 Task: Find connections with filter location Haldwani with filter topic #personaldevelopment with filter profile language German with filter current company Ethical Hackers Academy with filter school Trident Academy of Technology (TAT), Bhubaneswar with filter industry Consumer Services with filter service category User Experience Writing with filter keywords title Library Assistant
Action: Mouse moved to (589, 89)
Screenshot: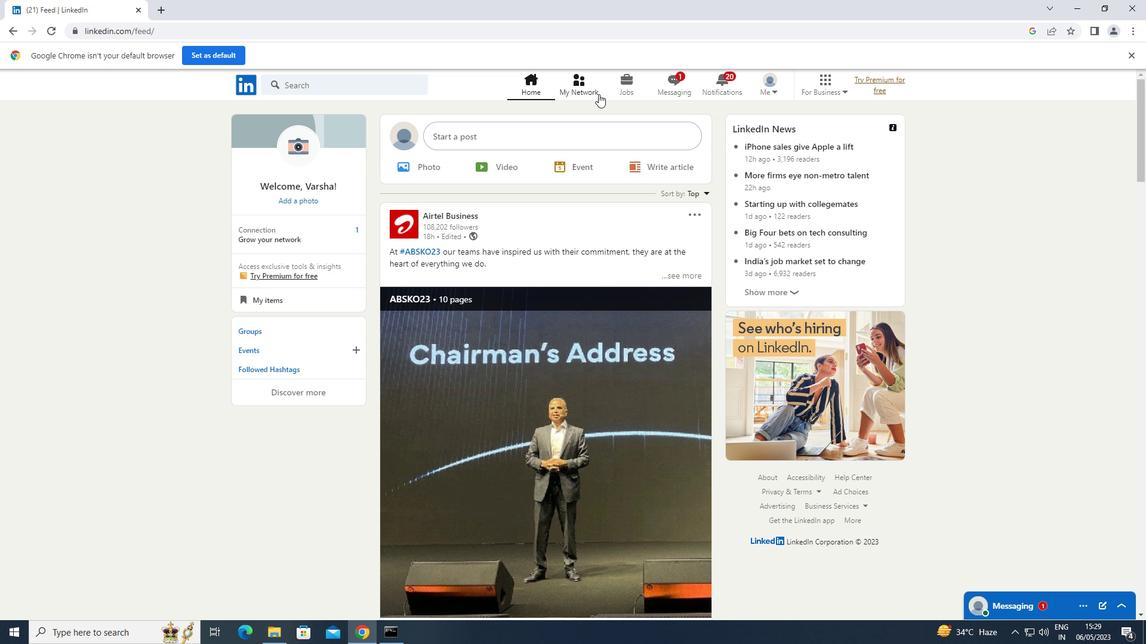 
Action: Mouse pressed left at (589, 89)
Screenshot: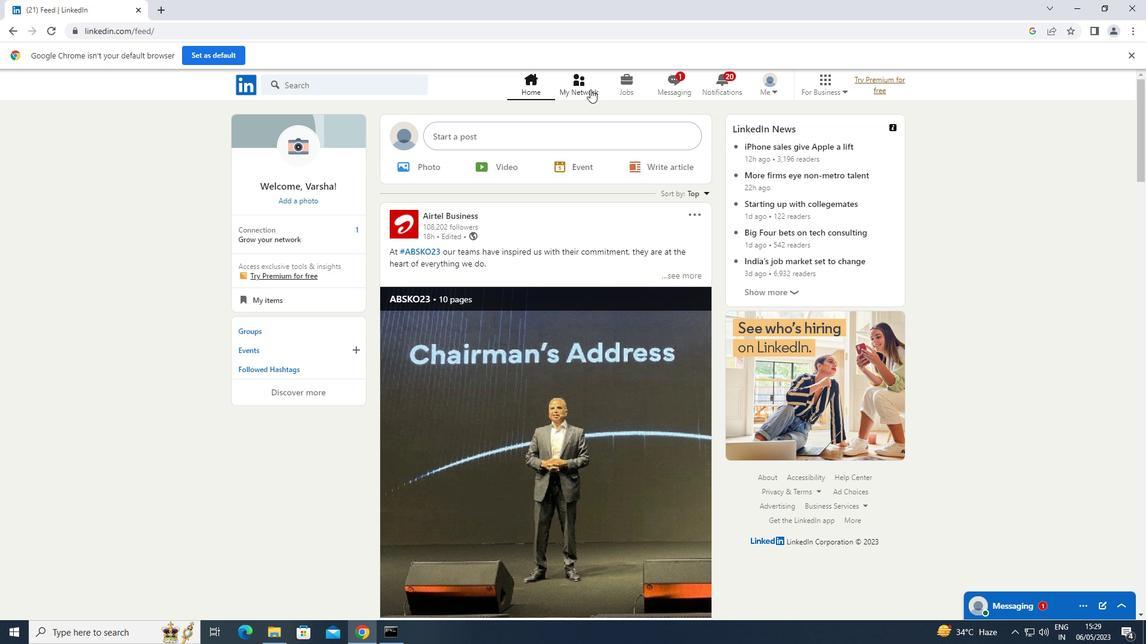 
Action: Mouse moved to (322, 152)
Screenshot: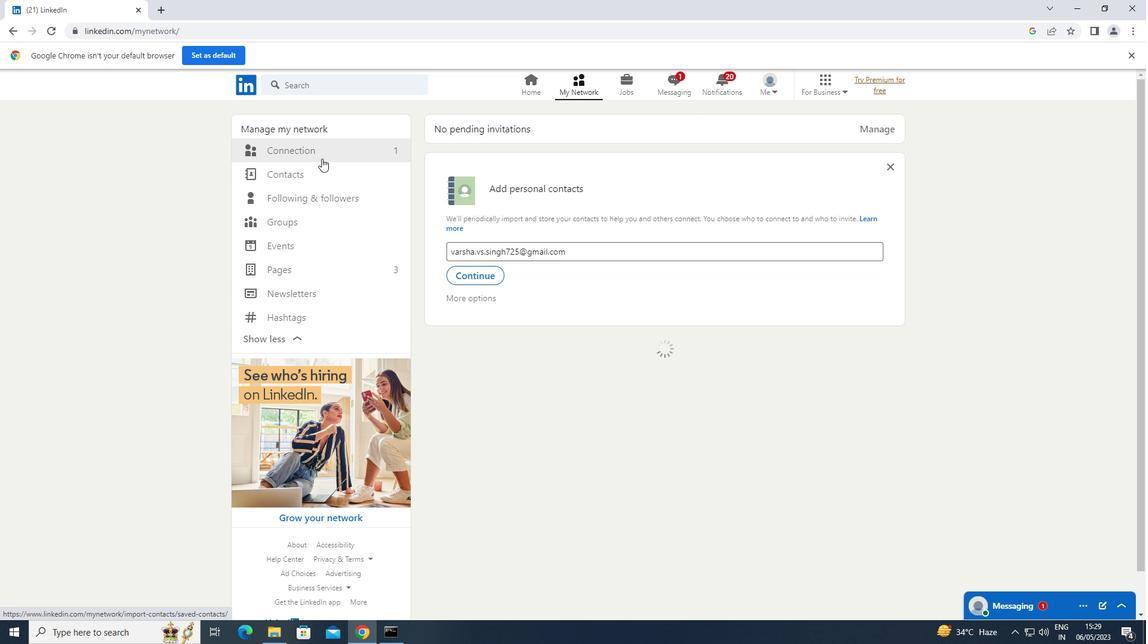 
Action: Mouse pressed left at (322, 152)
Screenshot: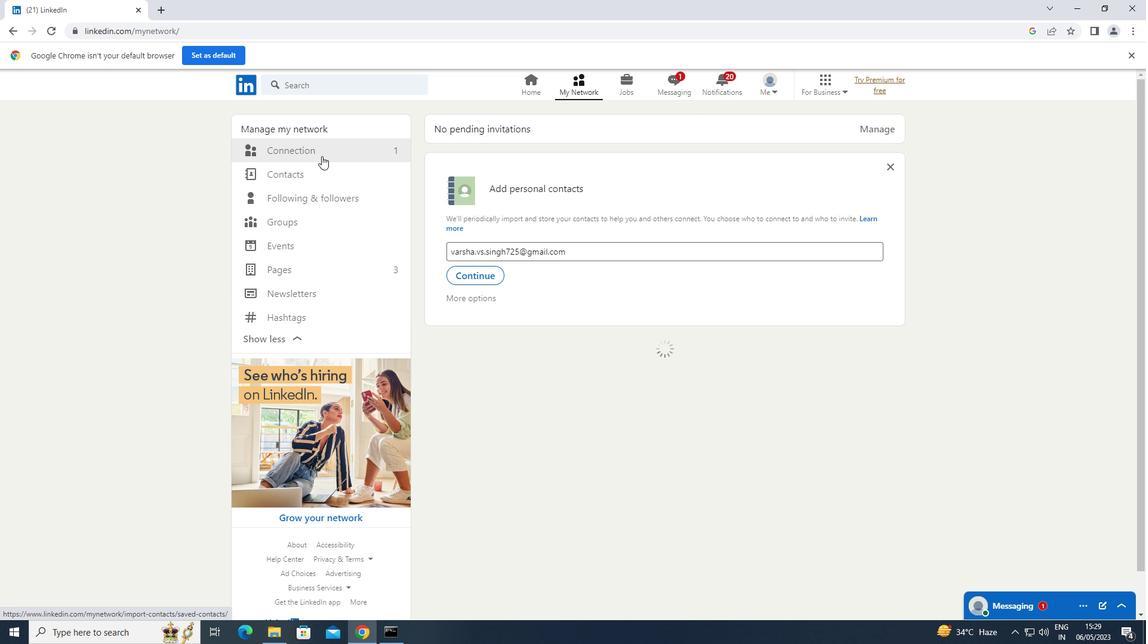 
Action: Mouse moved to (645, 149)
Screenshot: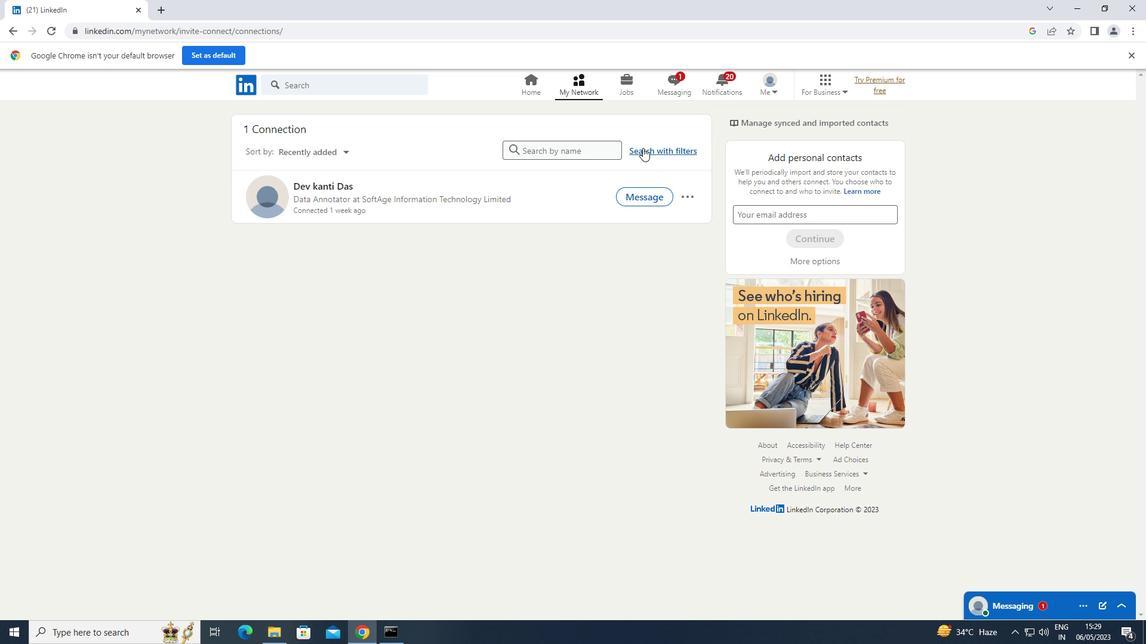 
Action: Mouse pressed left at (645, 149)
Screenshot: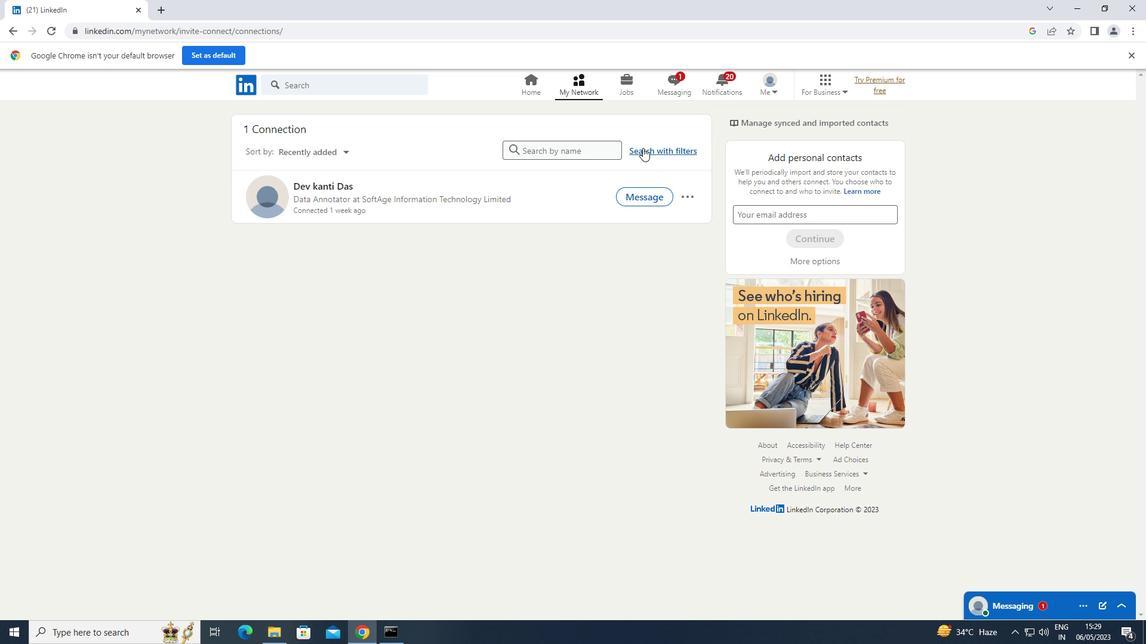 
Action: Mouse moved to (614, 111)
Screenshot: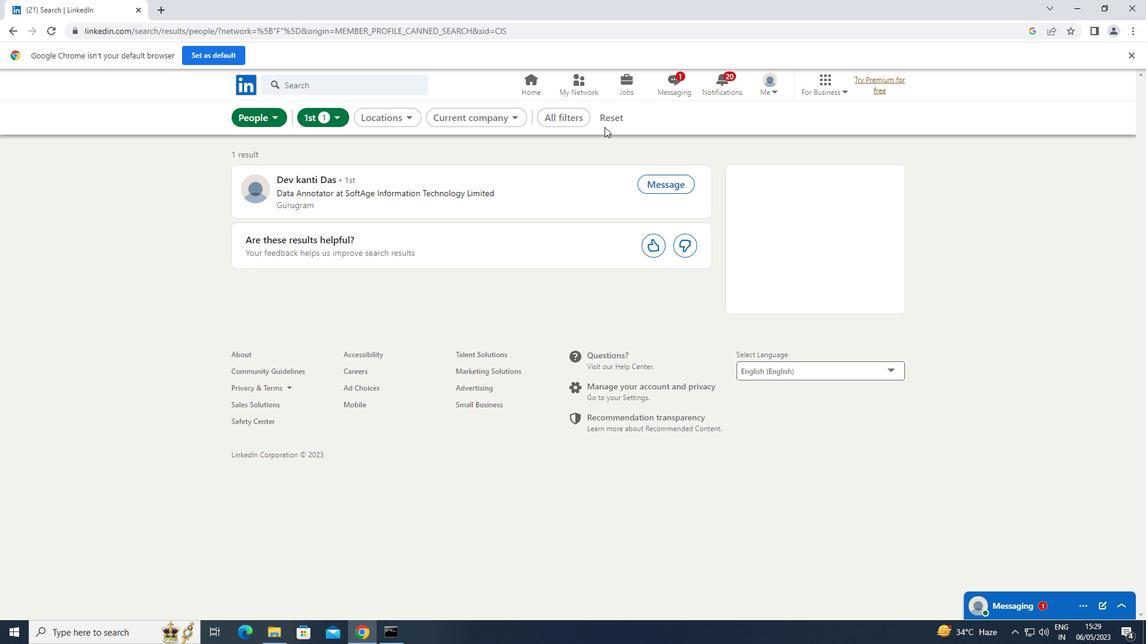 
Action: Mouse pressed left at (614, 111)
Screenshot: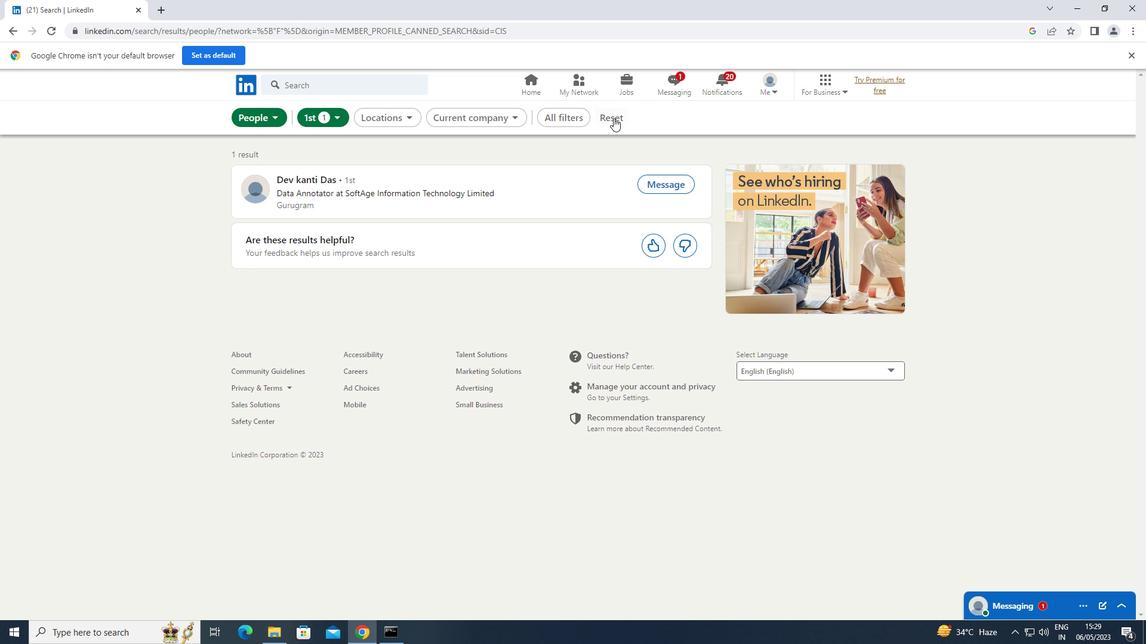 
Action: Mouse moved to (581, 116)
Screenshot: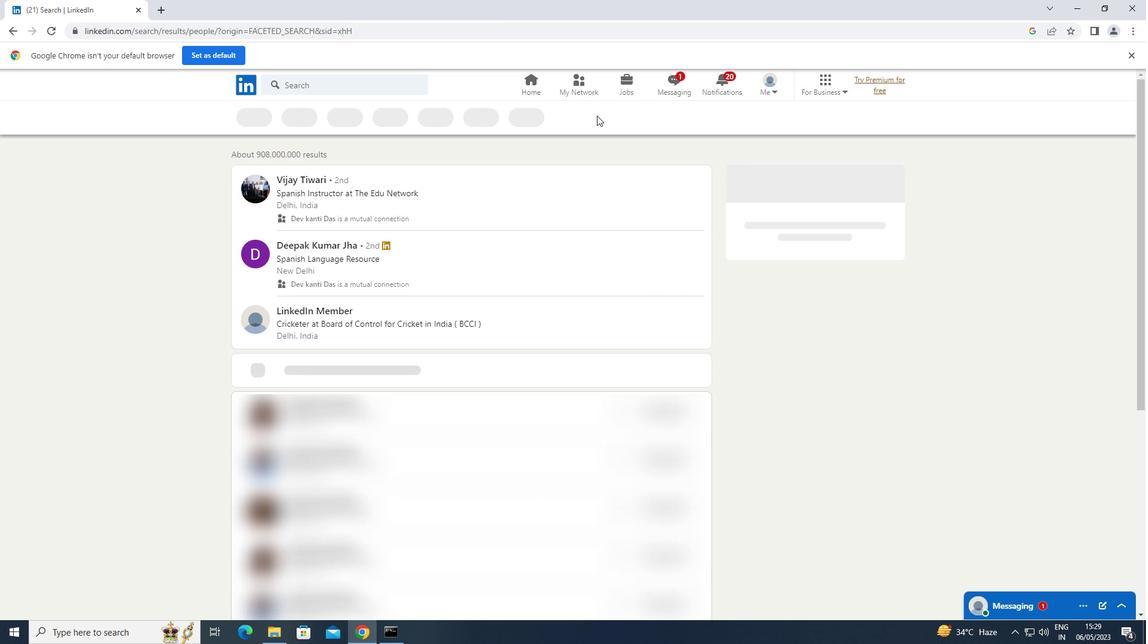
Action: Mouse pressed left at (581, 116)
Screenshot: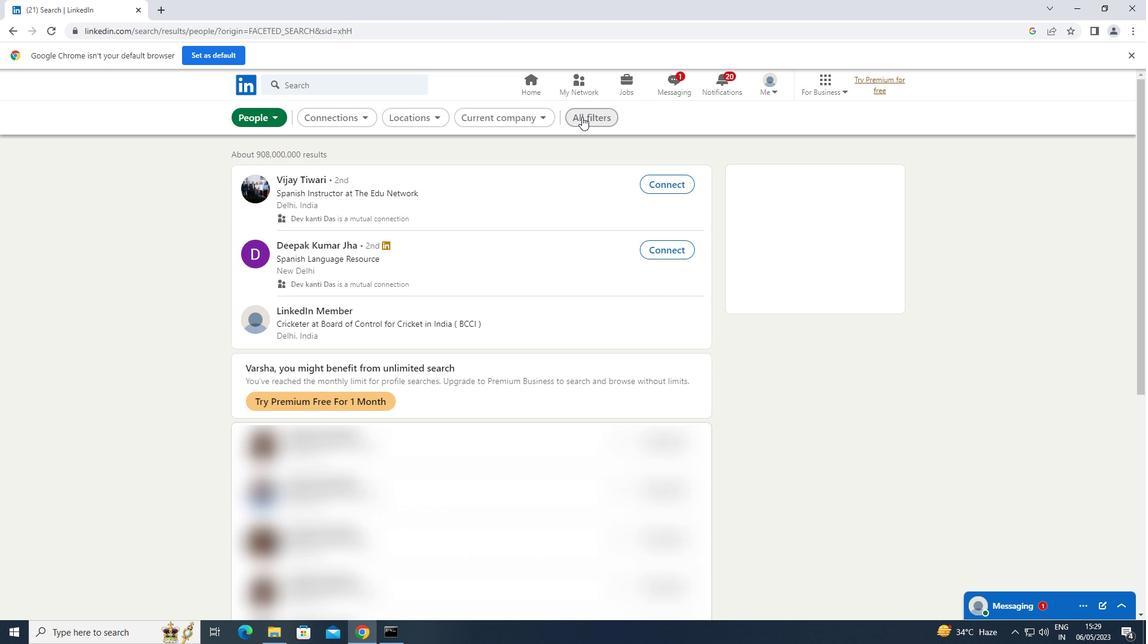 
Action: Mouse moved to (809, 223)
Screenshot: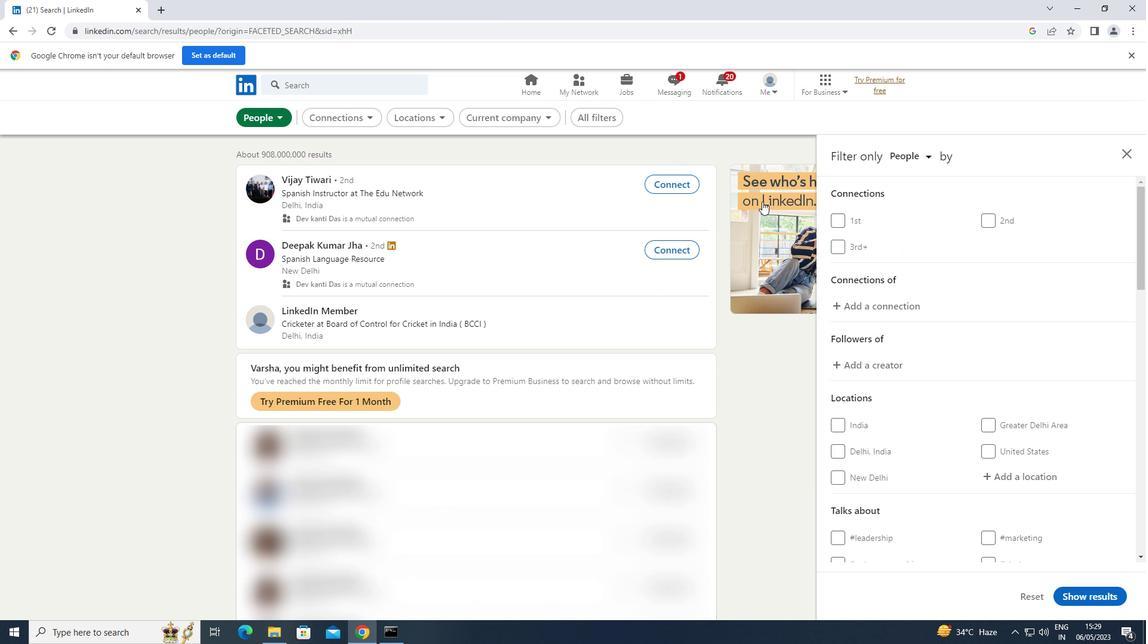 
Action: Mouse scrolled (809, 222) with delta (0, 0)
Screenshot: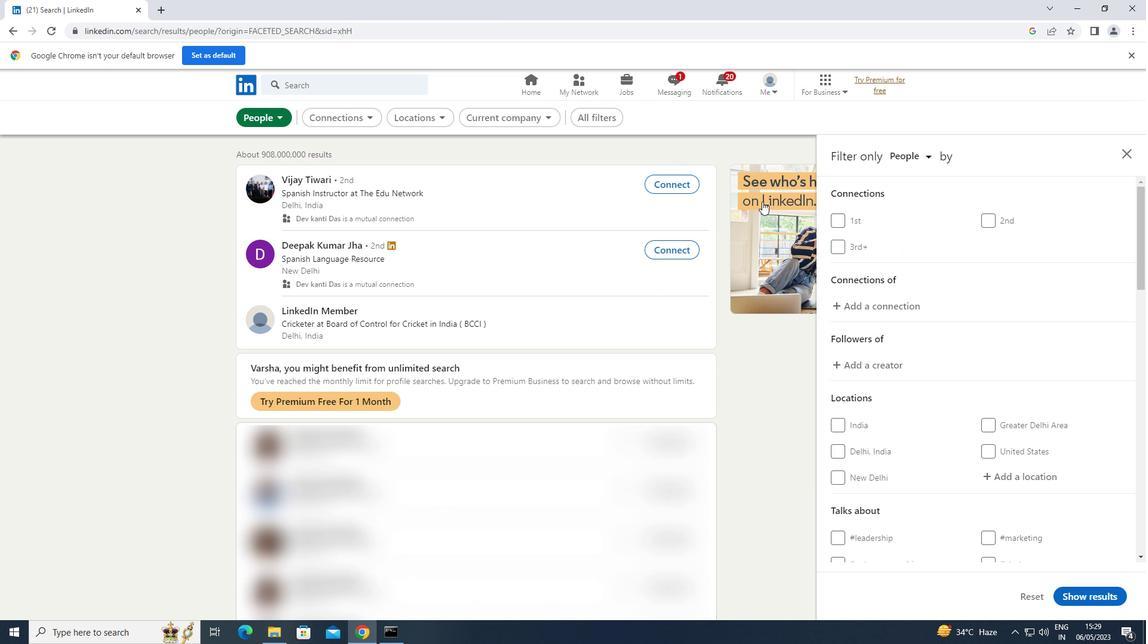
Action: Mouse moved to (811, 226)
Screenshot: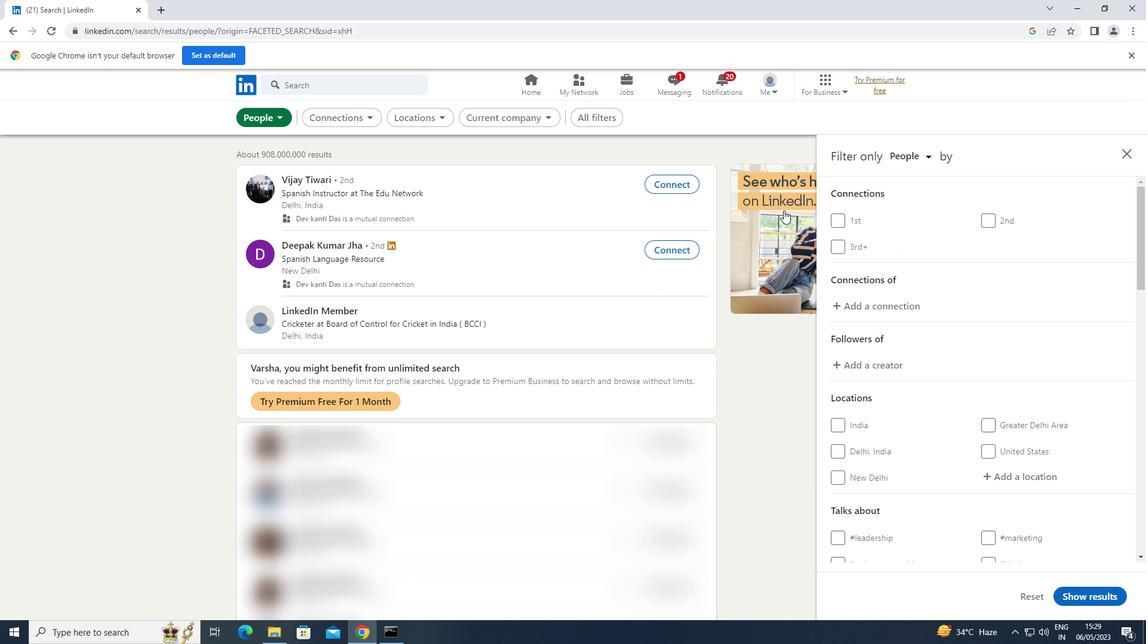 
Action: Mouse scrolled (811, 226) with delta (0, 0)
Screenshot: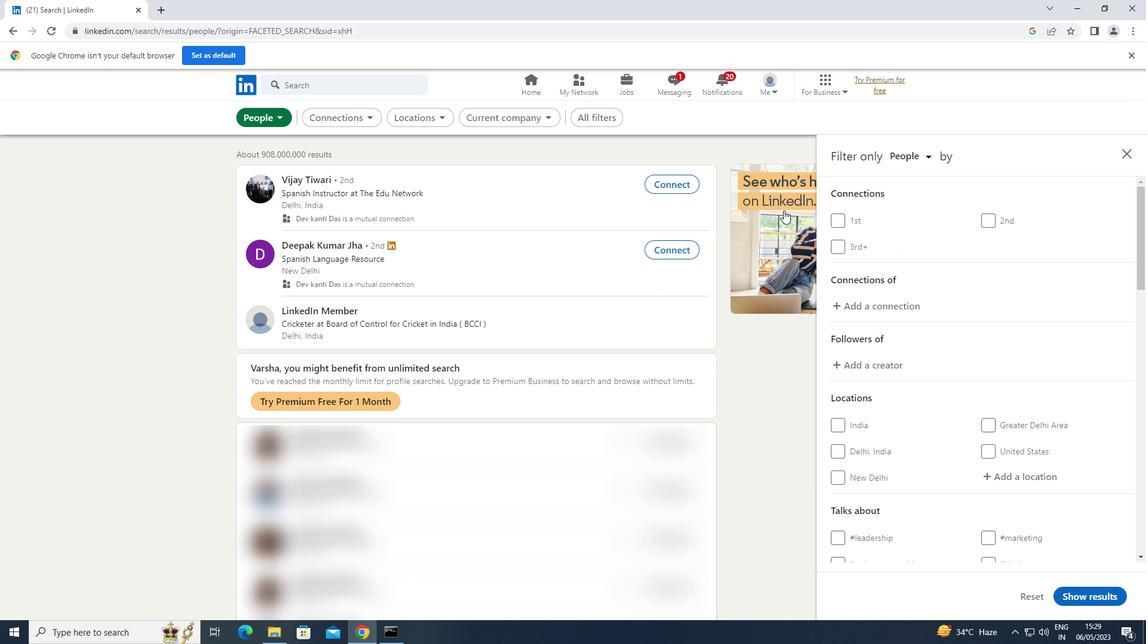 
Action: Mouse moved to (812, 227)
Screenshot: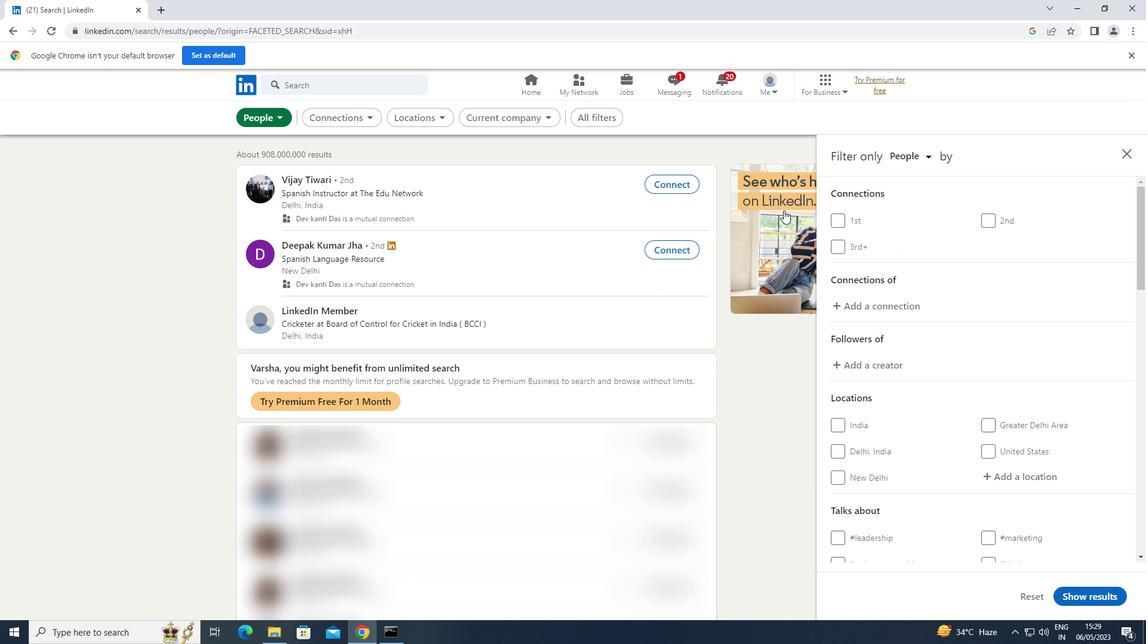 
Action: Mouse scrolled (812, 226) with delta (0, 0)
Screenshot: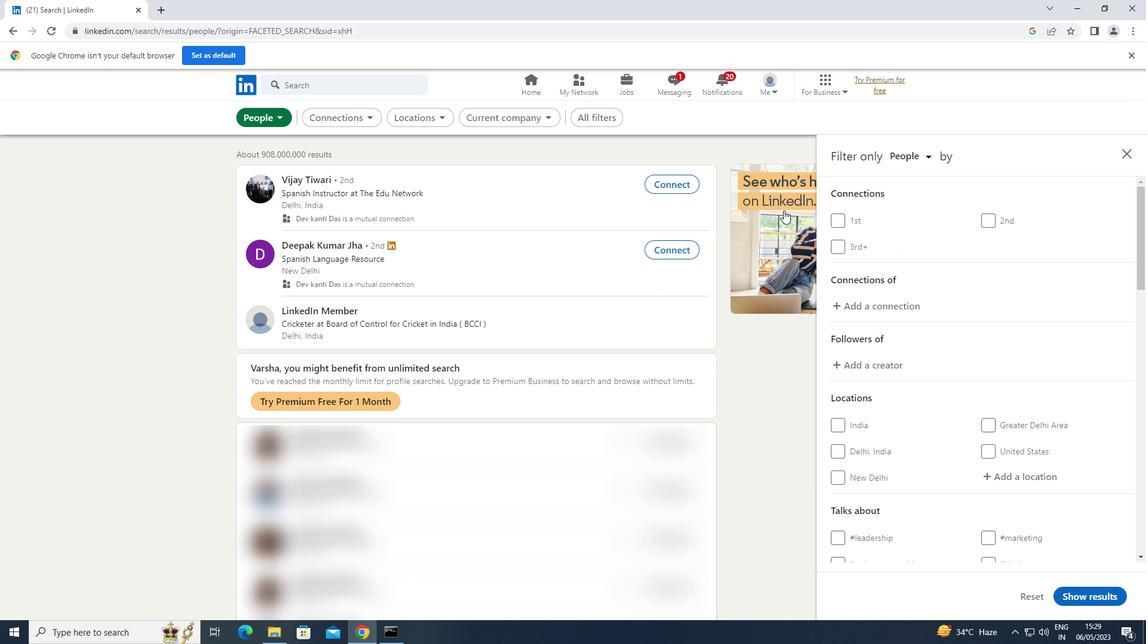 
Action: Mouse moved to (987, 318)
Screenshot: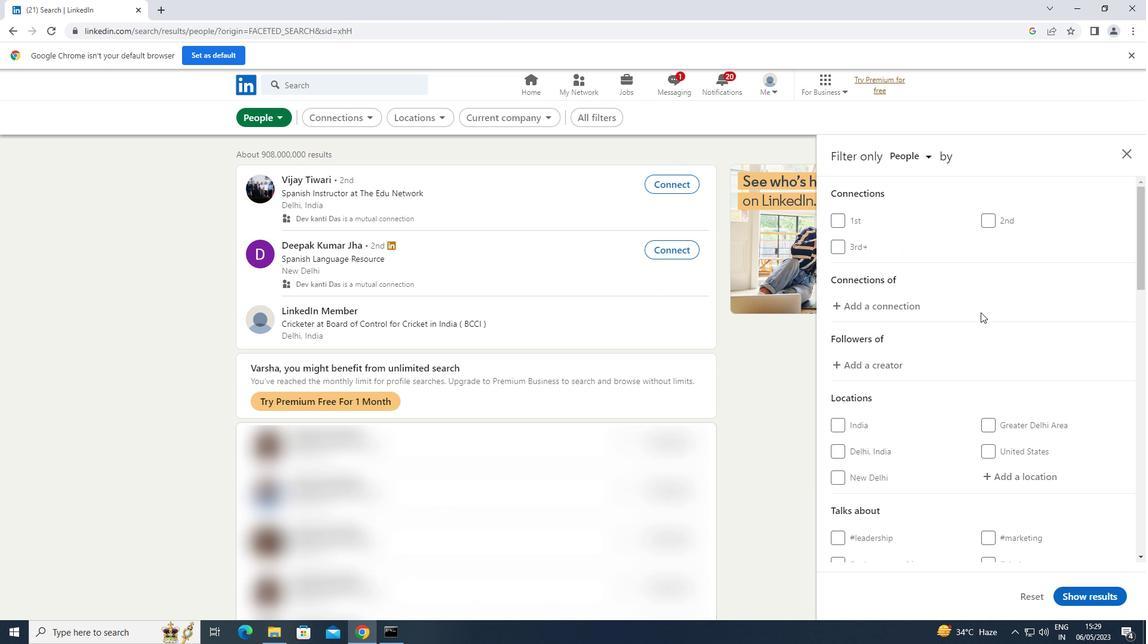 
Action: Mouse scrolled (987, 317) with delta (0, 0)
Screenshot: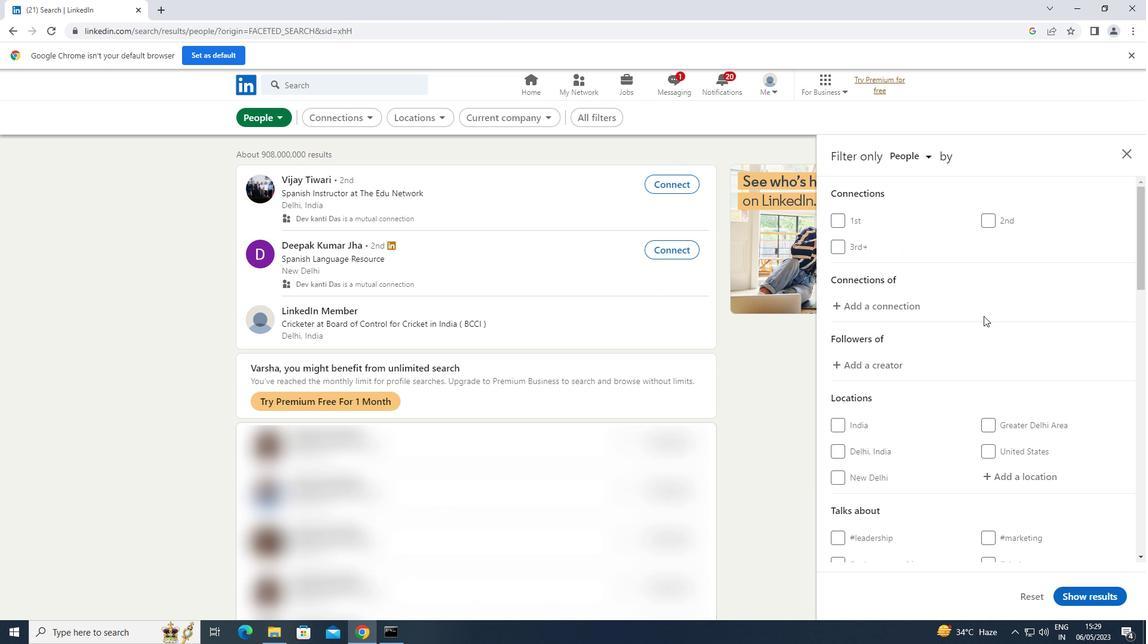 
Action: Mouse scrolled (987, 317) with delta (0, 0)
Screenshot: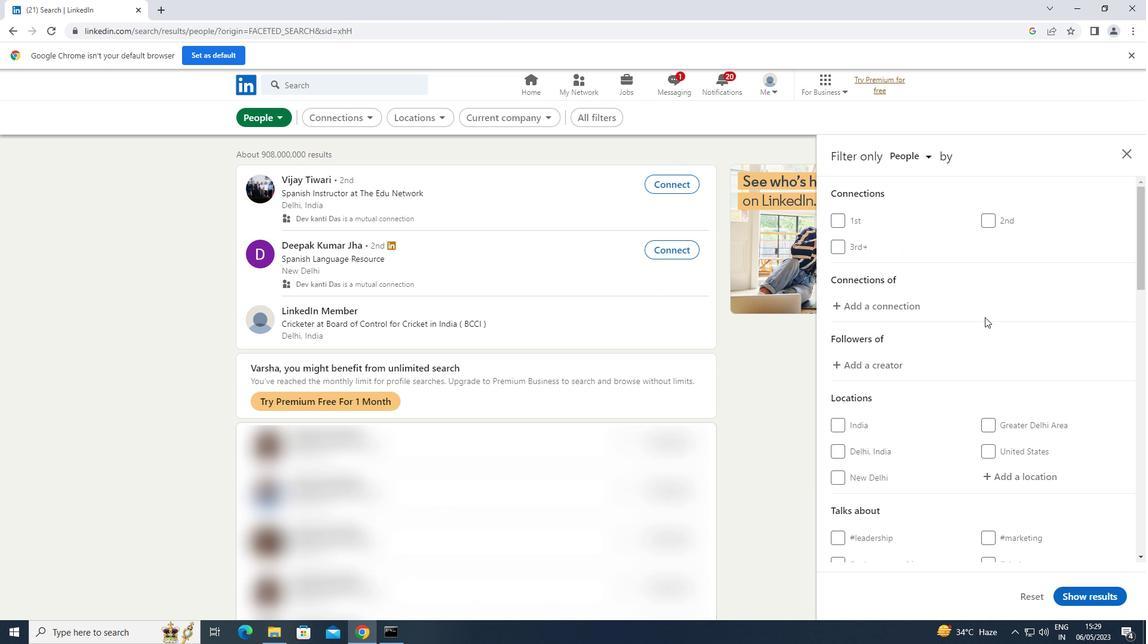 
Action: Mouse moved to (1017, 355)
Screenshot: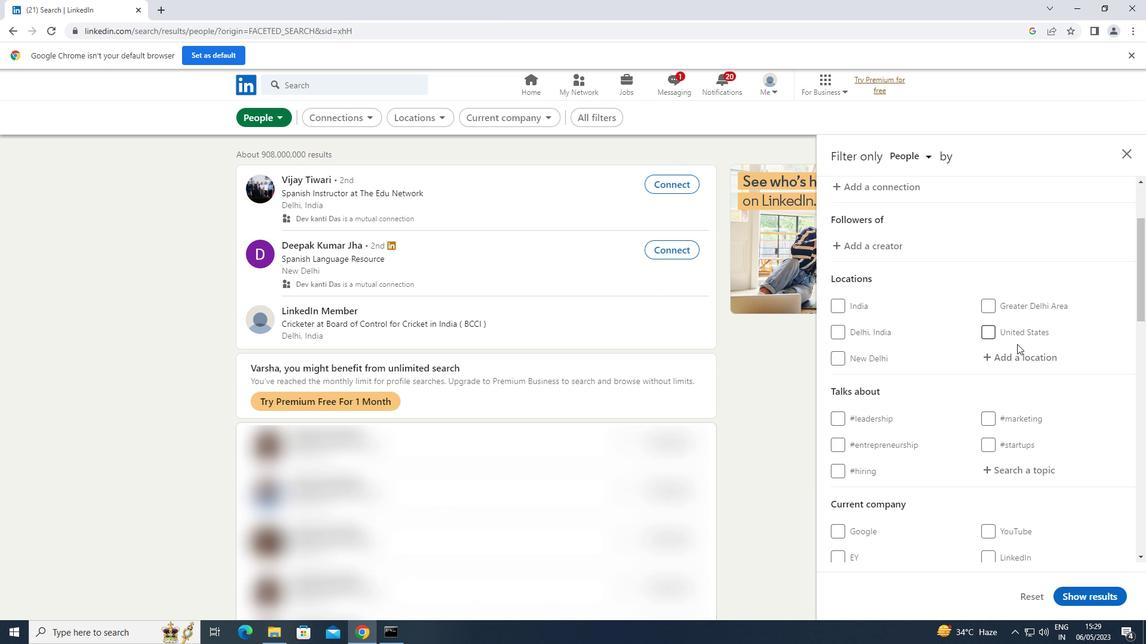 
Action: Mouse pressed left at (1017, 355)
Screenshot: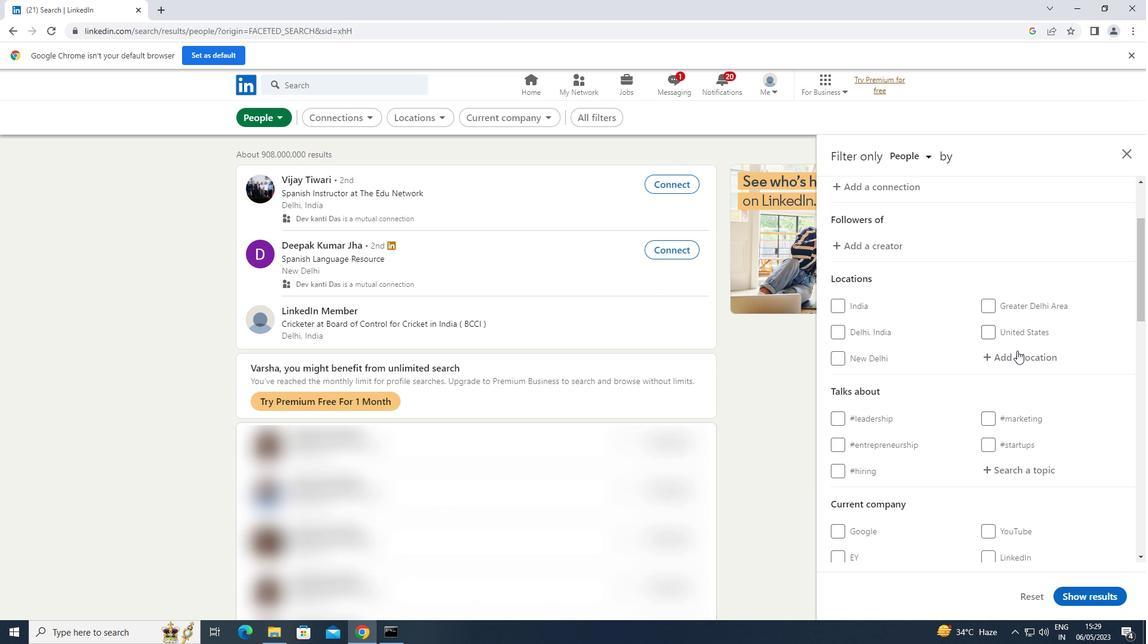 
Action: Key pressed <Key.shift>HALDWANI
Screenshot: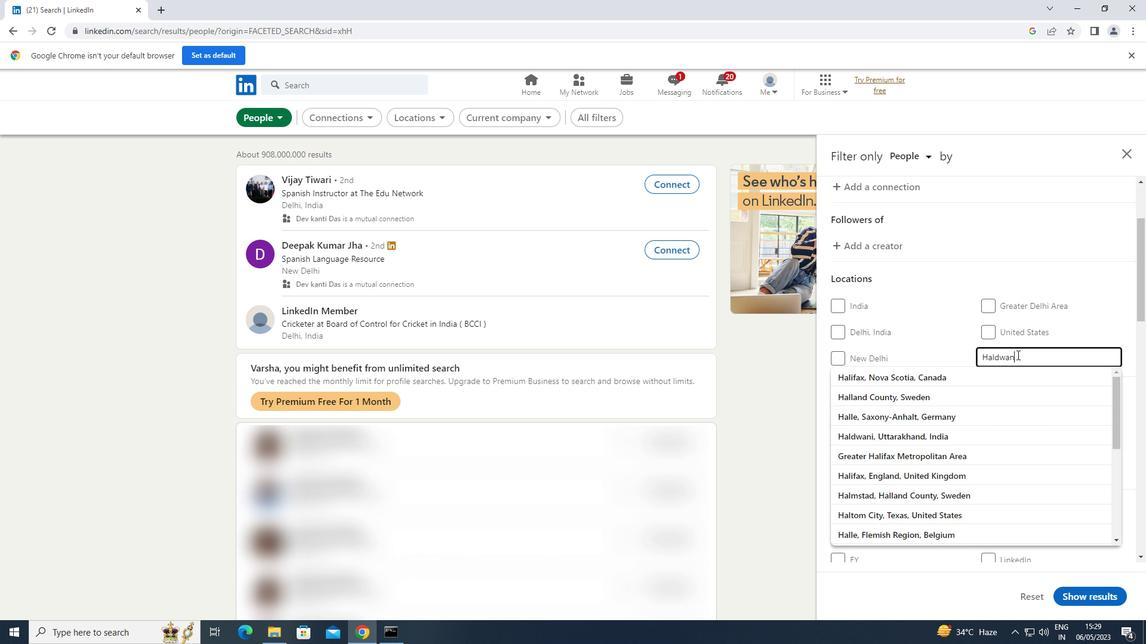 
Action: Mouse moved to (1012, 469)
Screenshot: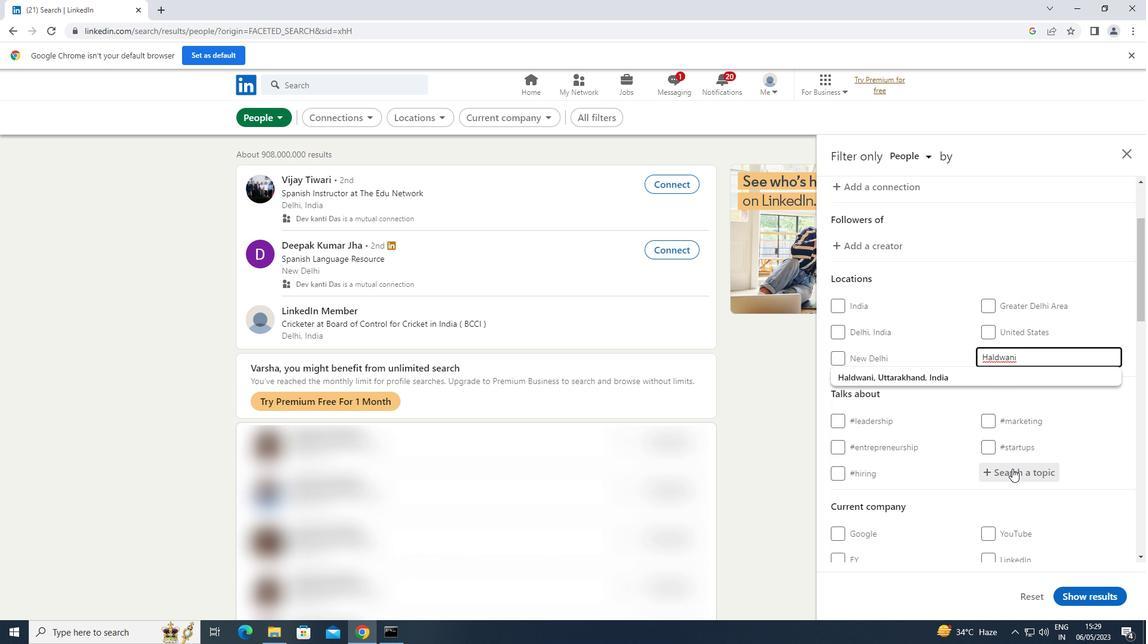 
Action: Mouse pressed left at (1012, 469)
Screenshot: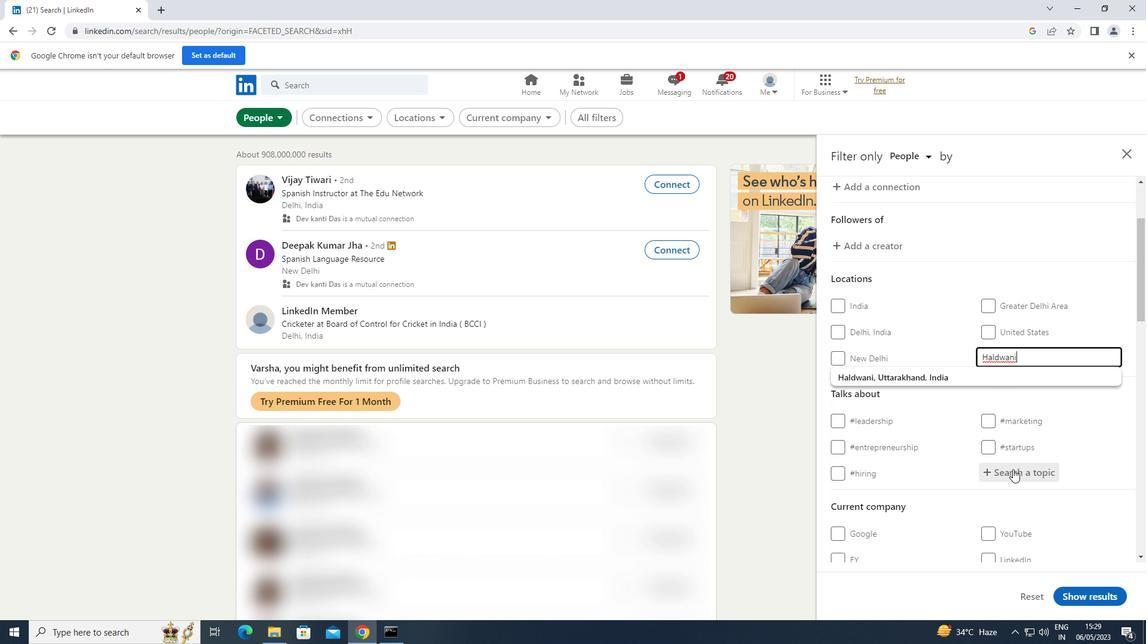 
Action: Key pressed PERSONALDEVELOPMENT
Screenshot: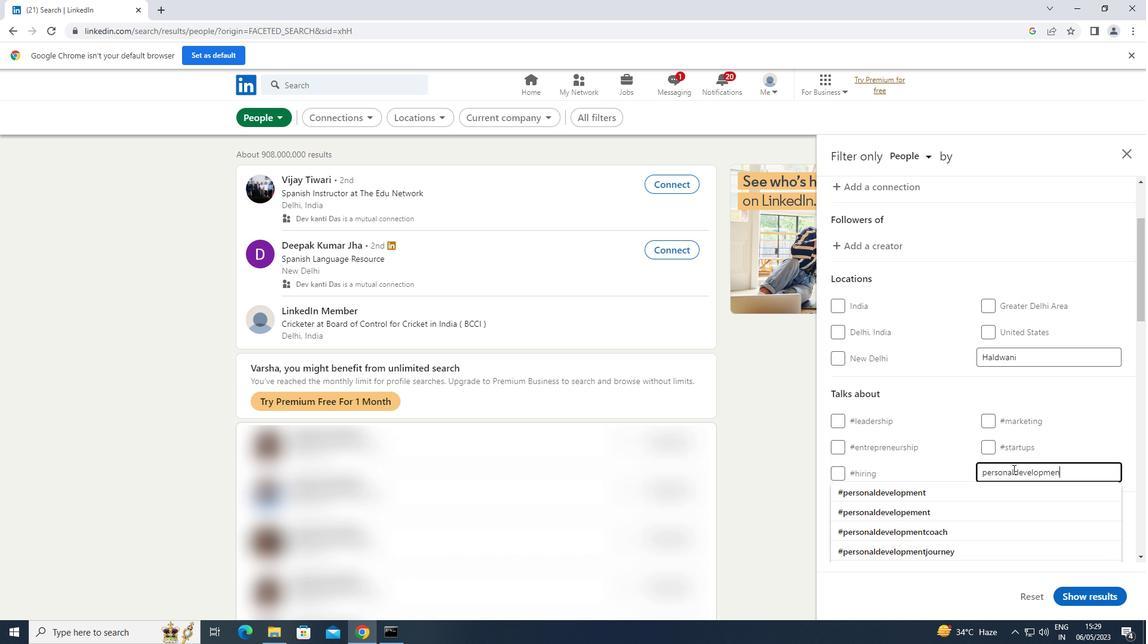 
Action: Mouse moved to (893, 489)
Screenshot: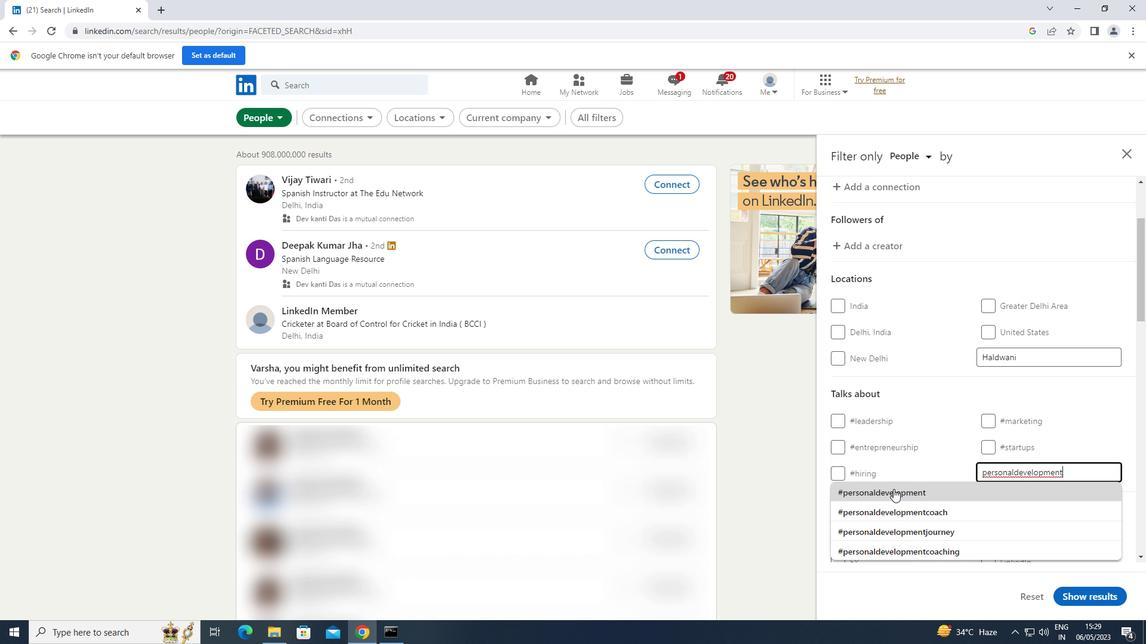 
Action: Mouse pressed left at (893, 489)
Screenshot: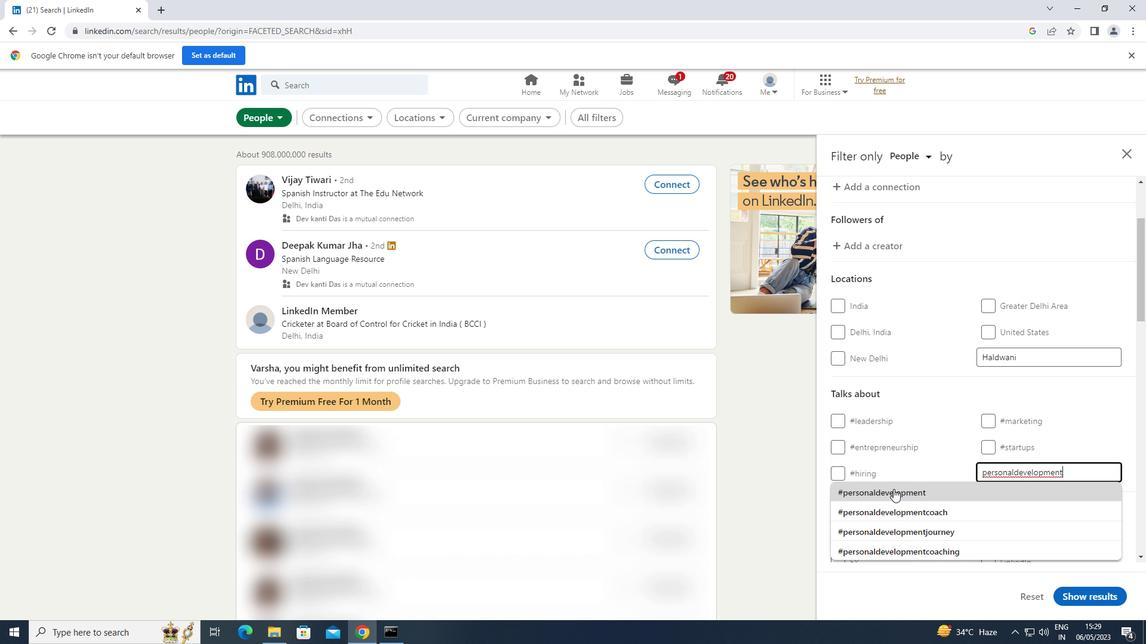 
Action: Mouse moved to (932, 497)
Screenshot: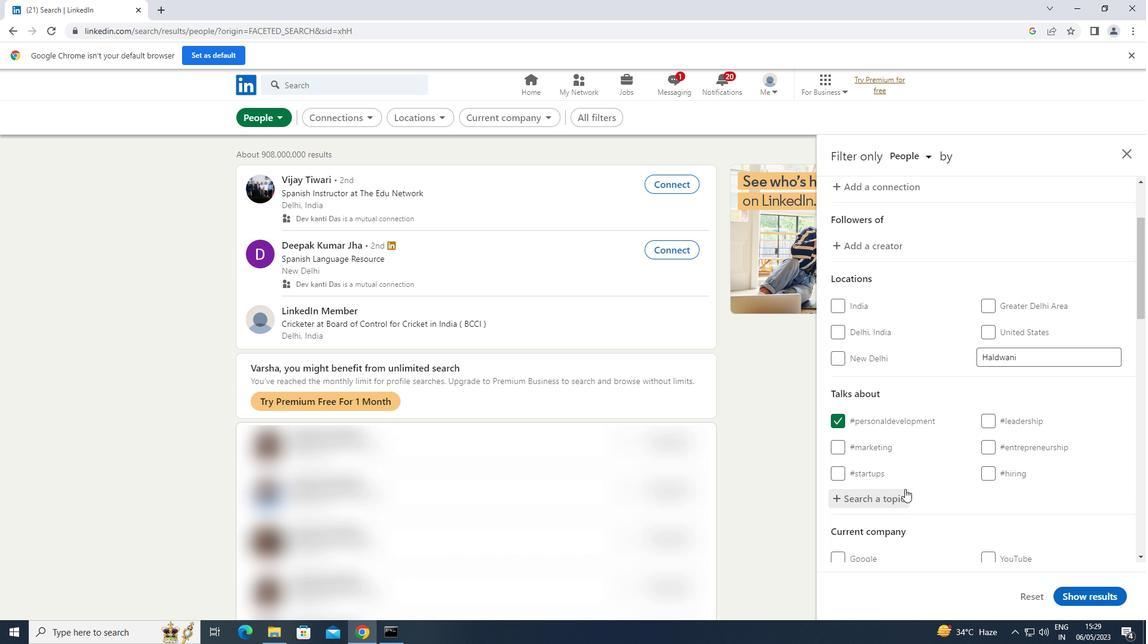 
Action: Mouse scrolled (932, 496) with delta (0, 0)
Screenshot: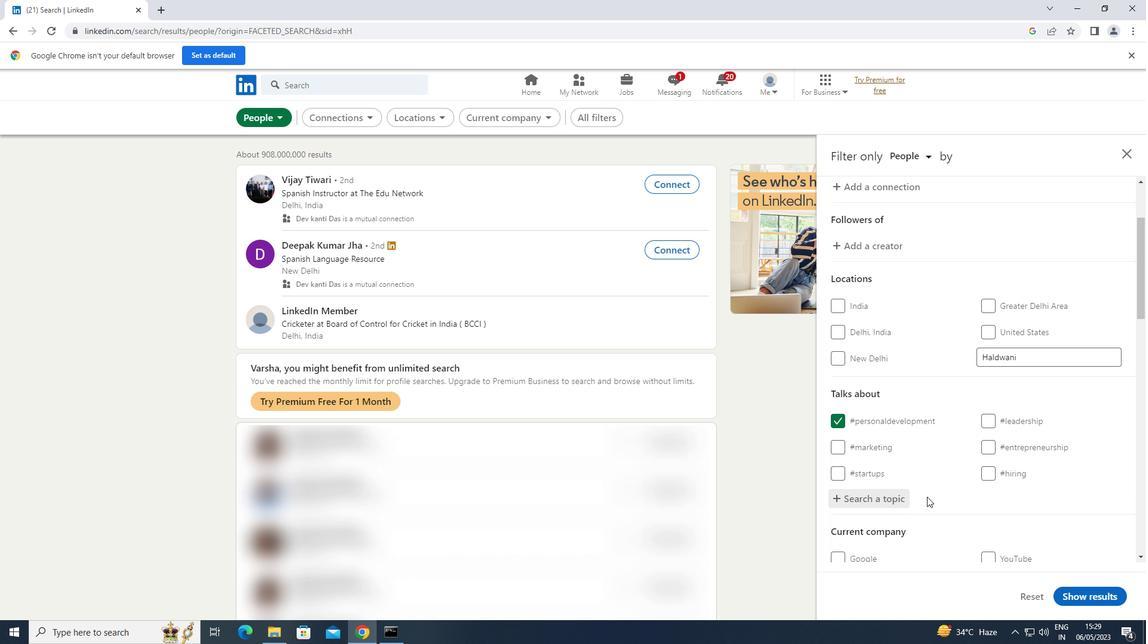 
Action: Mouse scrolled (932, 496) with delta (0, 0)
Screenshot: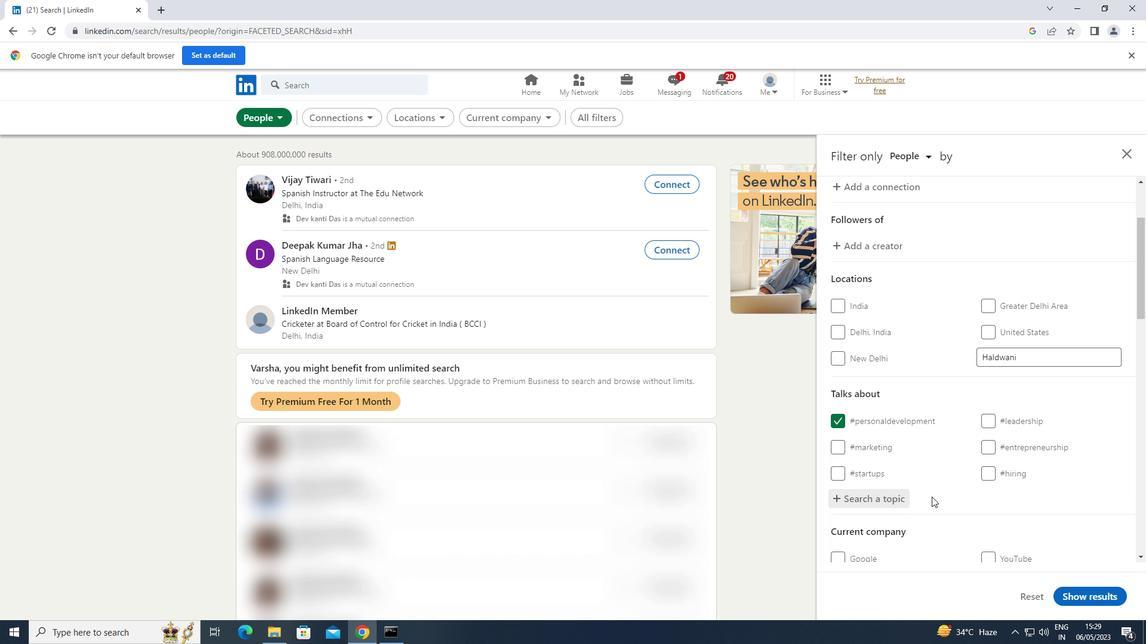 
Action: Mouse scrolled (932, 496) with delta (0, 0)
Screenshot: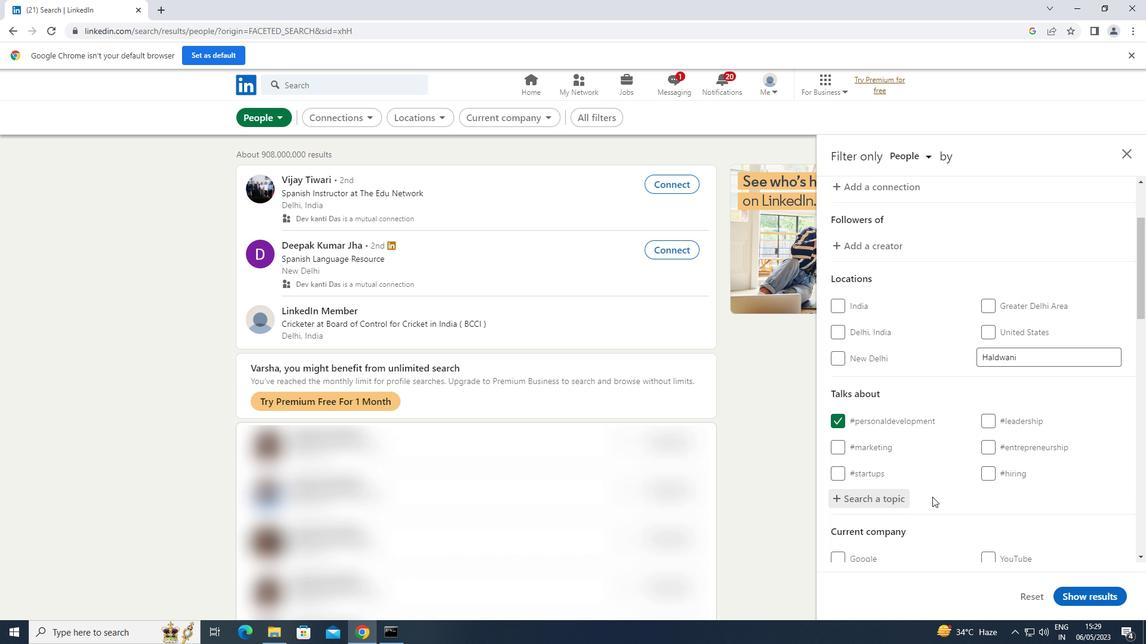 
Action: Mouse moved to (934, 497)
Screenshot: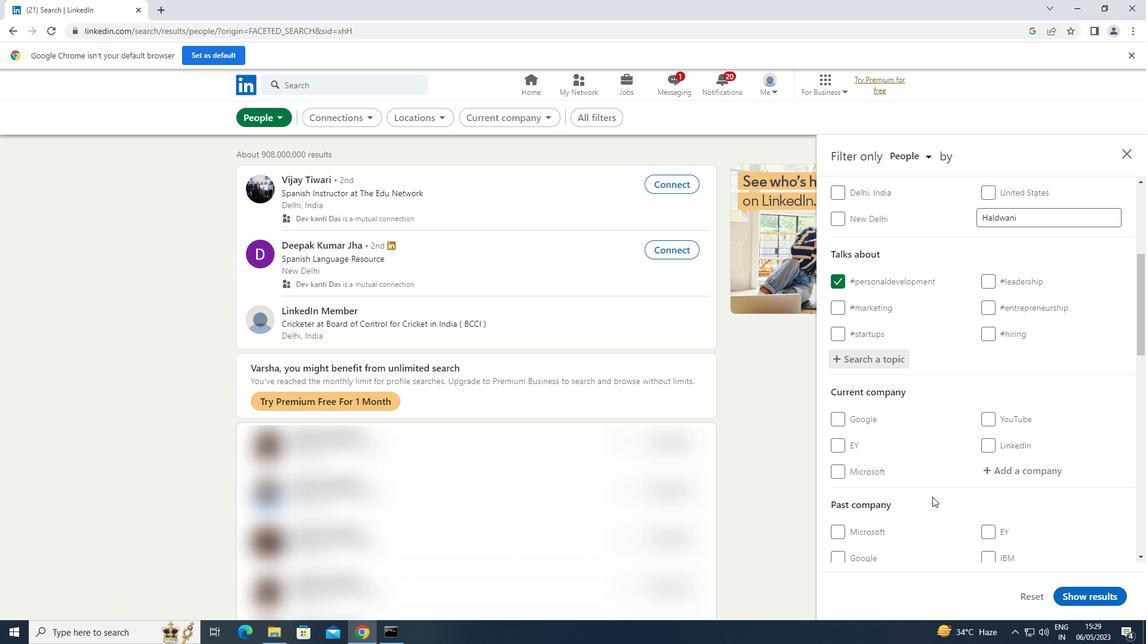 
Action: Mouse scrolled (934, 496) with delta (0, 0)
Screenshot: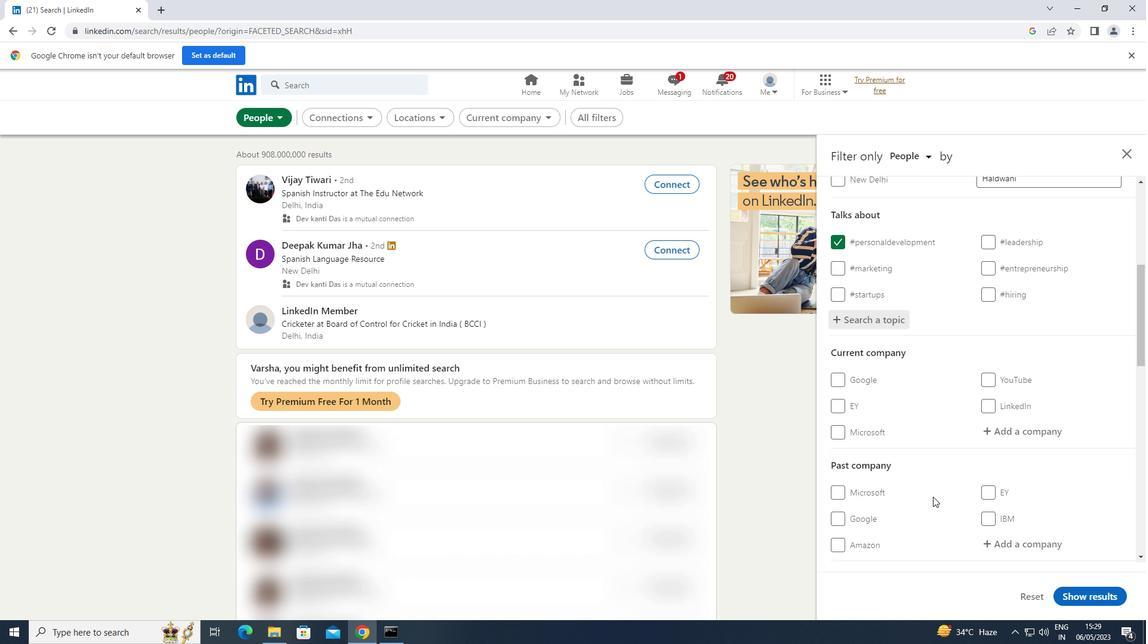 
Action: Mouse moved to (934, 497)
Screenshot: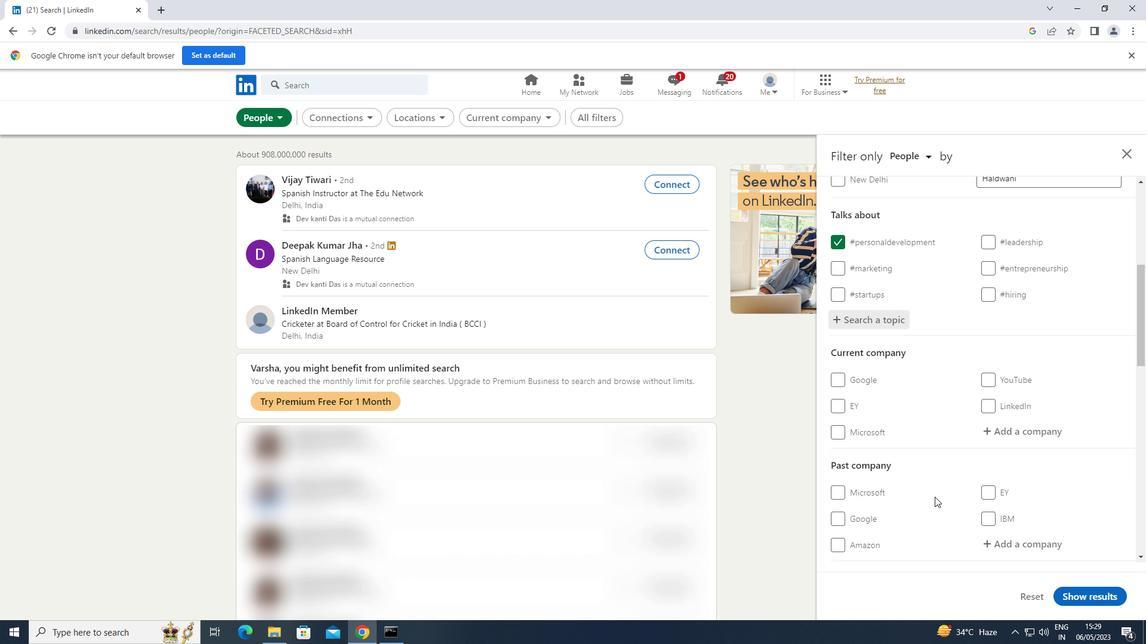 
Action: Mouse scrolled (934, 496) with delta (0, 0)
Screenshot: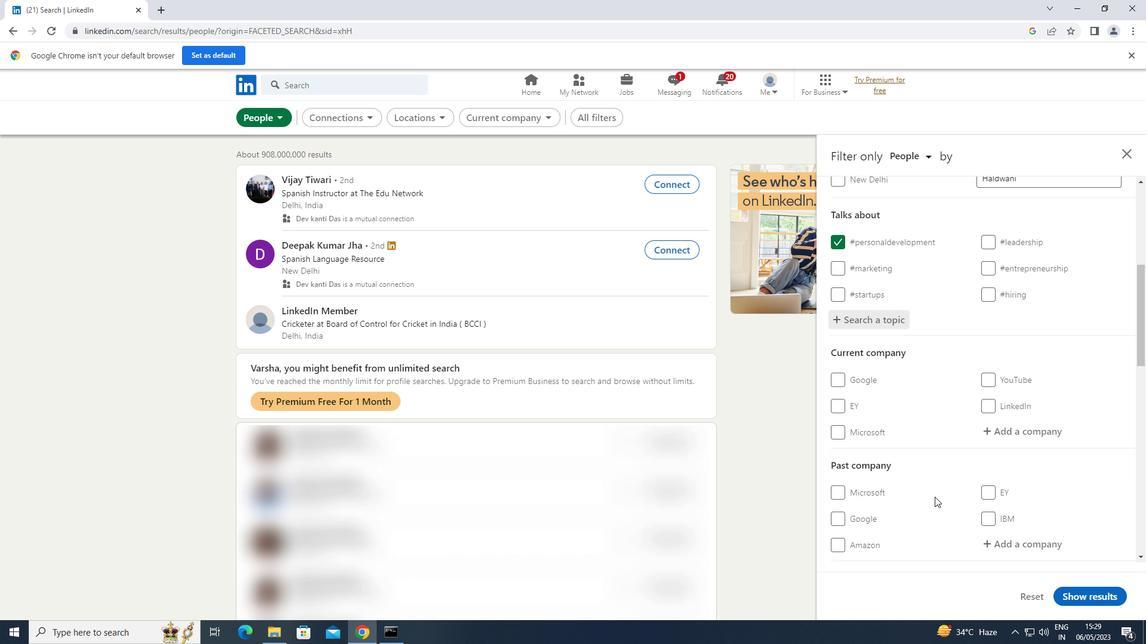 
Action: Mouse moved to (934, 497)
Screenshot: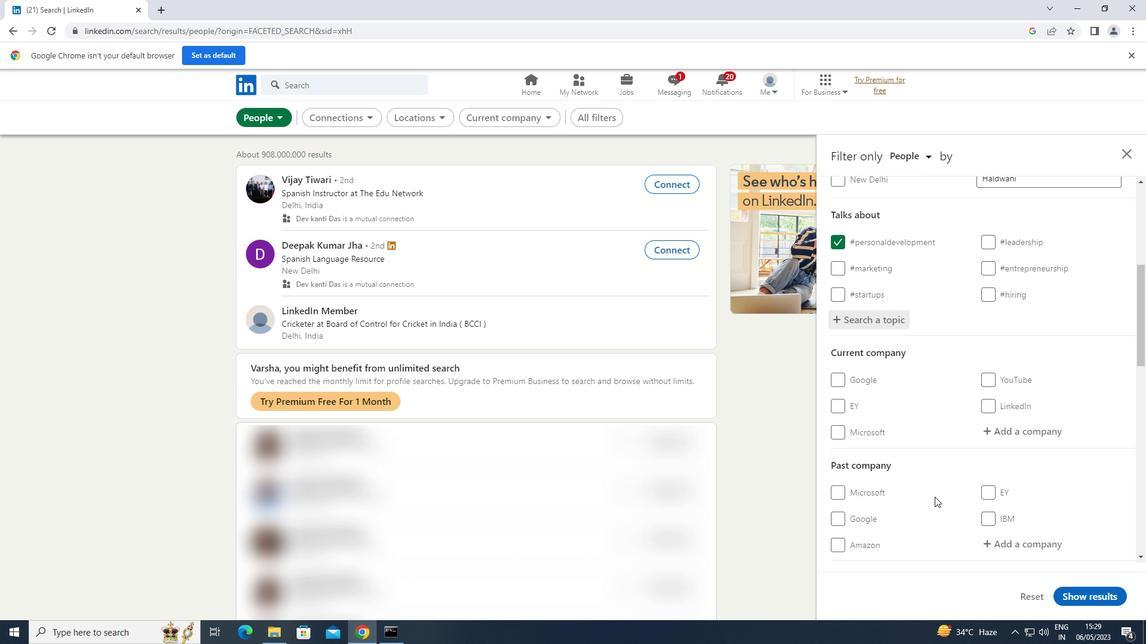 
Action: Mouse scrolled (934, 496) with delta (0, 0)
Screenshot: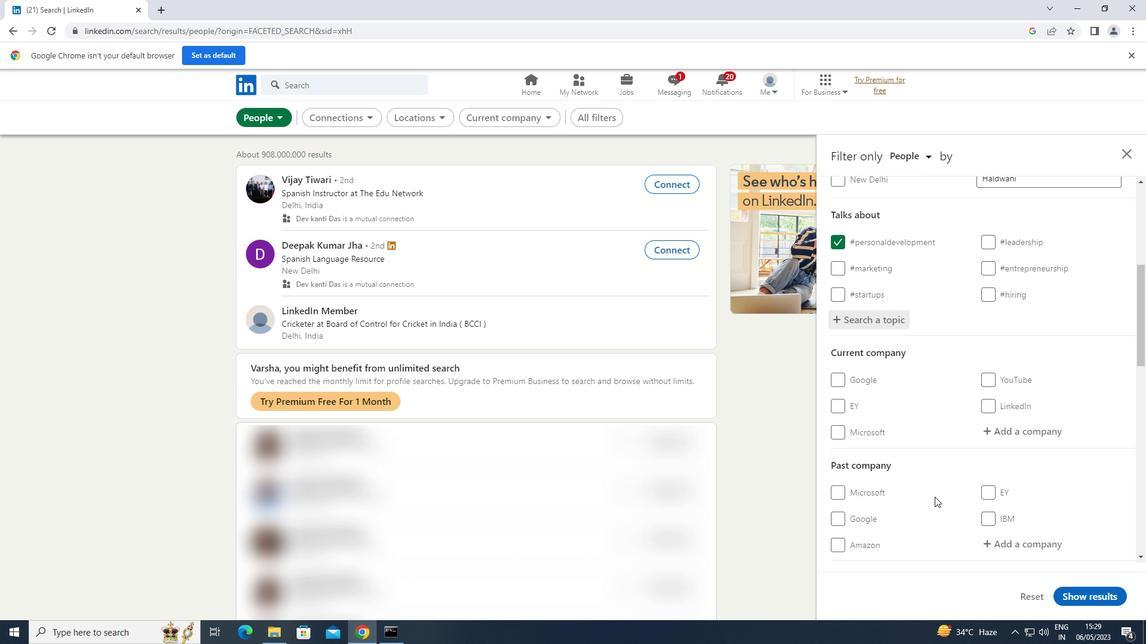 
Action: Mouse scrolled (934, 496) with delta (0, 0)
Screenshot: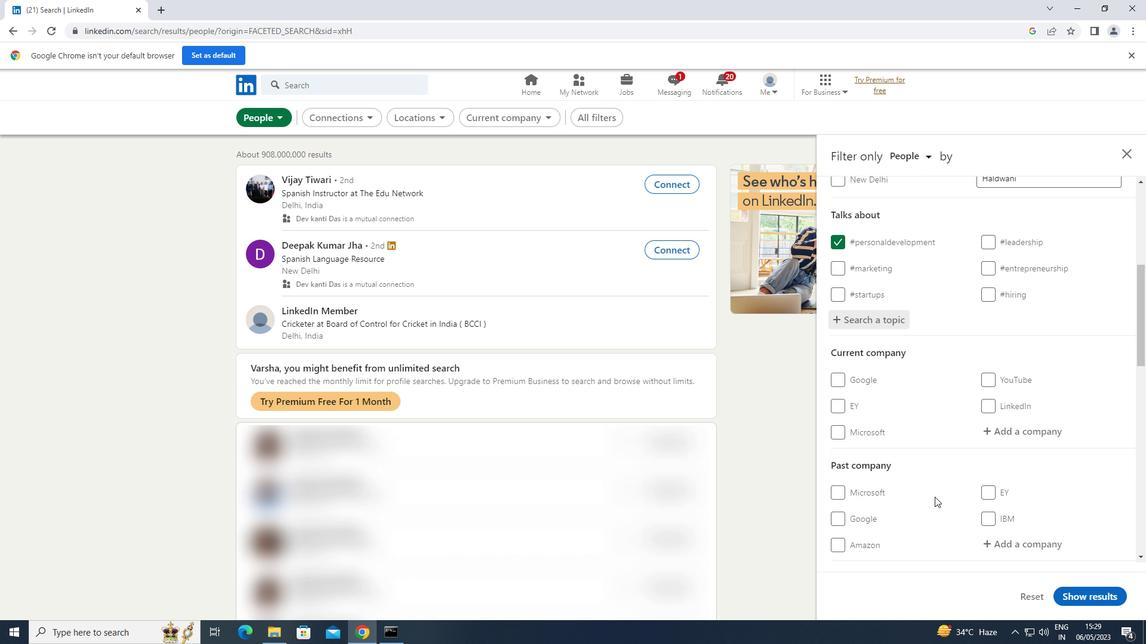 
Action: Mouse scrolled (934, 496) with delta (0, 0)
Screenshot: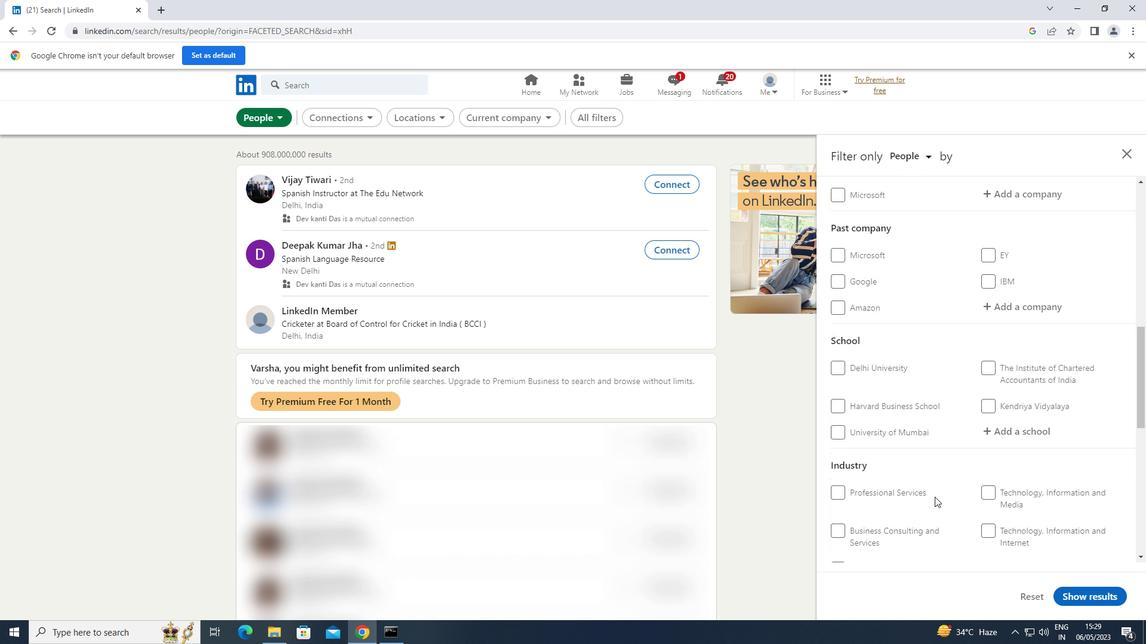
Action: Mouse scrolled (934, 496) with delta (0, 0)
Screenshot: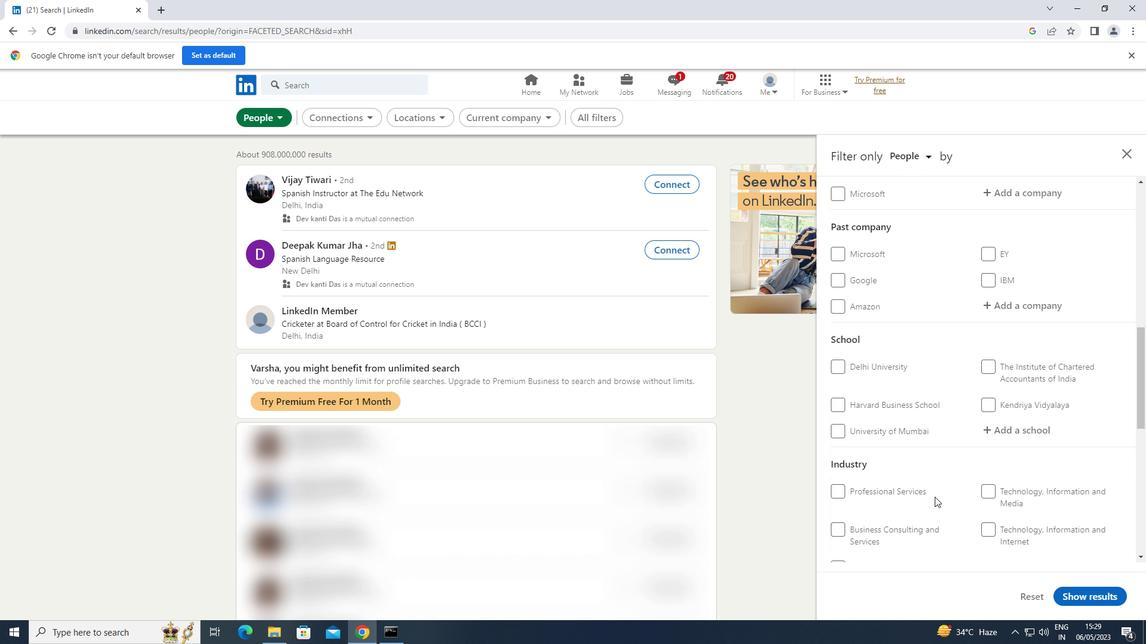 
Action: Mouse scrolled (934, 496) with delta (0, 0)
Screenshot: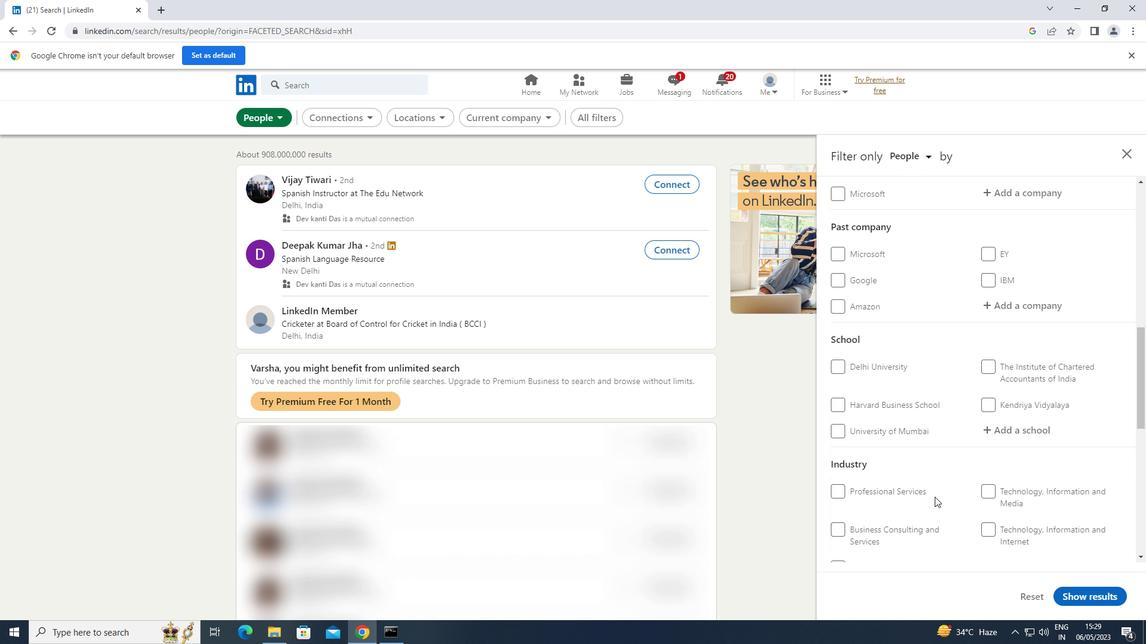
Action: Mouse scrolled (934, 496) with delta (0, 0)
Screenshot: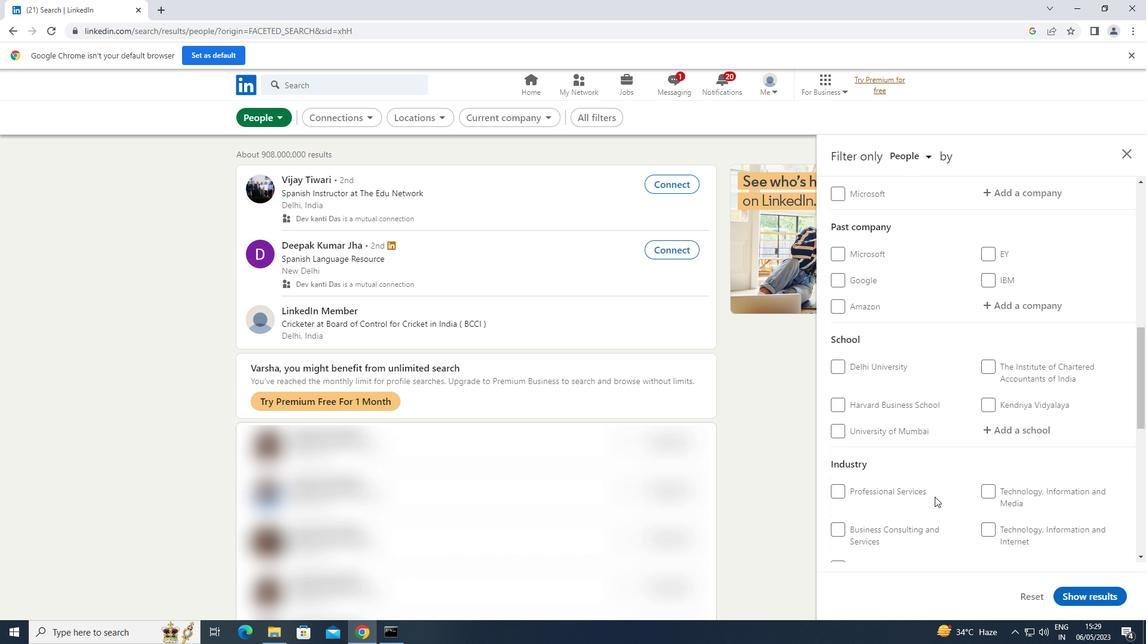 
Action: Mouse scrolled (934, 496) with delta (0, 0)
Screenshot: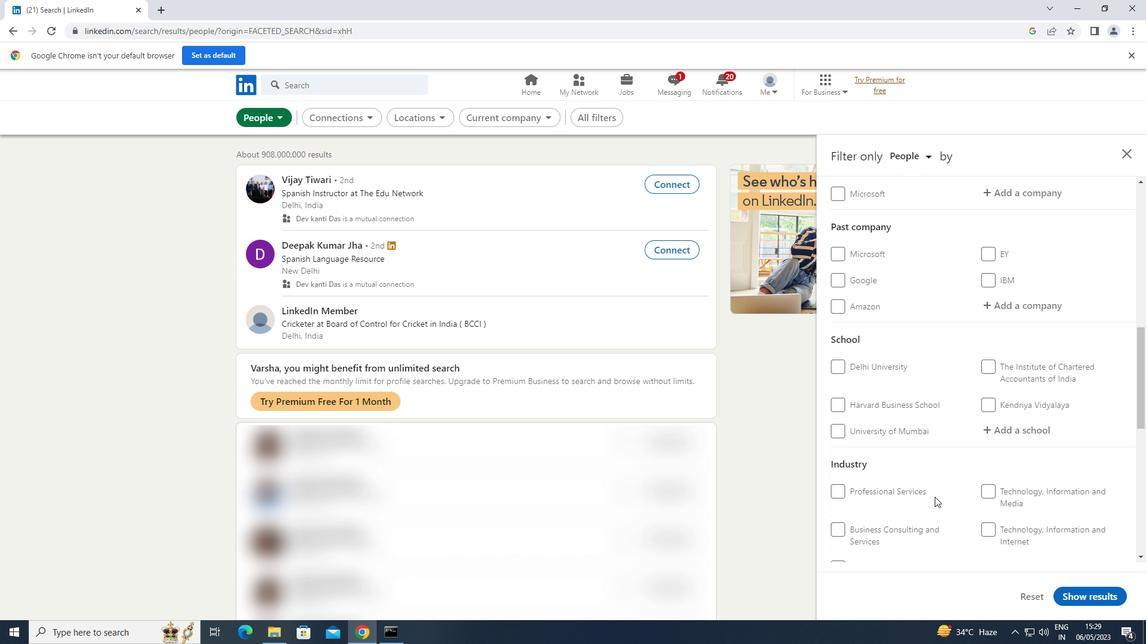 
Action: Mouse moved to (839, 375)
Screenshot: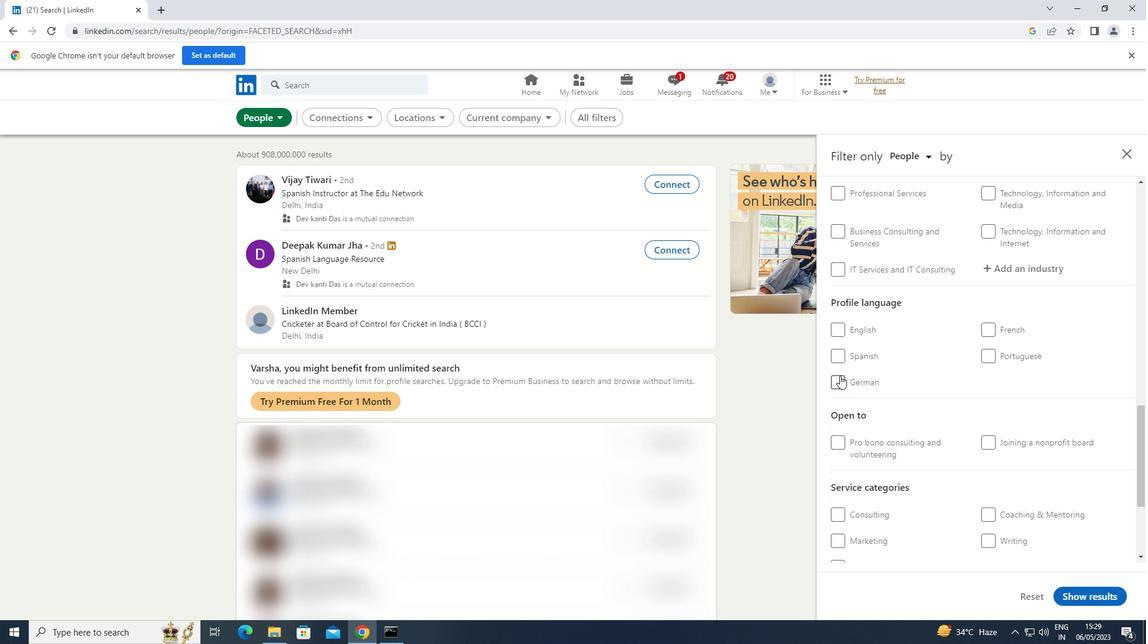 
Action: Mouse pressed left at (839, 375)
Screenshot: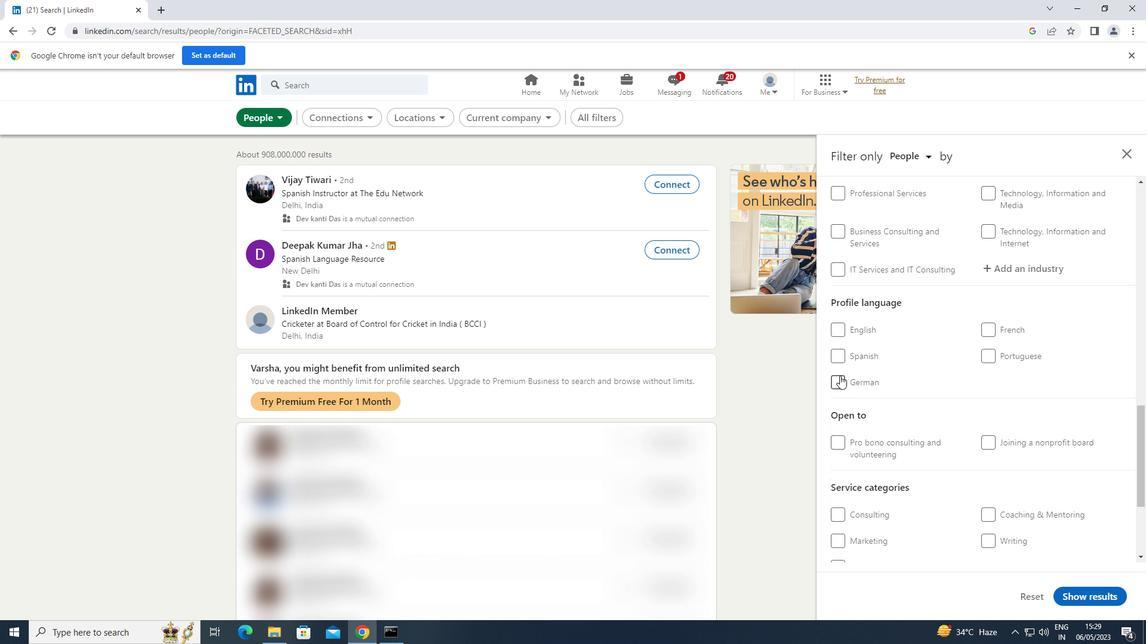 
Action: Mouse moved to (950, 398)
Screenshot: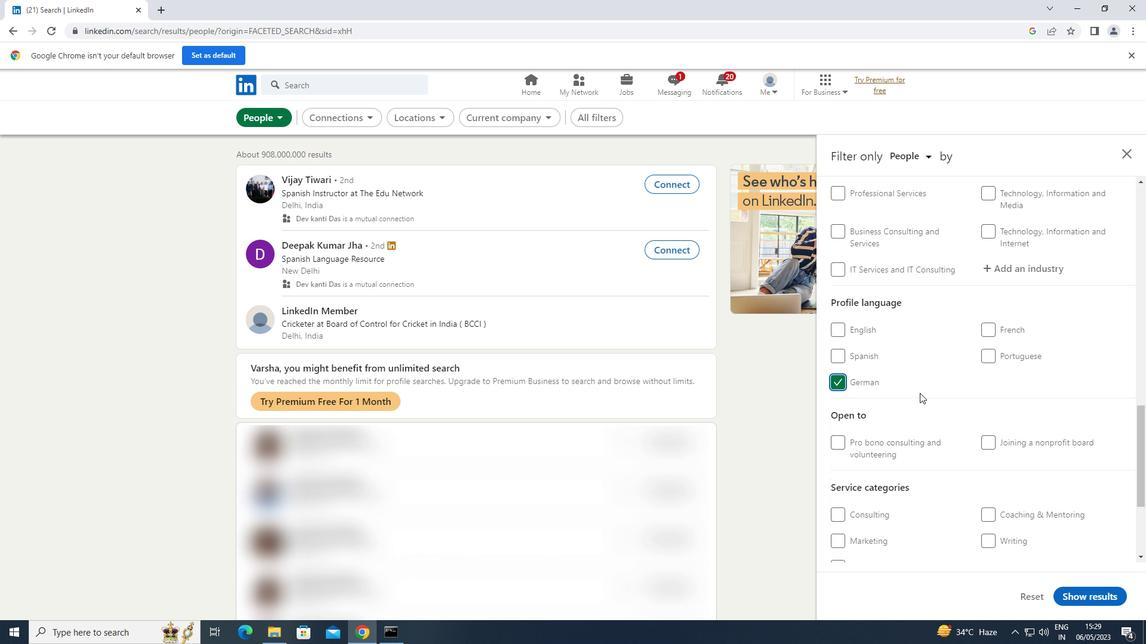
Action: Mouse scrolled (950, 399) with delta (0, 0)
Screenshot: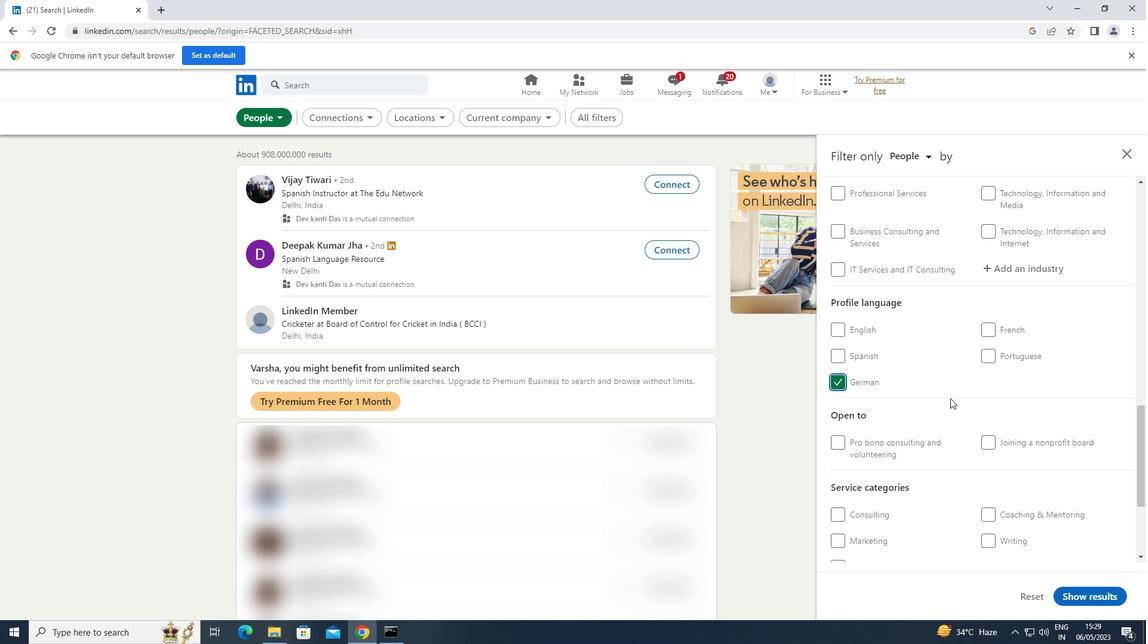 
Action: Mouse scrolled (950, 399) with delta (0, 0)
Screenshot: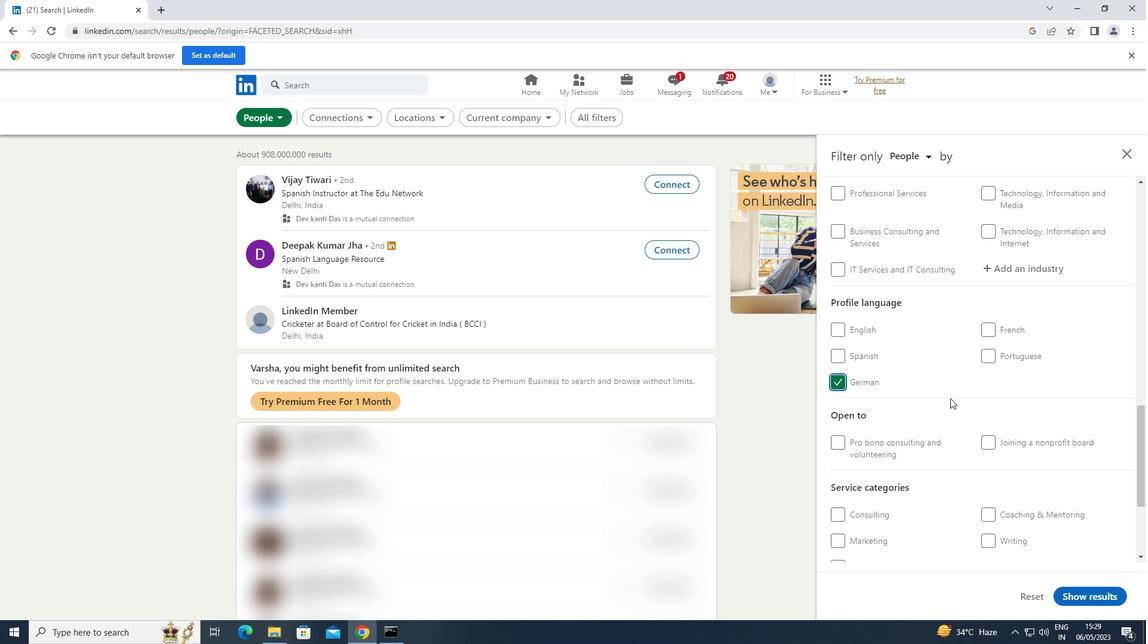 
Action: Mouse scrolled (950, 399) with delta (0, 0)
Screenshot: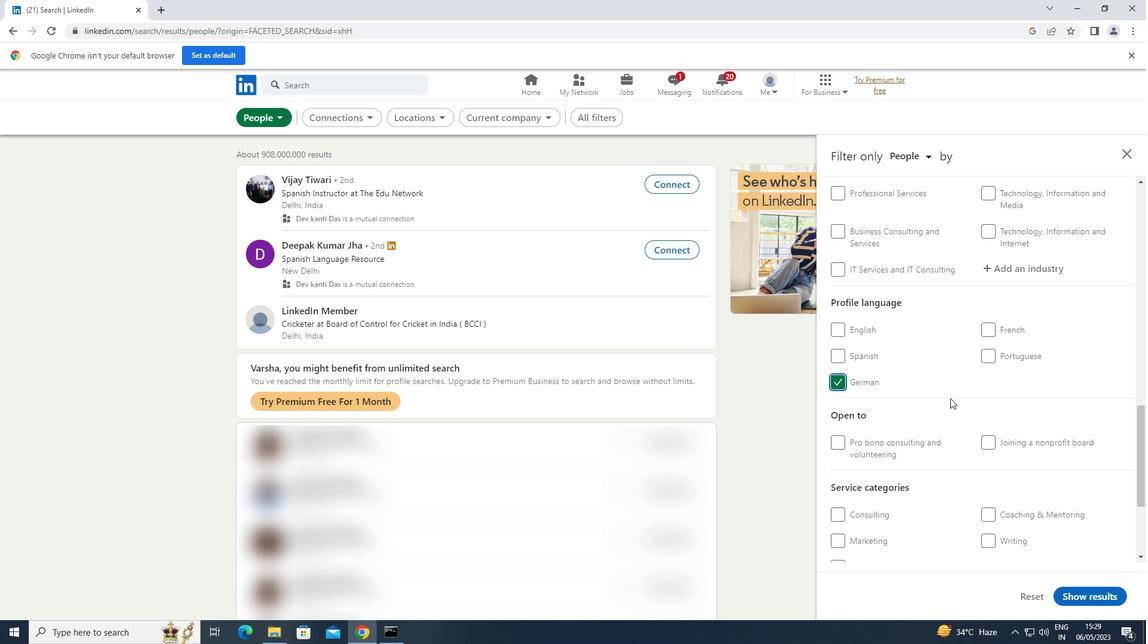 
Action: Mouse moved to (950, 399)
Screenshot: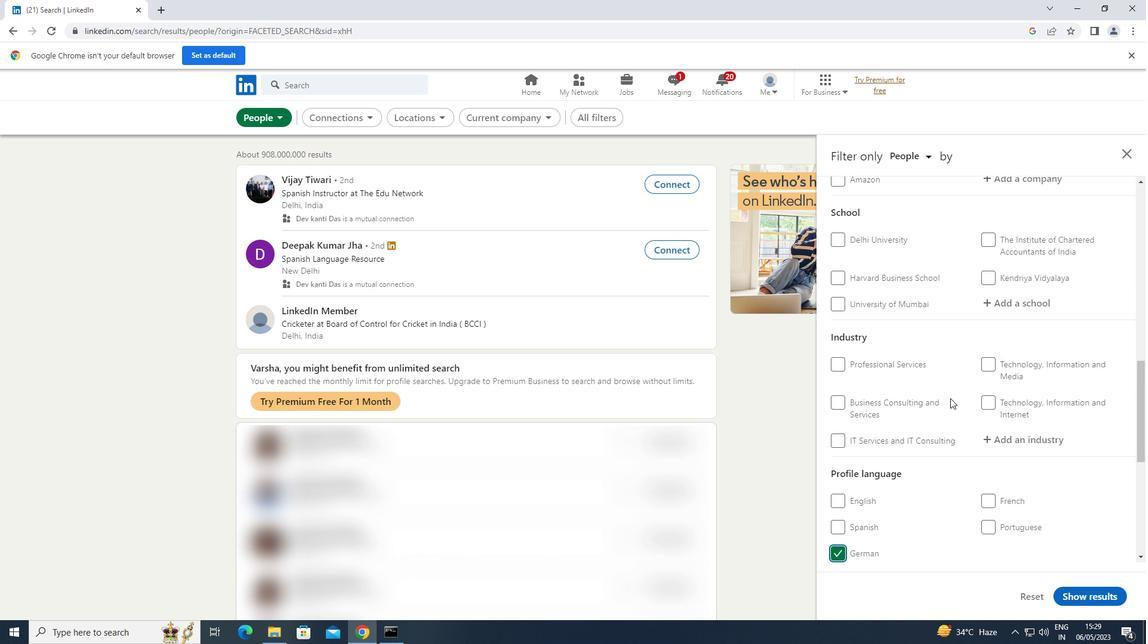 
Action: Mouse scrolled (950, 400) with delta (0, 0)
Screenshot: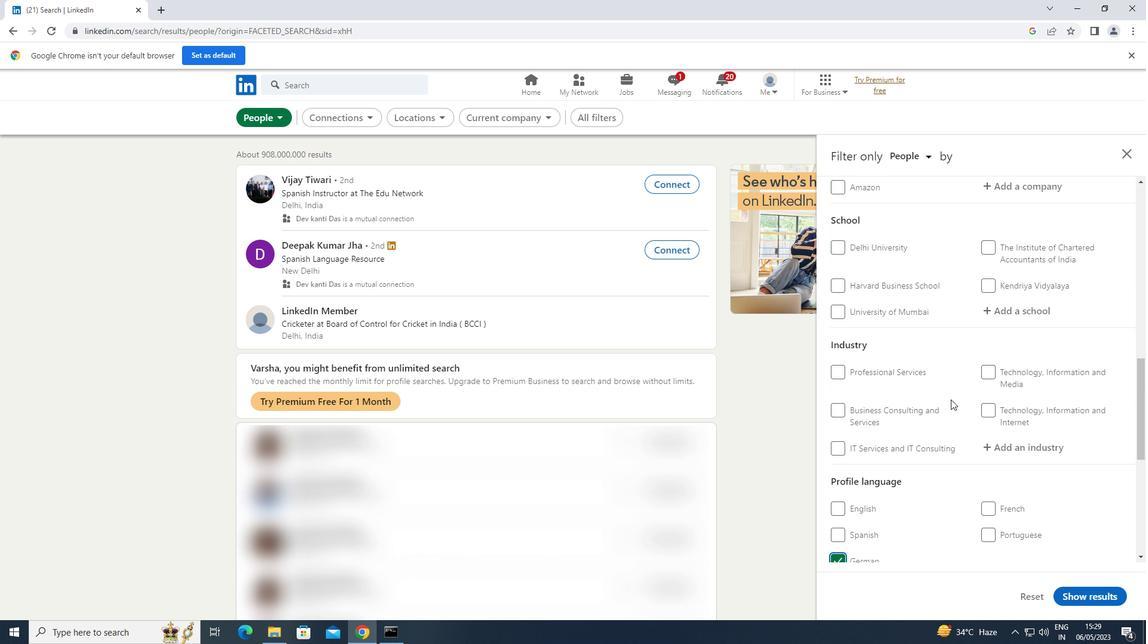 
Action: Mouse scrolled (950, 400) with delta (0, 0)
Screenshot: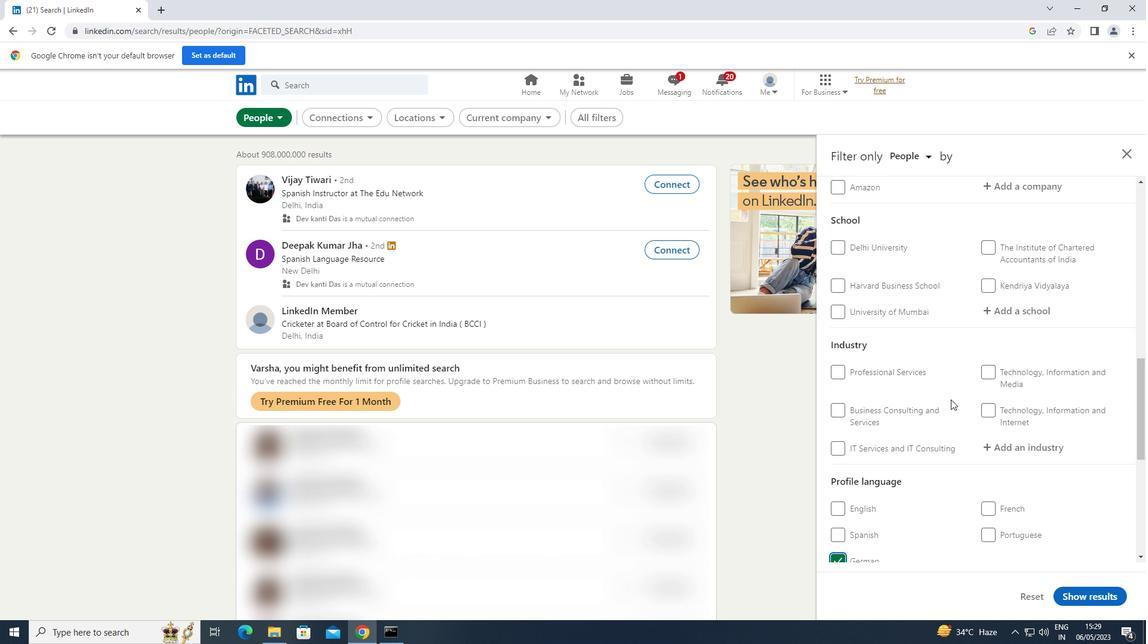
Action: Mouse moved to (950, 398)
Screenshot: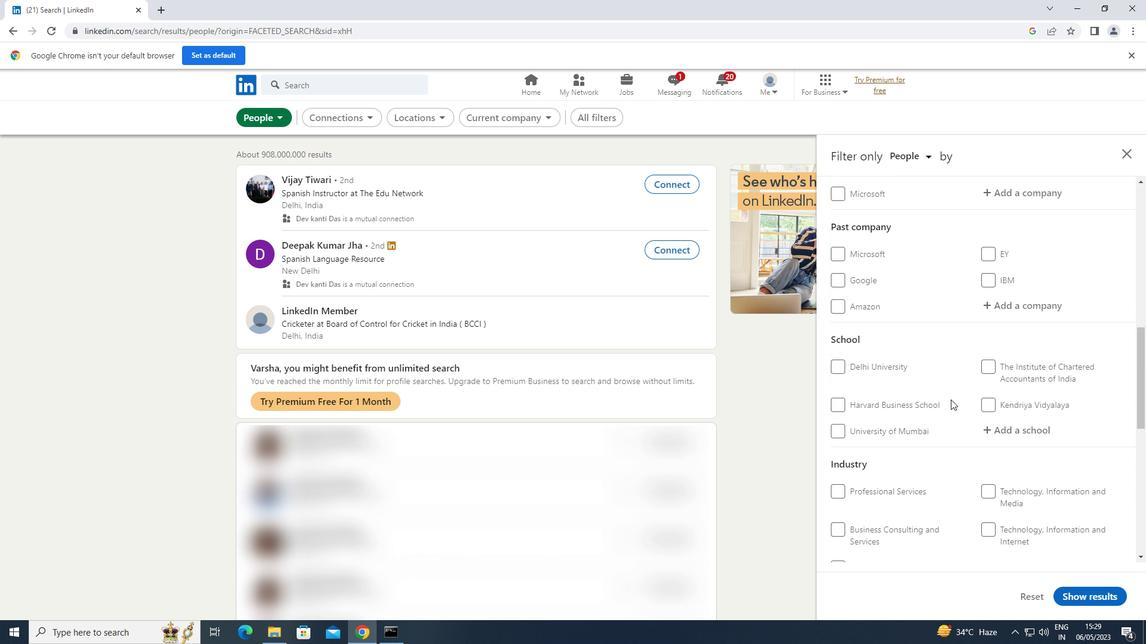 
Action: Mouse scrolled (950, 398) with delta (0, 0)
Screenshot: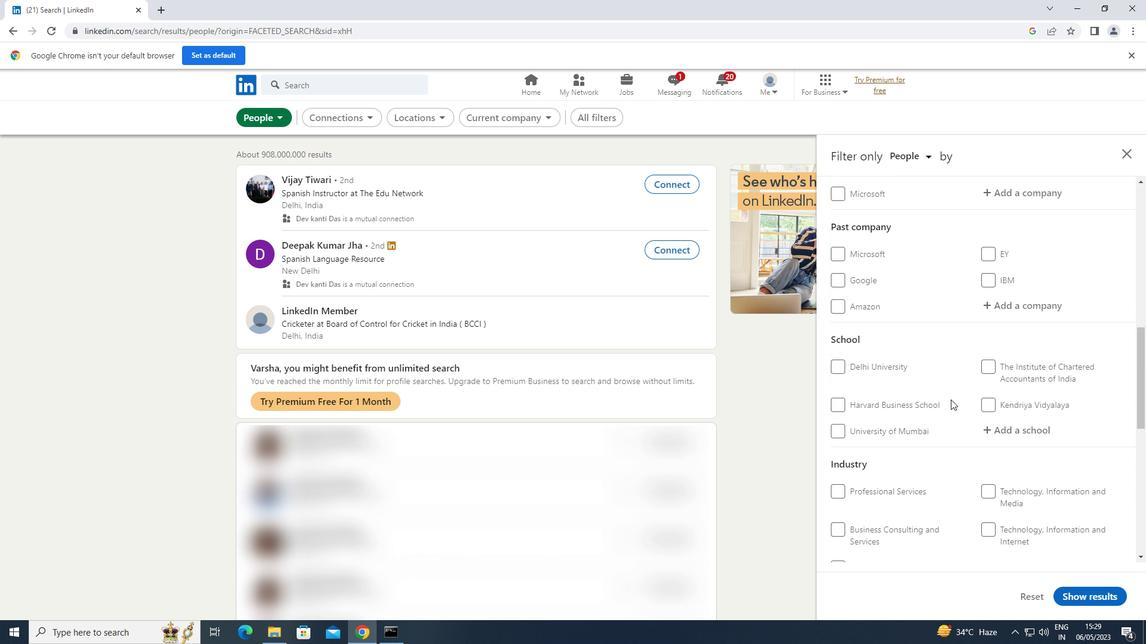 
Action: Mouse moved to (950, 396)
Screenshot: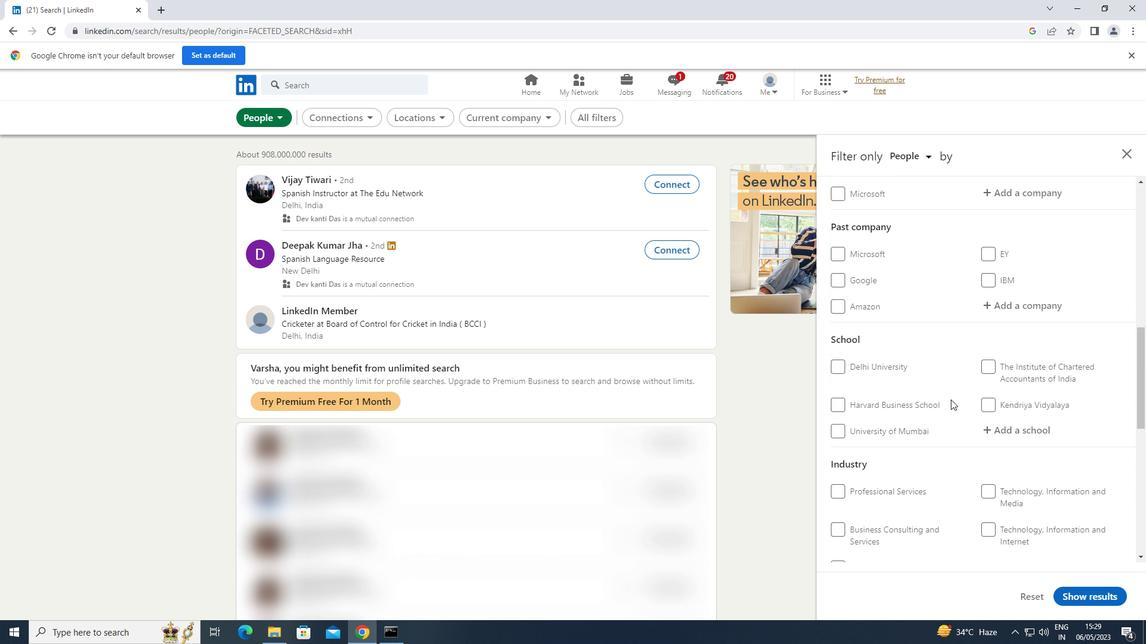 
Action: Mouse scrolled (950, 397) with delta (0, 0)
Screenshot: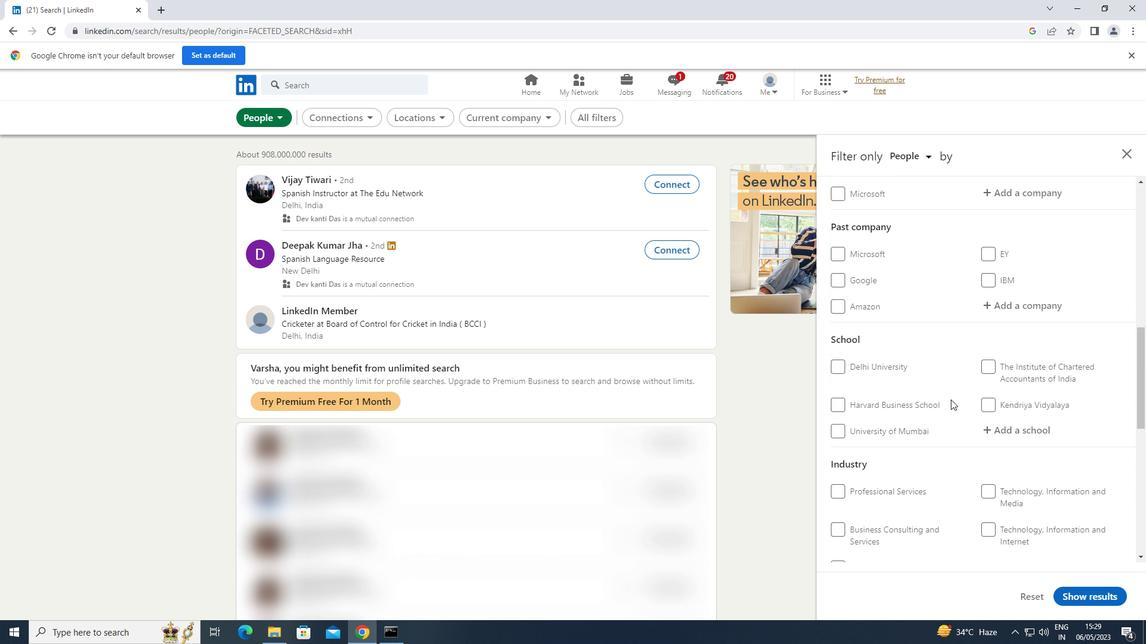 
Action: Mouse moved to (1021, 316)
Screenshot: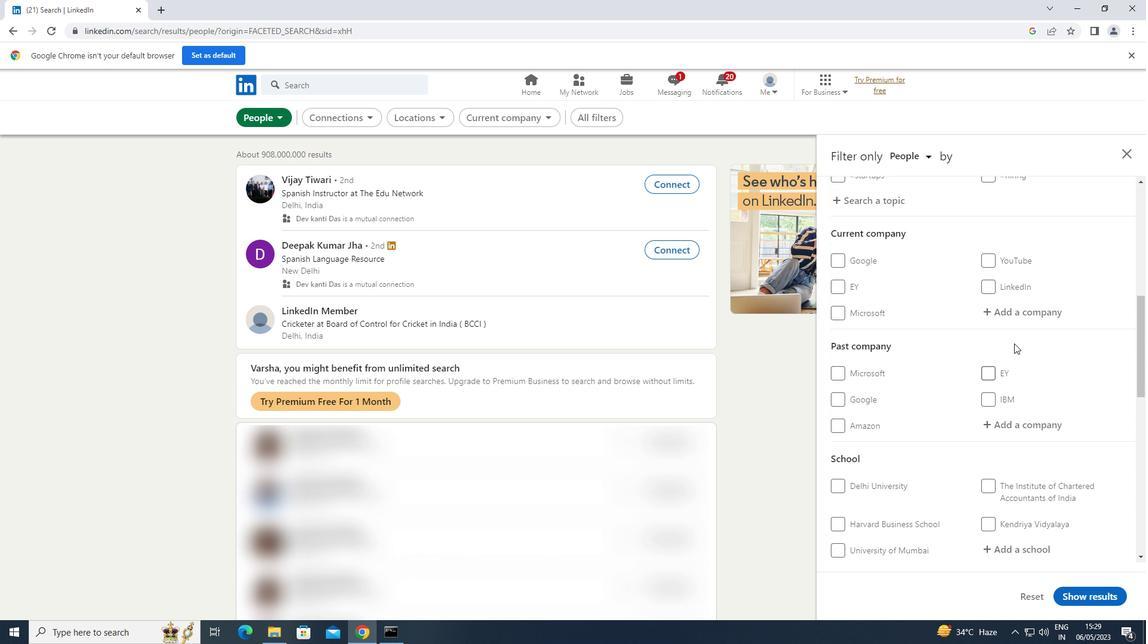 
Action: Mouse pressed left at (1021, 316)
Screenshot: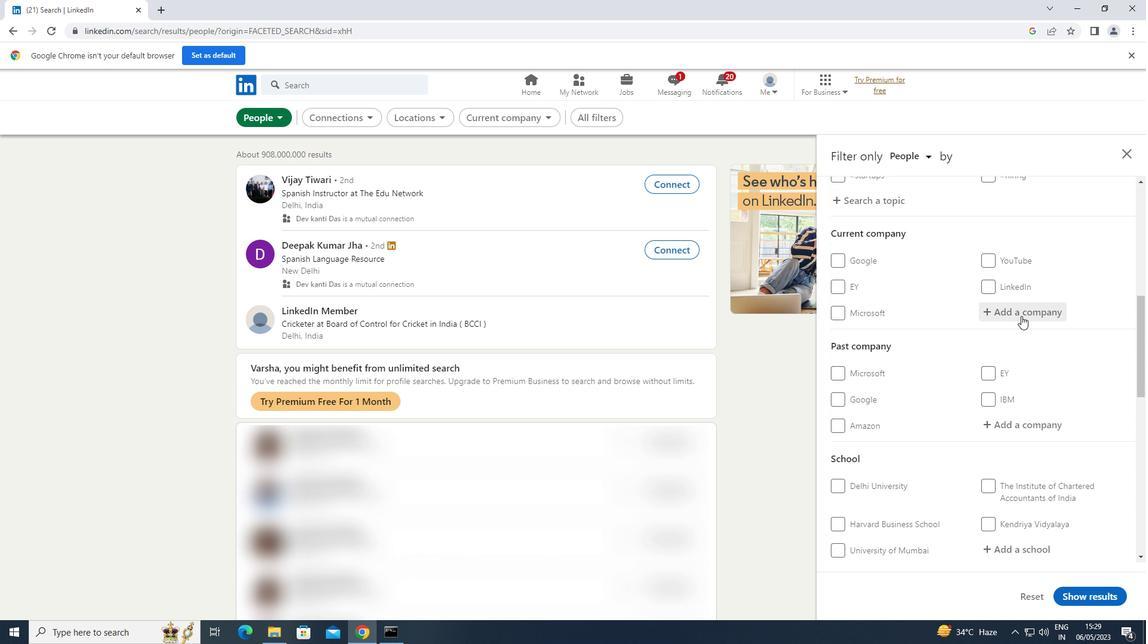 
Action: Key pressed <Key.shift>ETHICAL<Key.space><Key.shift>HAC
Screenshot: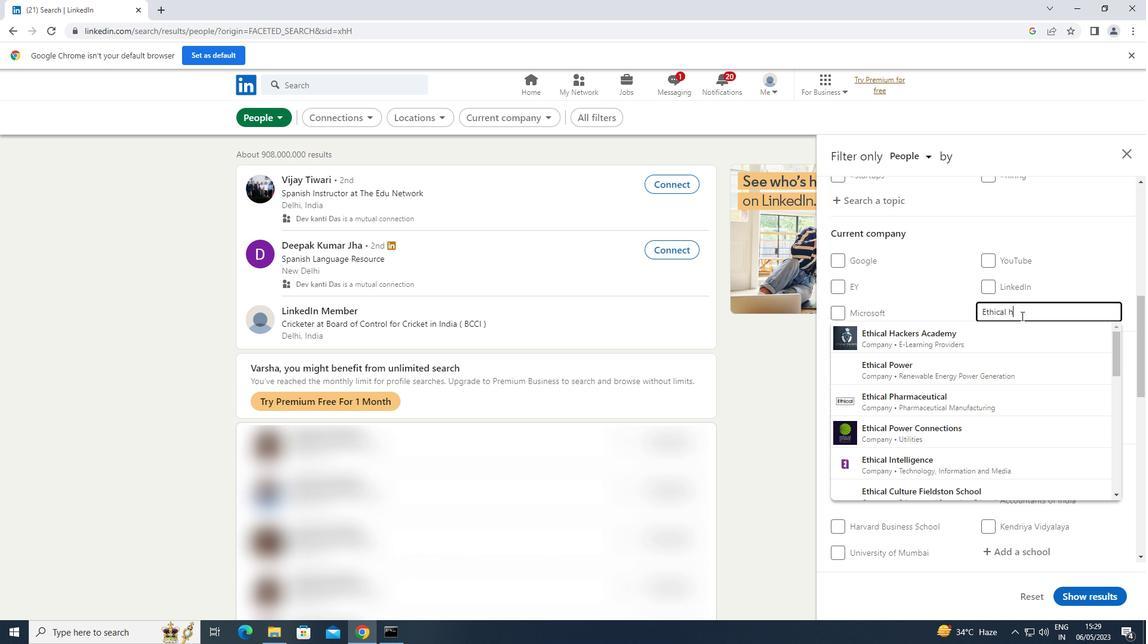 
Action: Mouse moved to (943, 339)
Screenshot: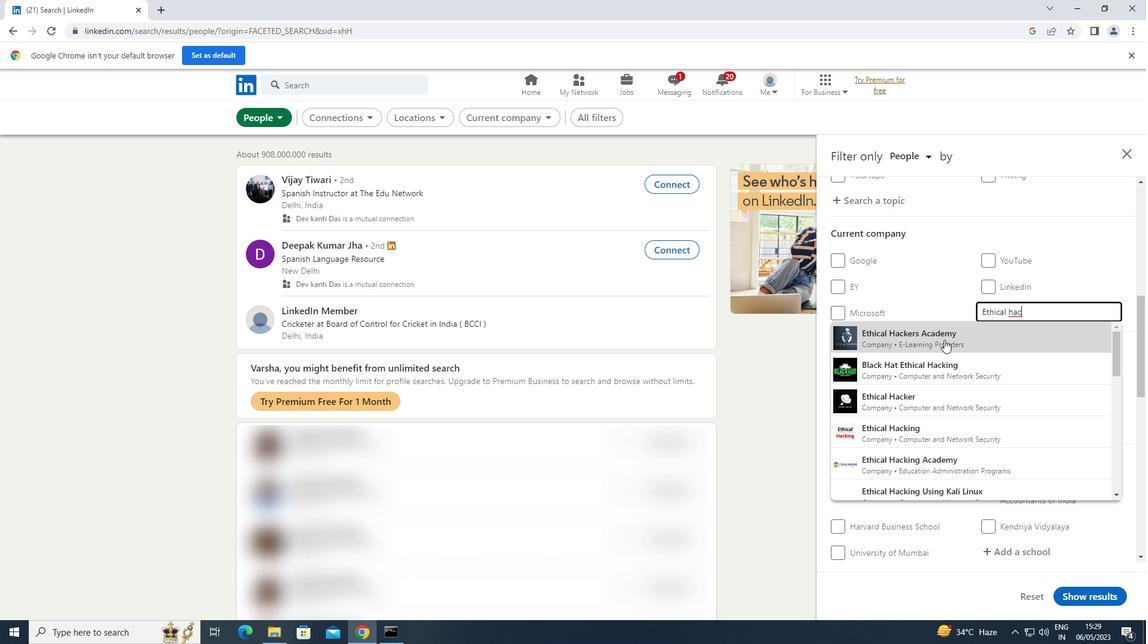 
Action: Mouse pressed left at (943, 339)
Screenshot: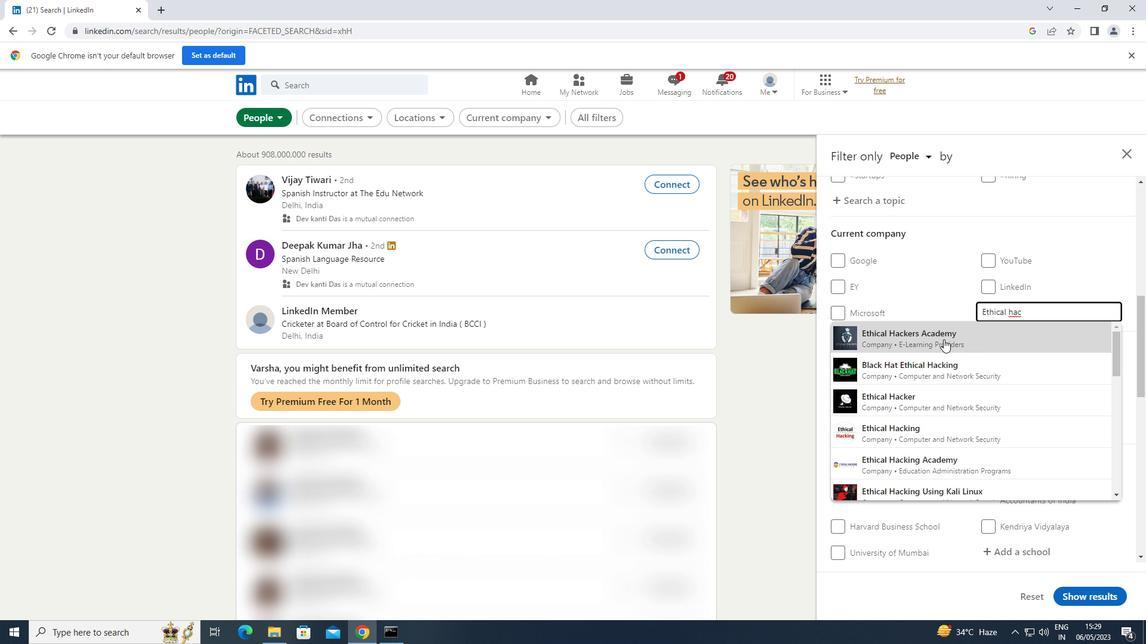 
Action: Mouse moved to (942, 333)
Screenshot: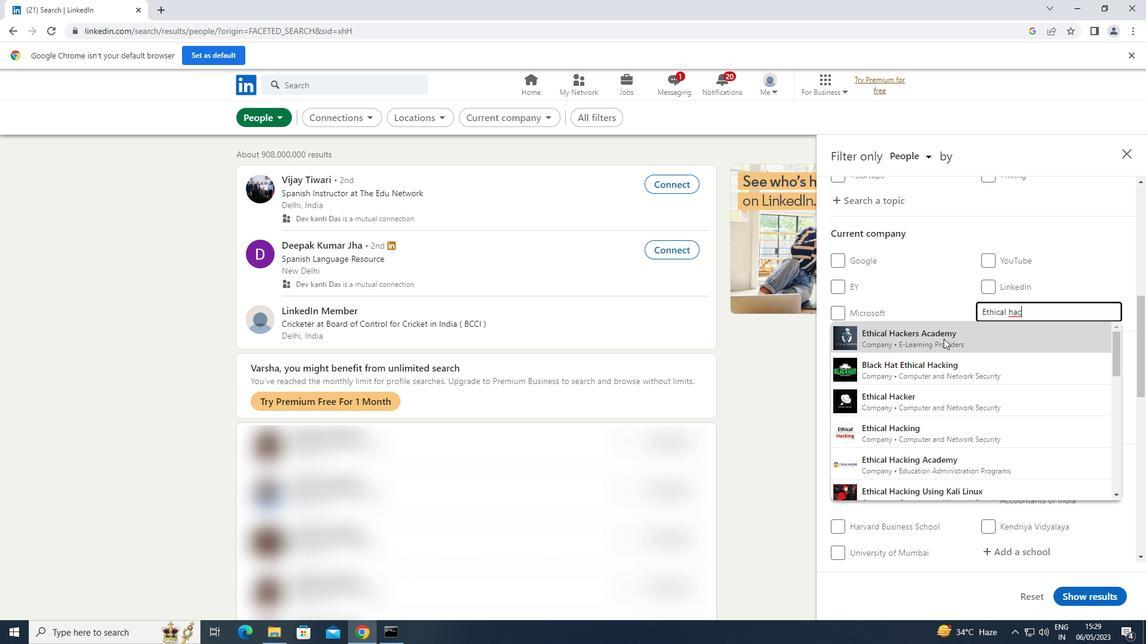 
Action: Mouse scrolled (942, 332) with delta (0, 0)
Screenshot: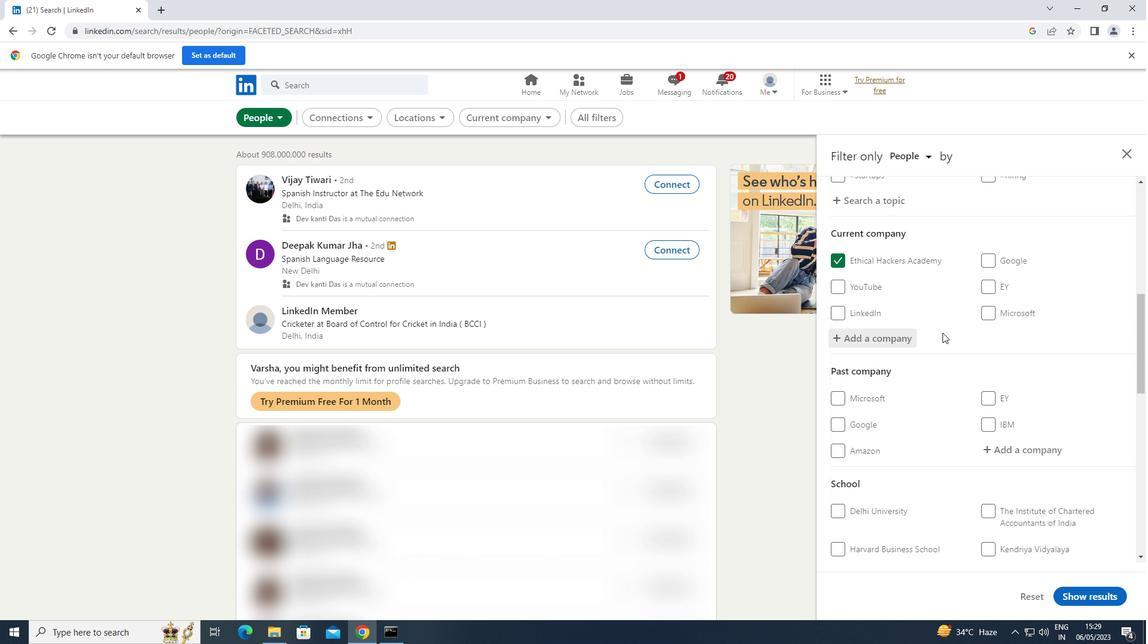 
Action: Mouse scrolled (942, 332) with delta (0, 0)
Screenshot: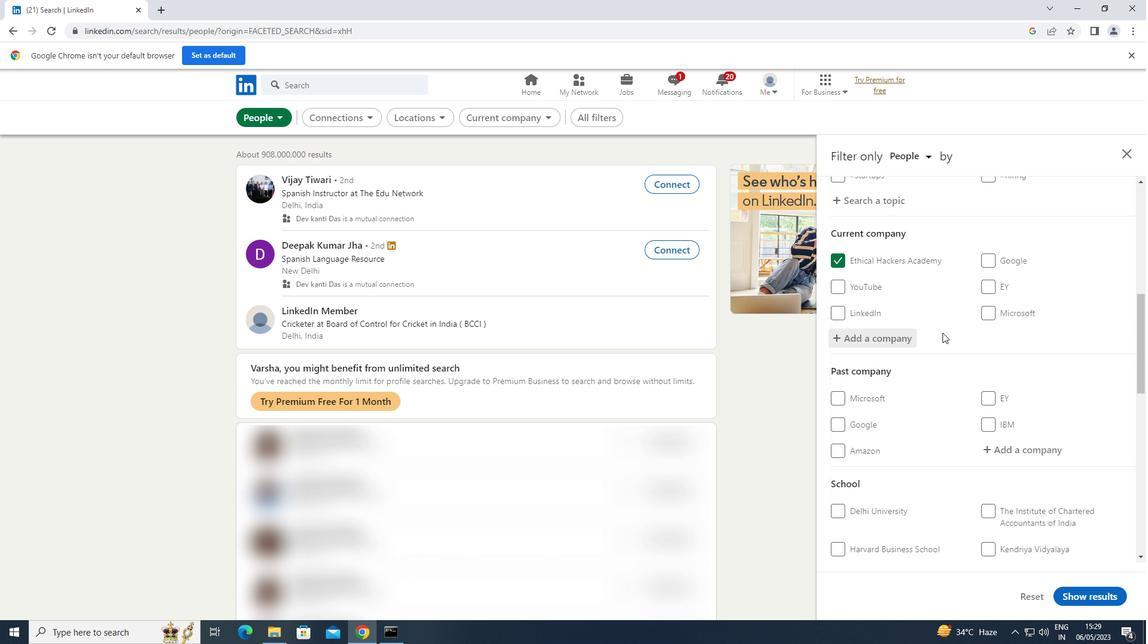 
Action: Mouse moved to (942, 332)
Screenshot: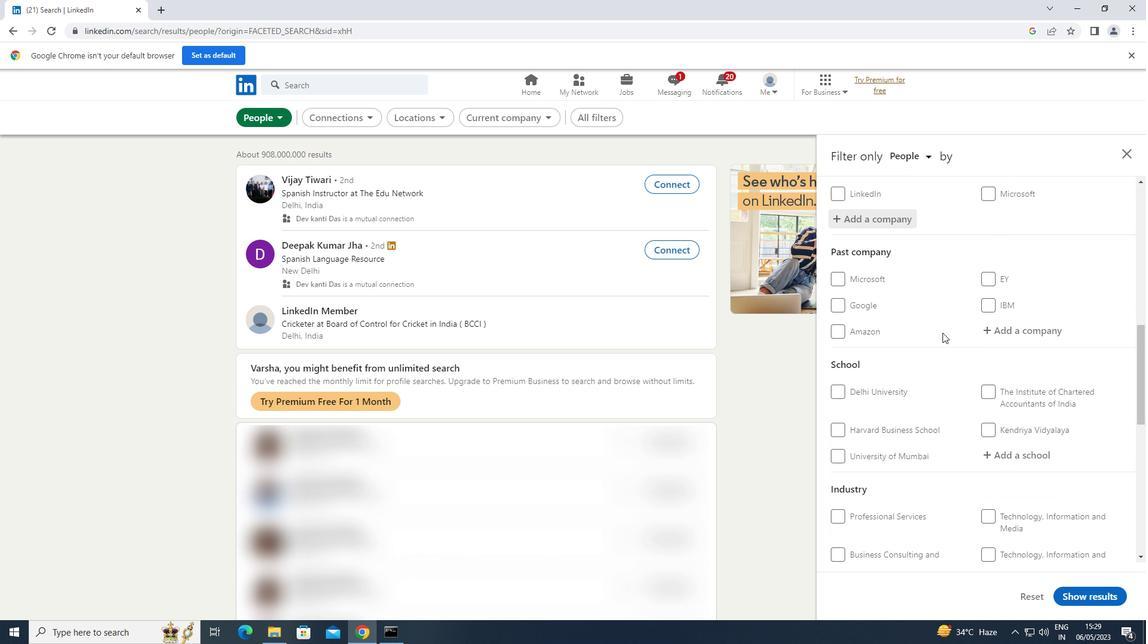 
Action: Mouse scrolled (942, 331) with delta (0, 0)
Screenshot: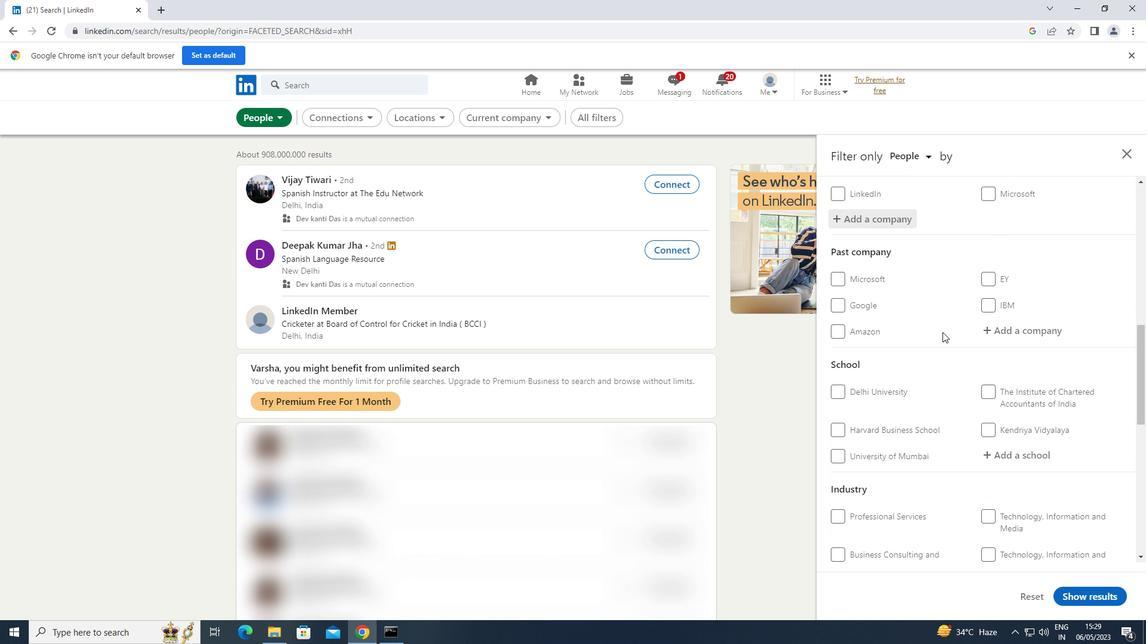 
Action: Mouse scrolled (942, 331) with delta (0, 0)
Screenshot: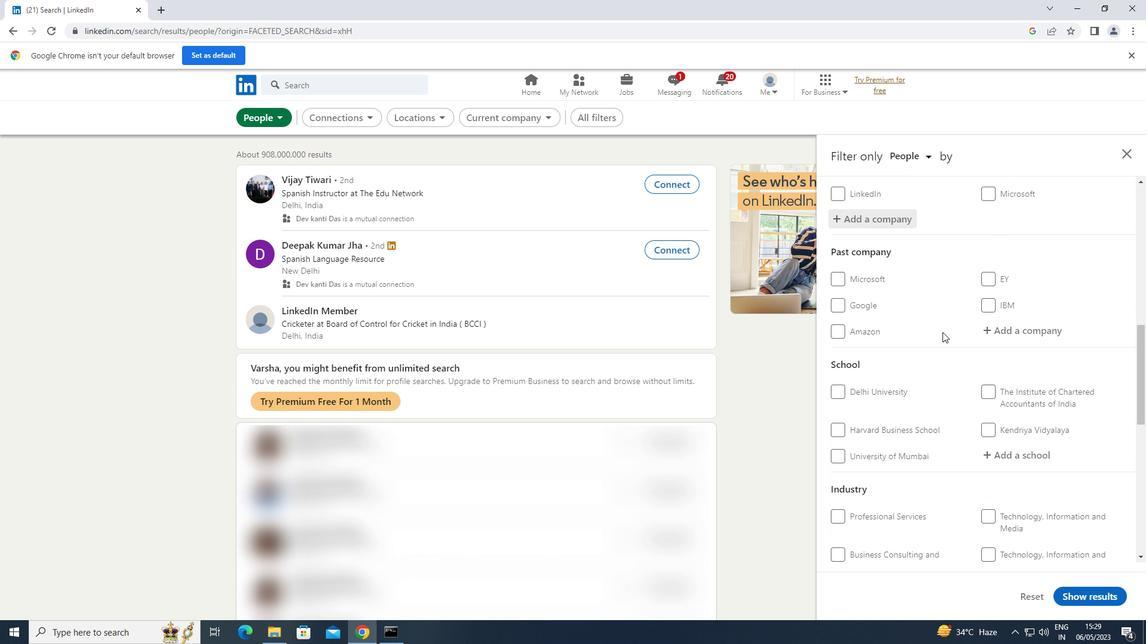 
Action: Mouse moved to (1004, 331)
Screenshot: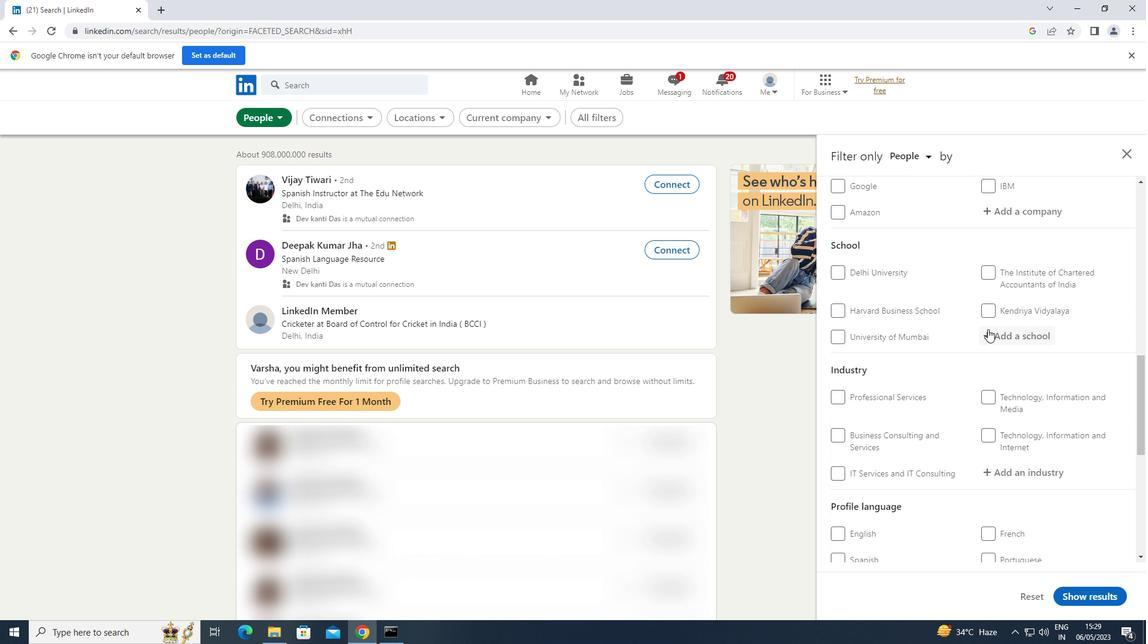 
Action: Mouse pressed left at (1004, 331)
Screenshot: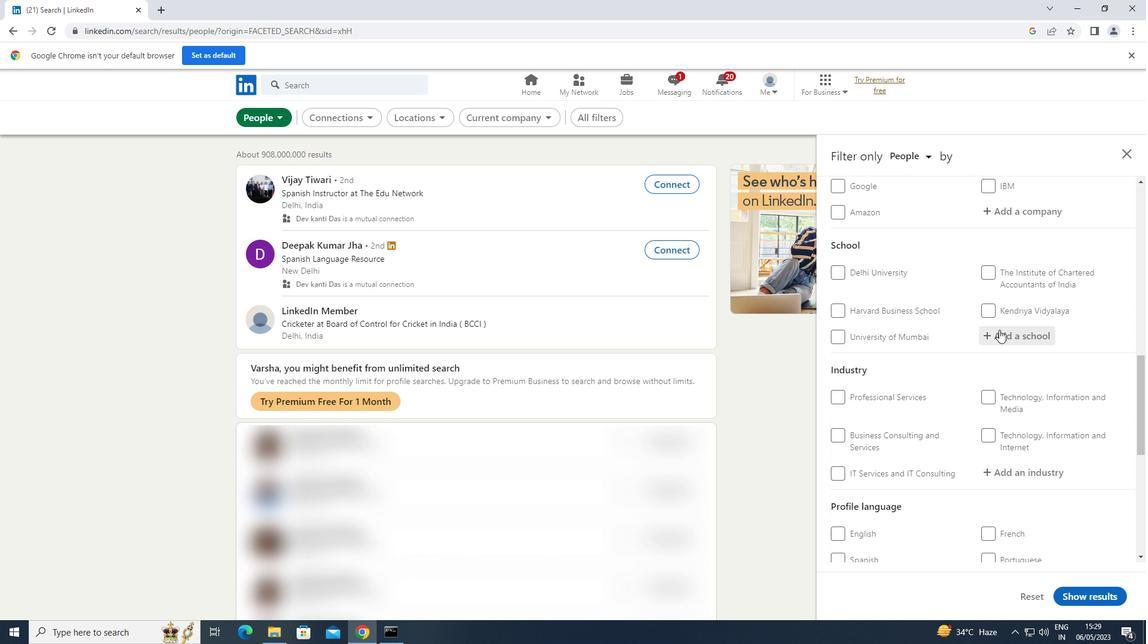 
Action: Mouse moved to (1005, 331)
Screenshot: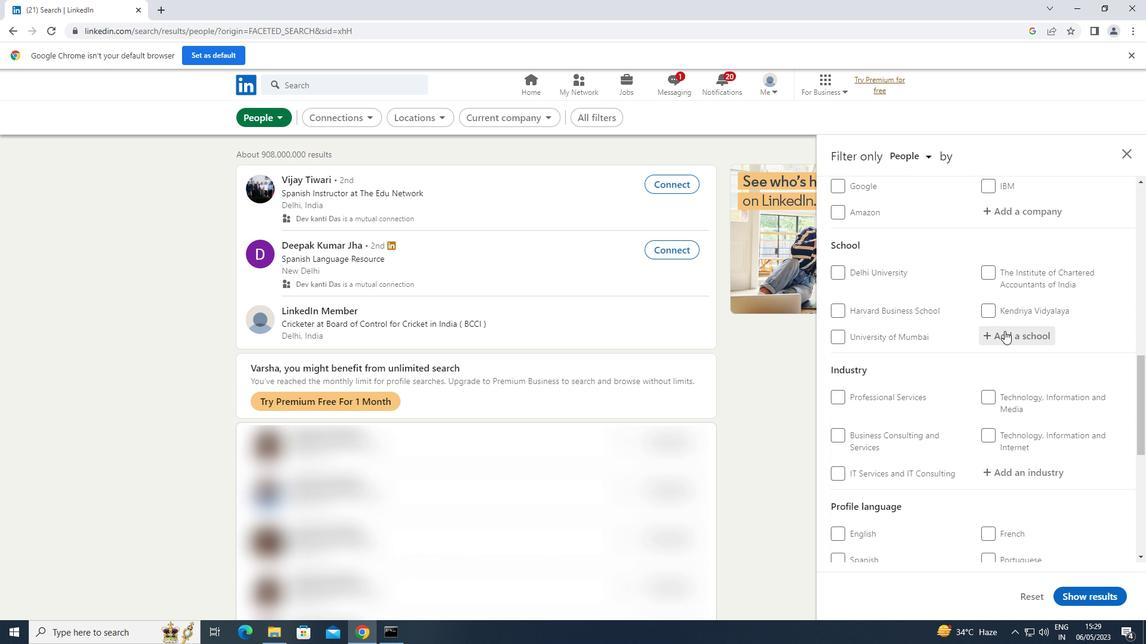 
Action: Key pressed <Key.shift>TRIDENT
Screenshot: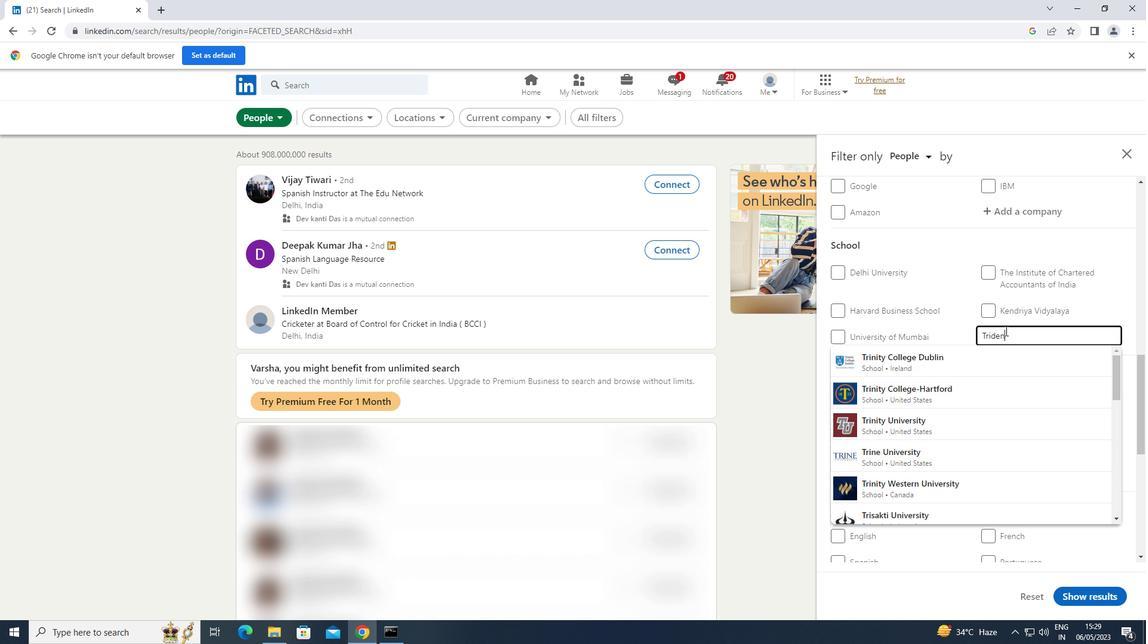 
Action: Mouse moved to (950, 413)
Screenshot: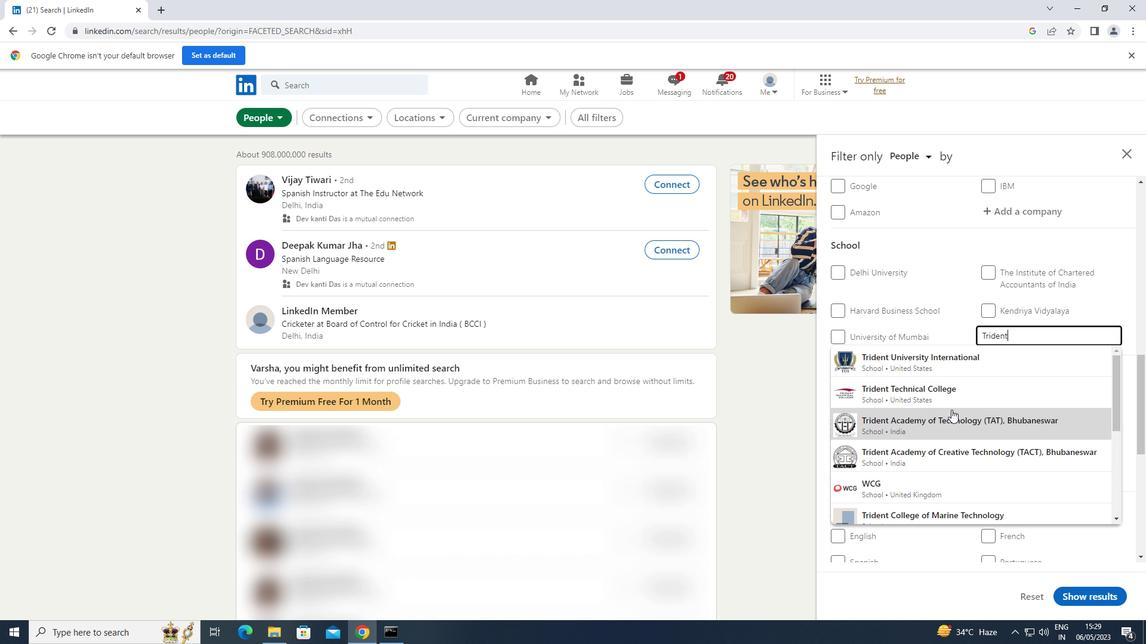 
Action: Mouse pressed left at (950, 413)
Screenshot: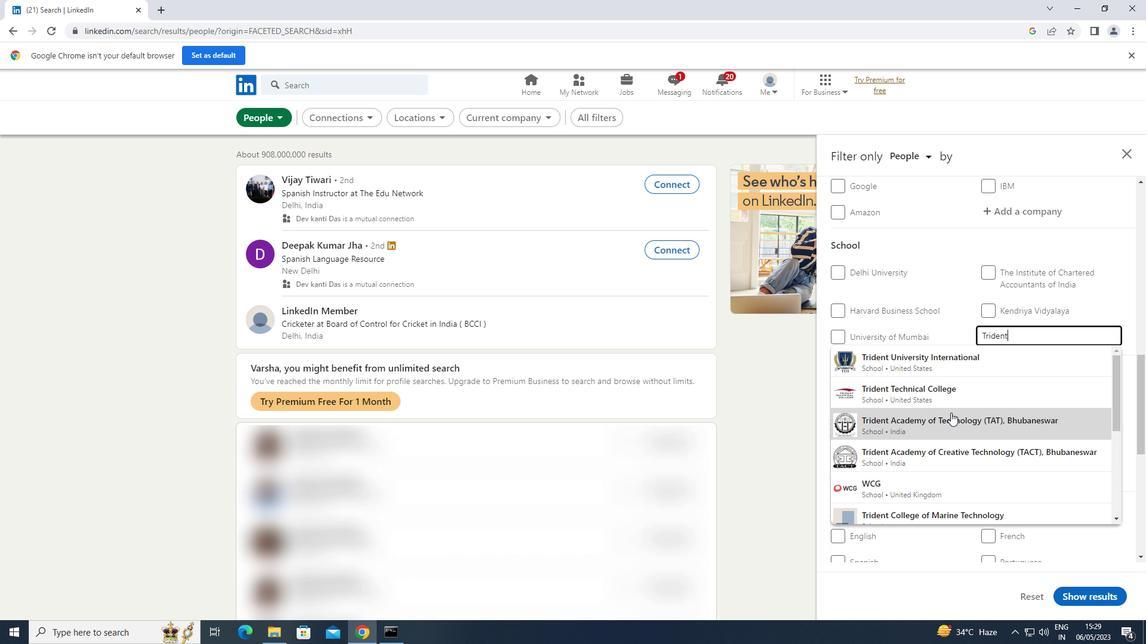 
Action: Mouse moved to (955, 406)
Screenshot: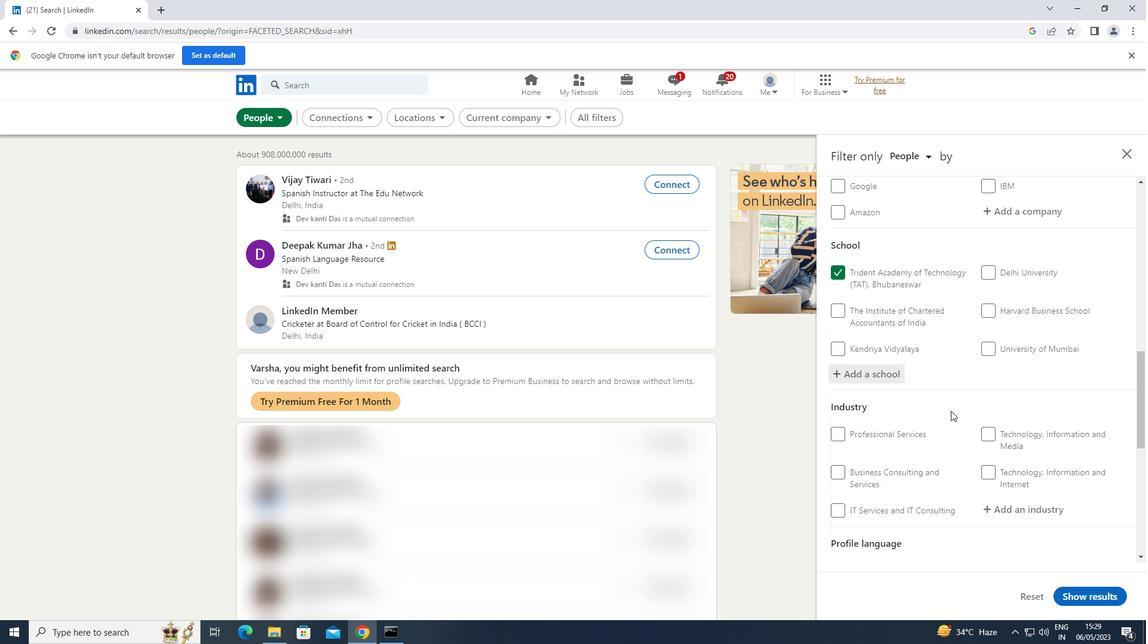 
Action: Mouse scrolled (955, 405) with delta (0, 0)
Screenshot: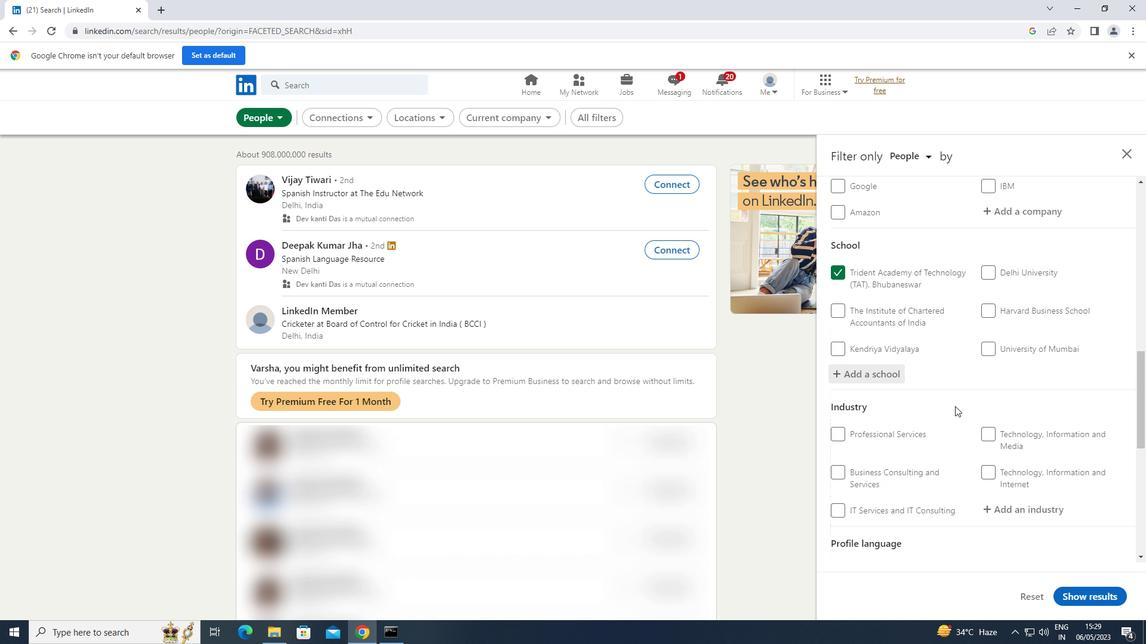 
Action: Mouse scrolled (955, 405) with delta (0, 0)
Screenshot: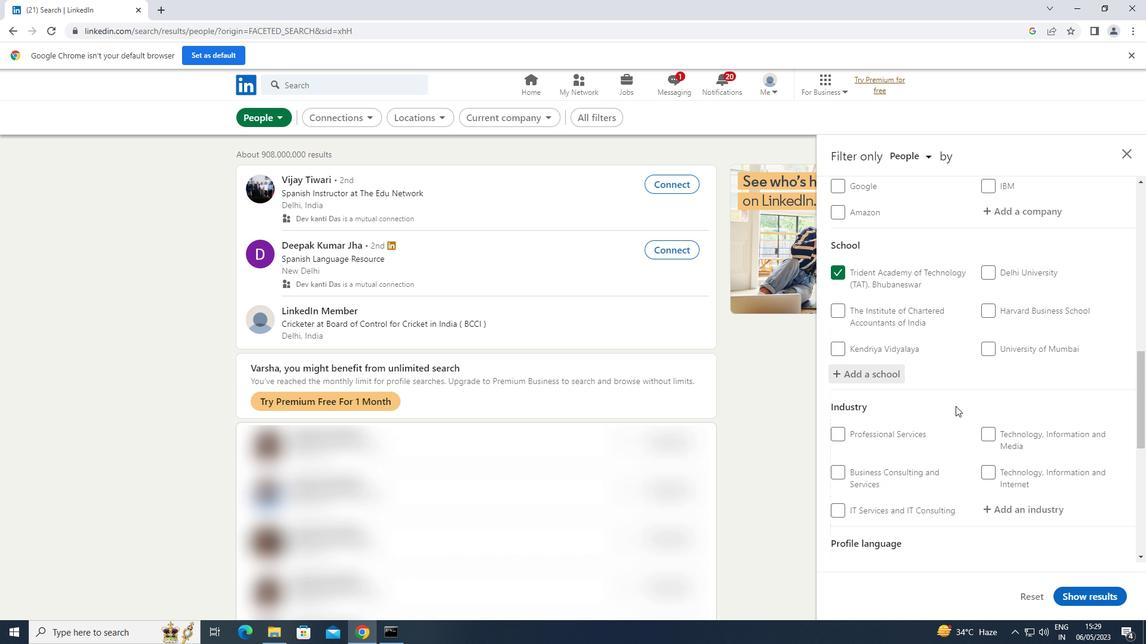 
Action: Mouse scrolled (955, 405) with delta (0, 0)
Screenshot: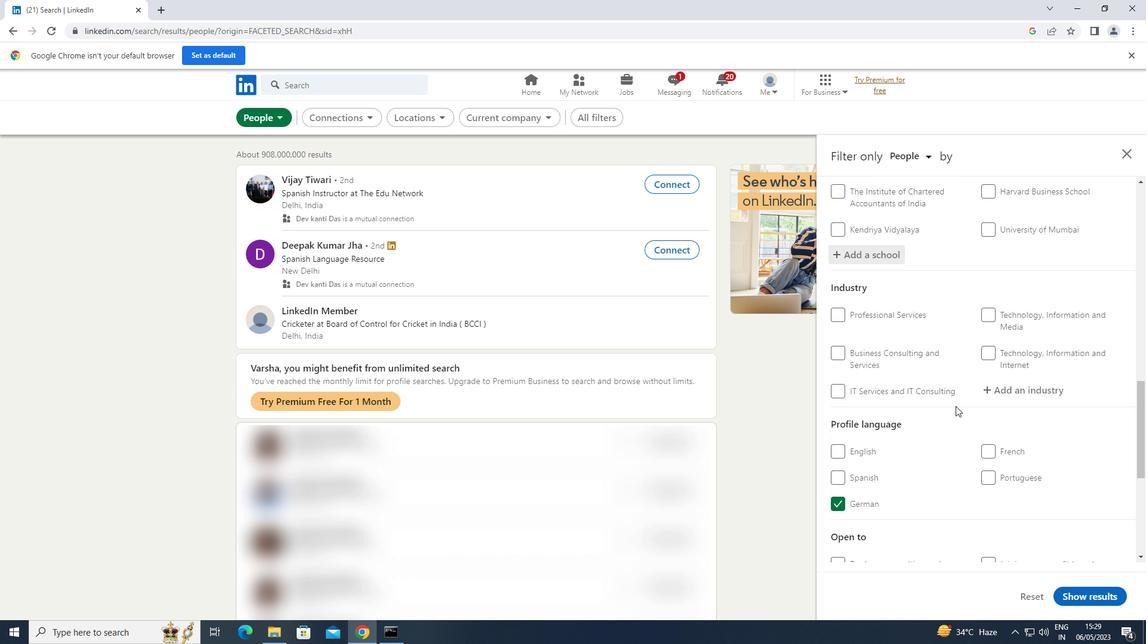 
Action: Mouse scrolled (955, 405) with delta (0, 0)
Screenshot: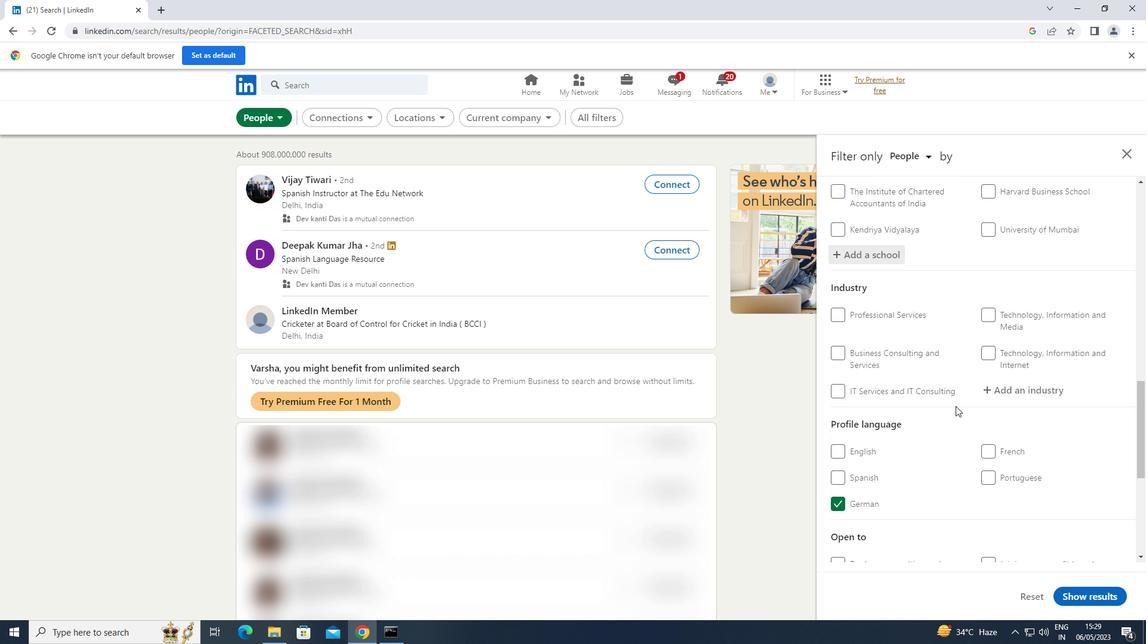 
Action: Mouse moved to (1004, 268)
Screenshot: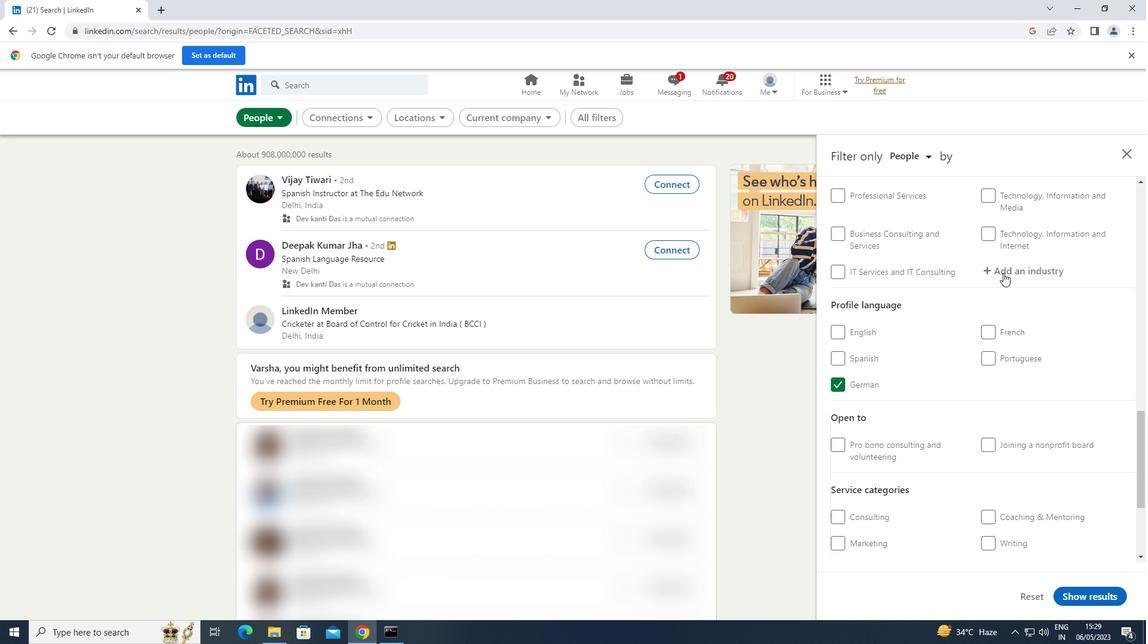 
Action: Mouse pressed left at (1004, 268)
Screenshot: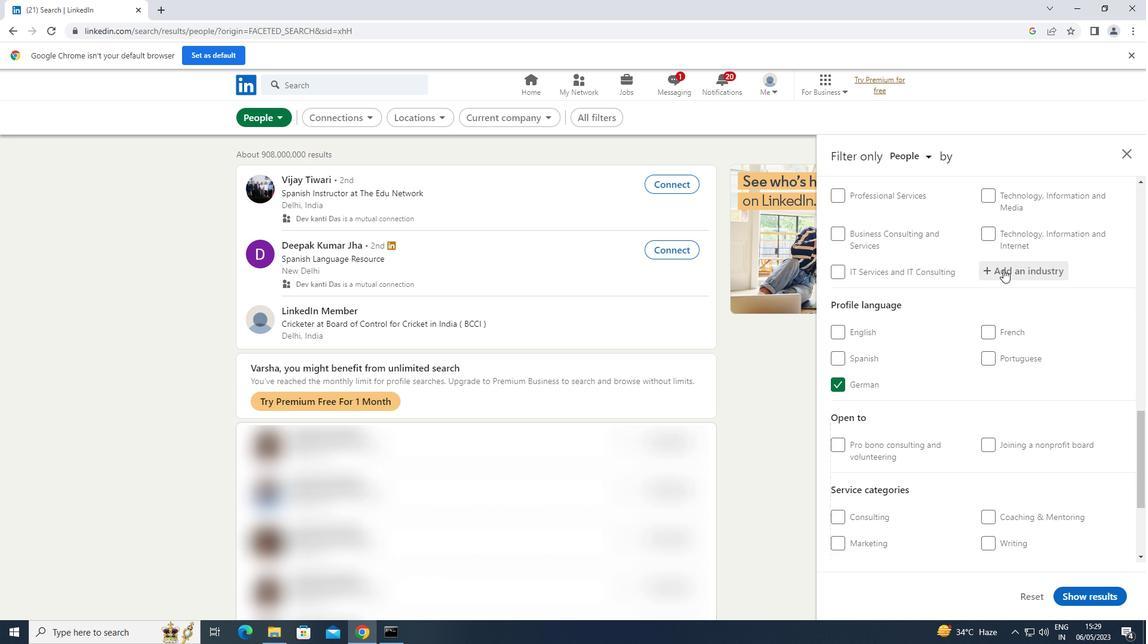 
Action: Key pressed <Key.shift>CONSUMER
Screenshot: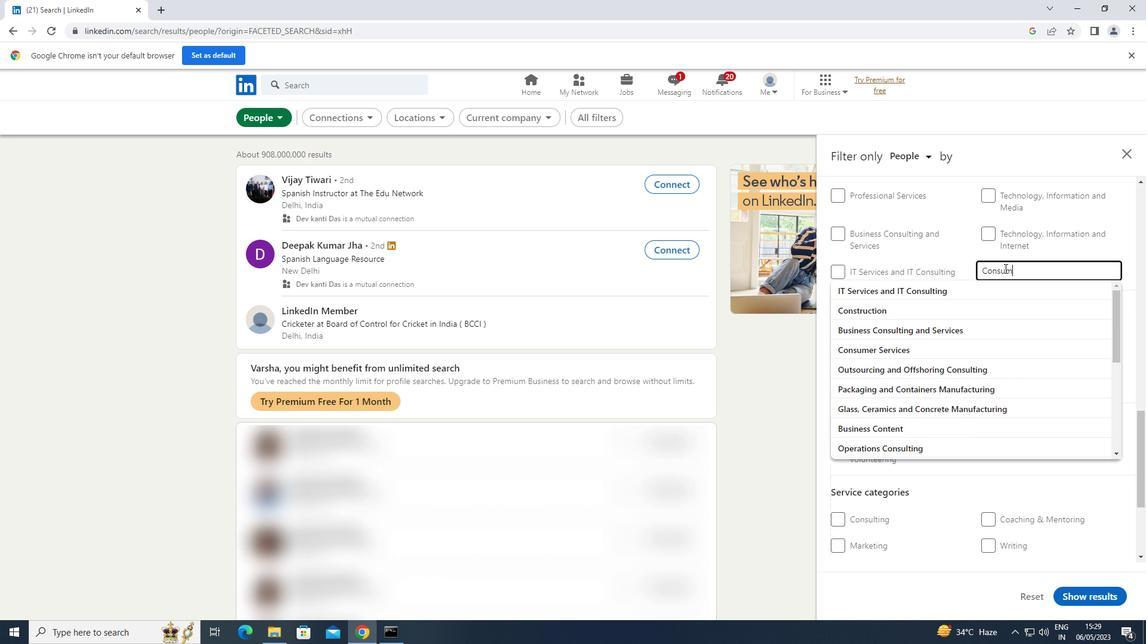 
Action: Mouse moved to (920, 284)
Screenshot: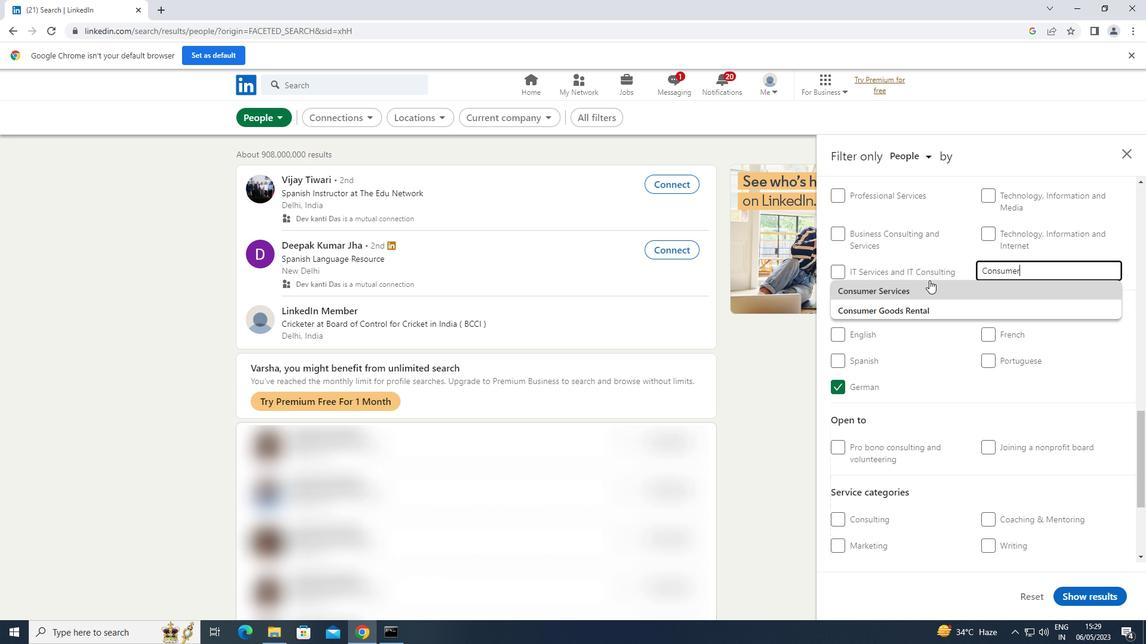 
Action: Mouse pressed left at (920, 284)
Screenshot: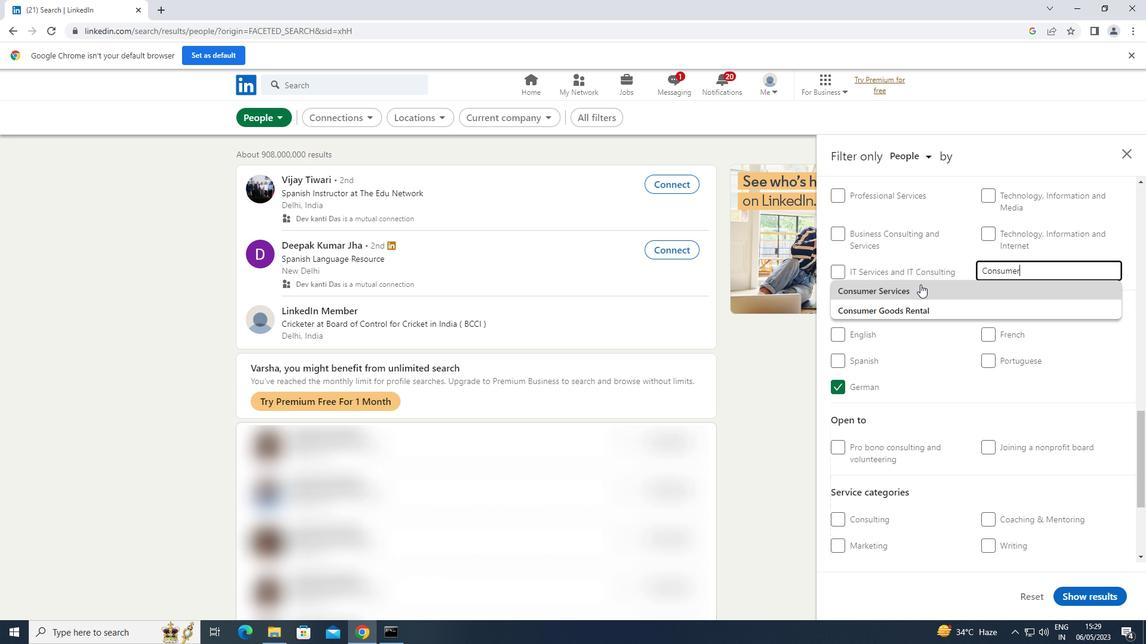 
Action: Mouse scrolled (920, 284) with delta (0, 0)
Screenshot: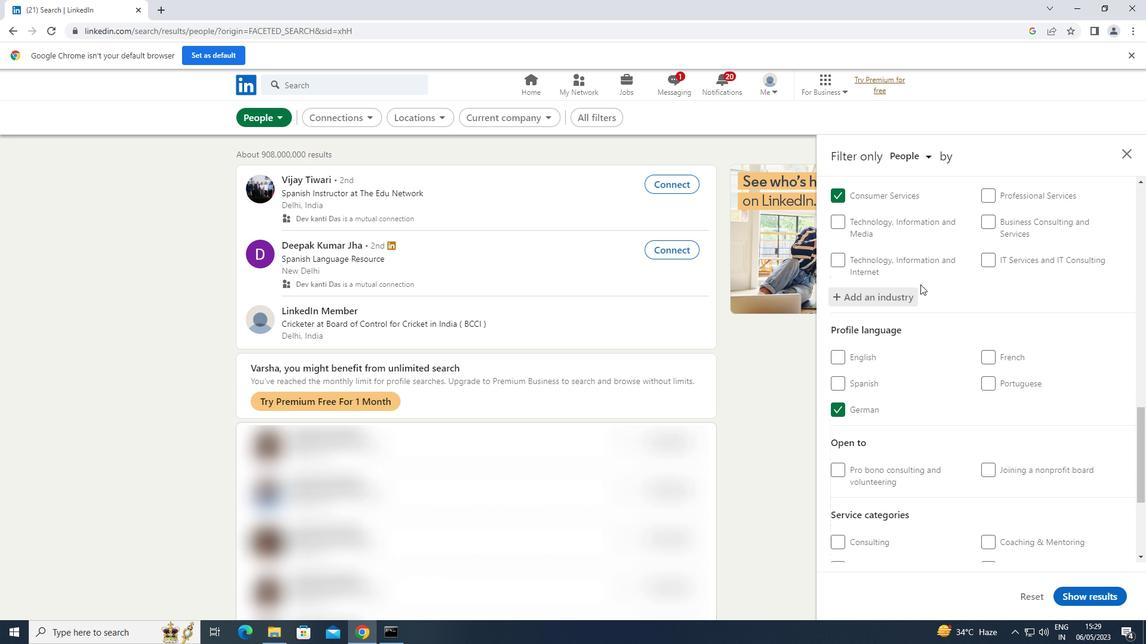 
Action: Mouse scrolled (920, 284) with delta (0, 0)
Screenshot: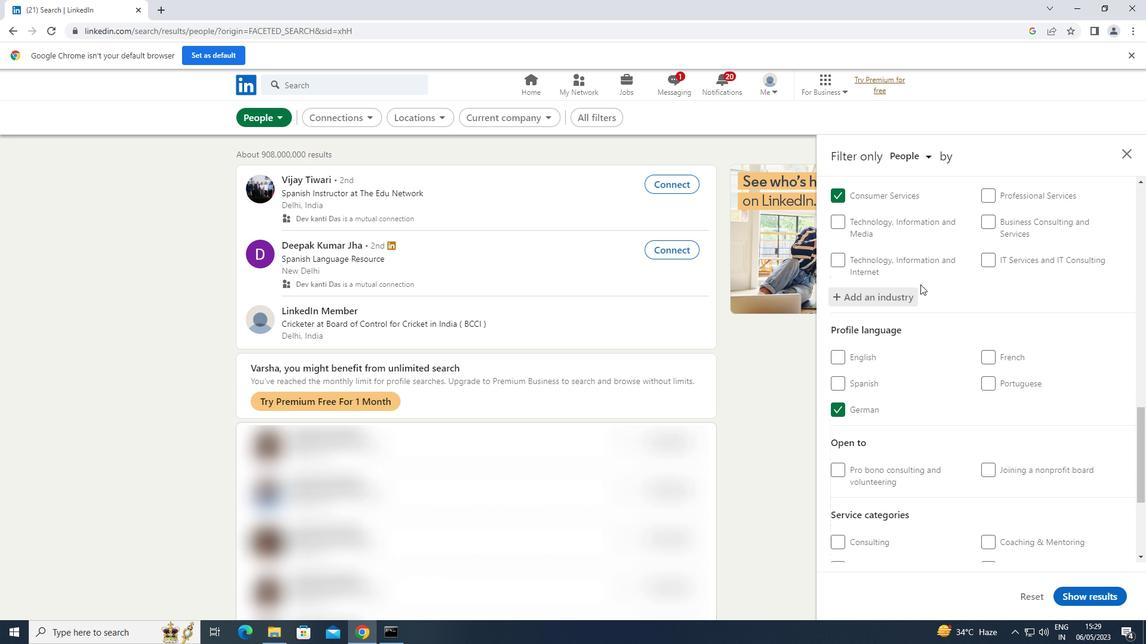
Action: Mouse scrolled (920, 284) with delta (0, 0)
Screenshot: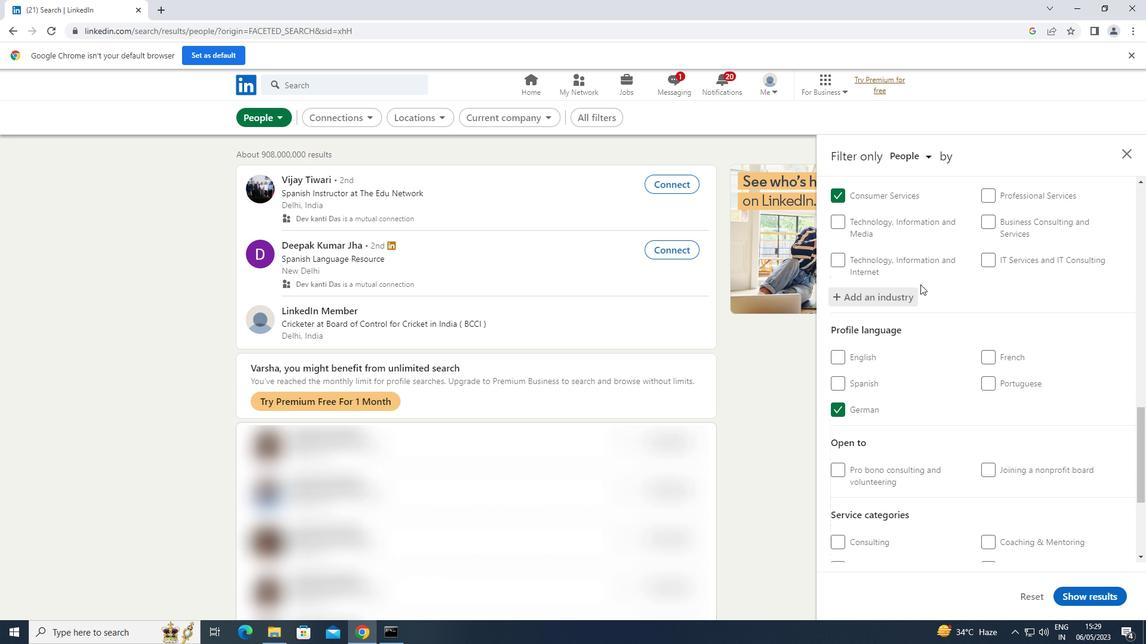 
Action: Mouse scrolled (920, 284) with delta (0, 0)
Screenshot: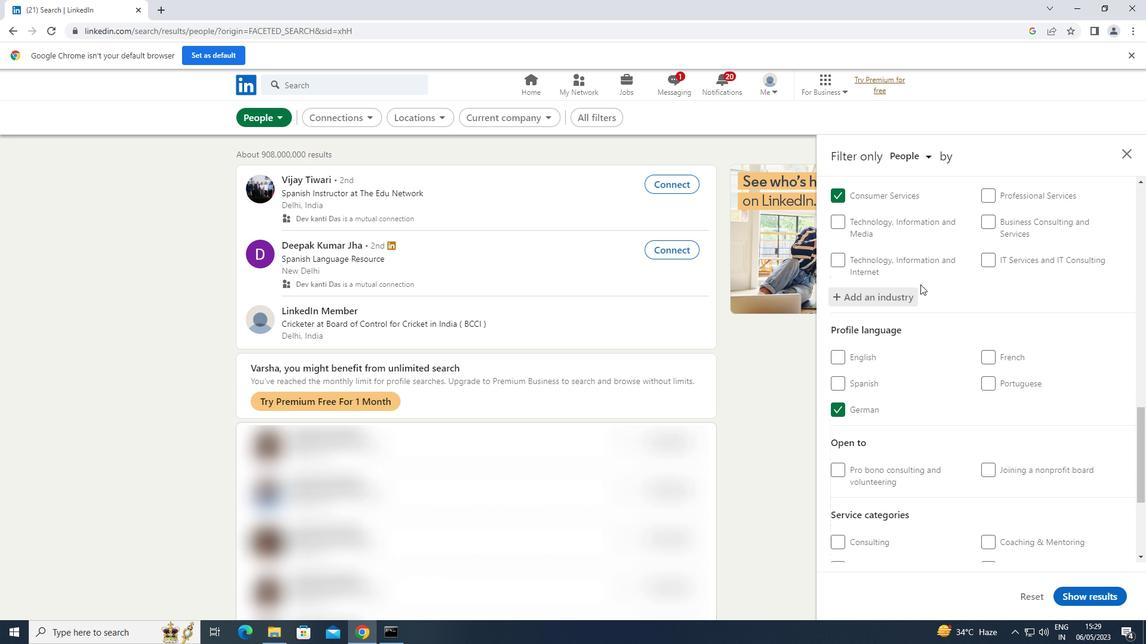 
Action: Mouse scrolled (920, 284) with delta (0, 0)
Screenshot: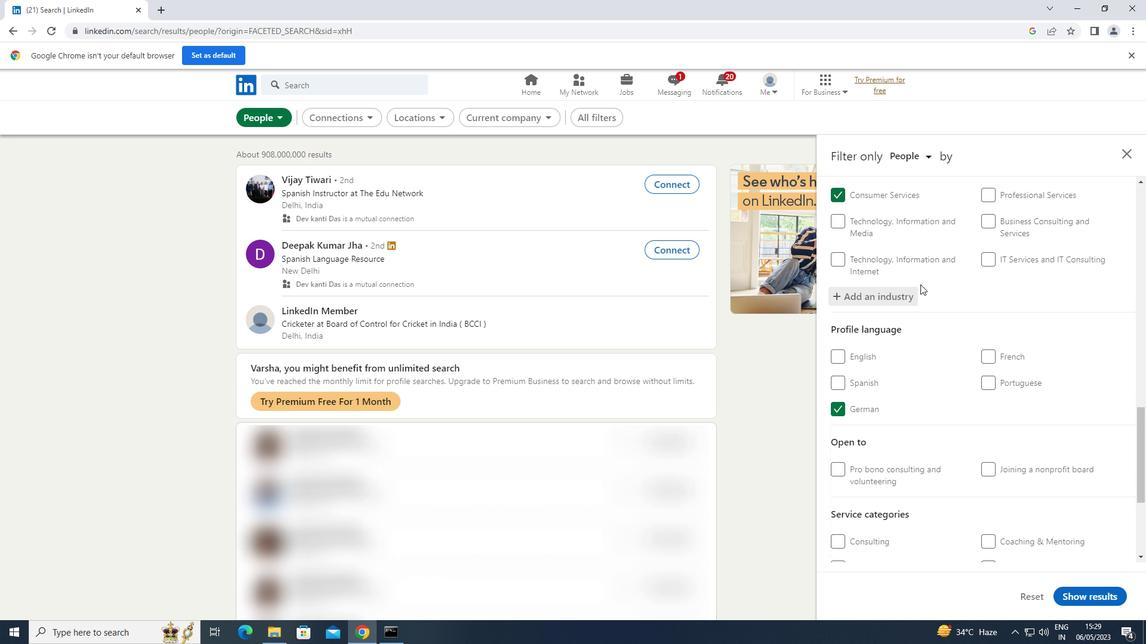 
Action: Mouse scrolled (920, 284) with delta (0, 0)
Screenshot: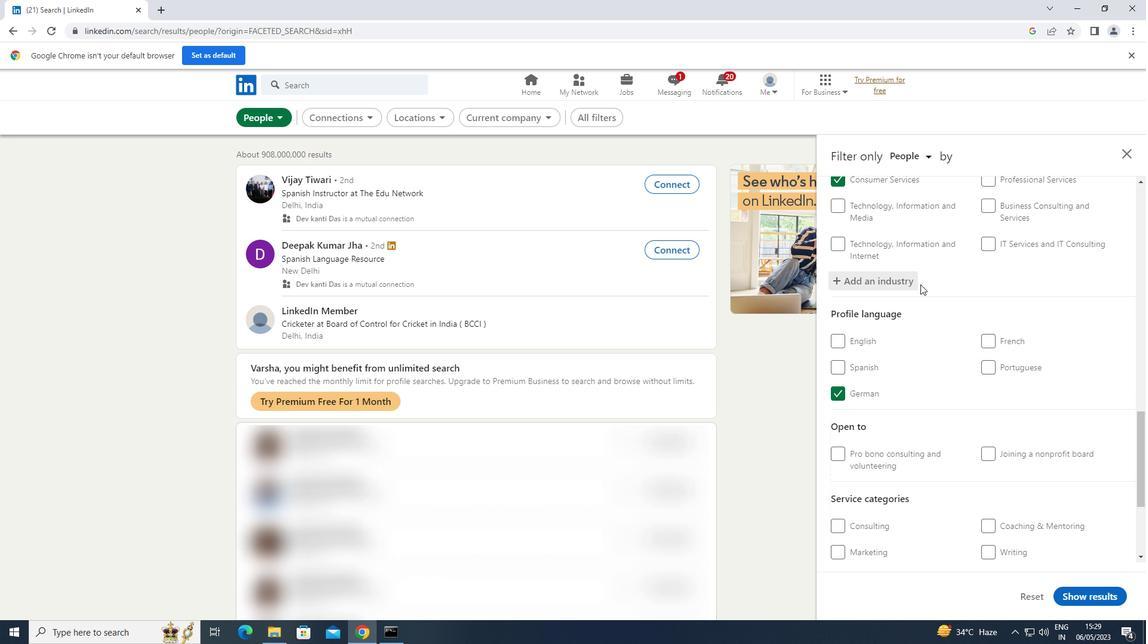 
Action: Mouse moved to (1018, 391)
Screenshot: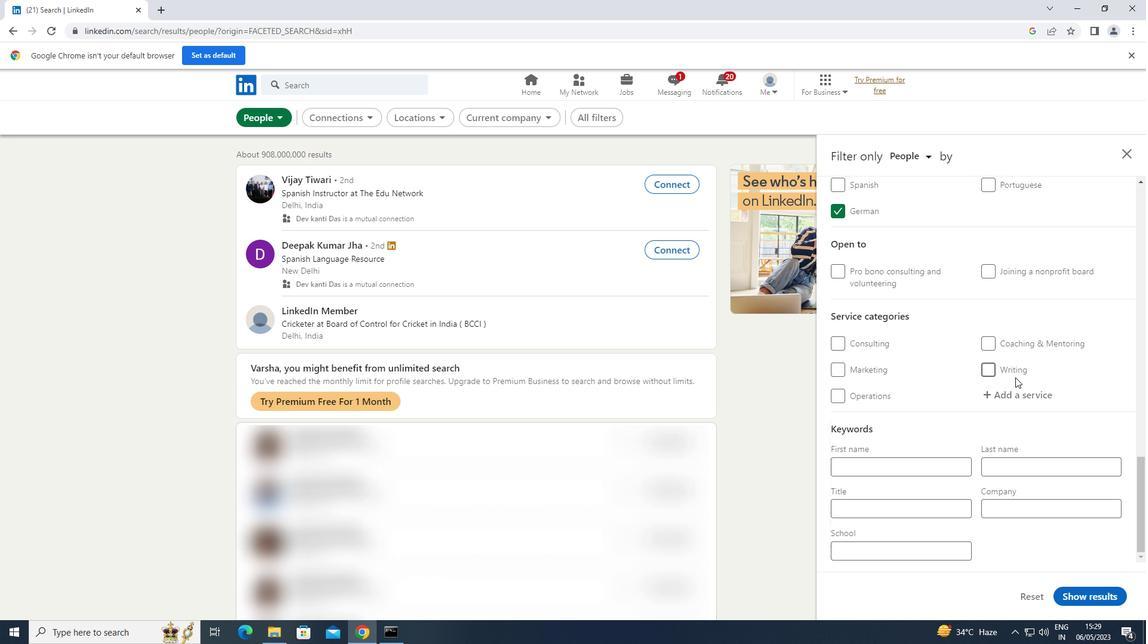 
Action: Mouse pressed left at (1018, 391)
Screenshot: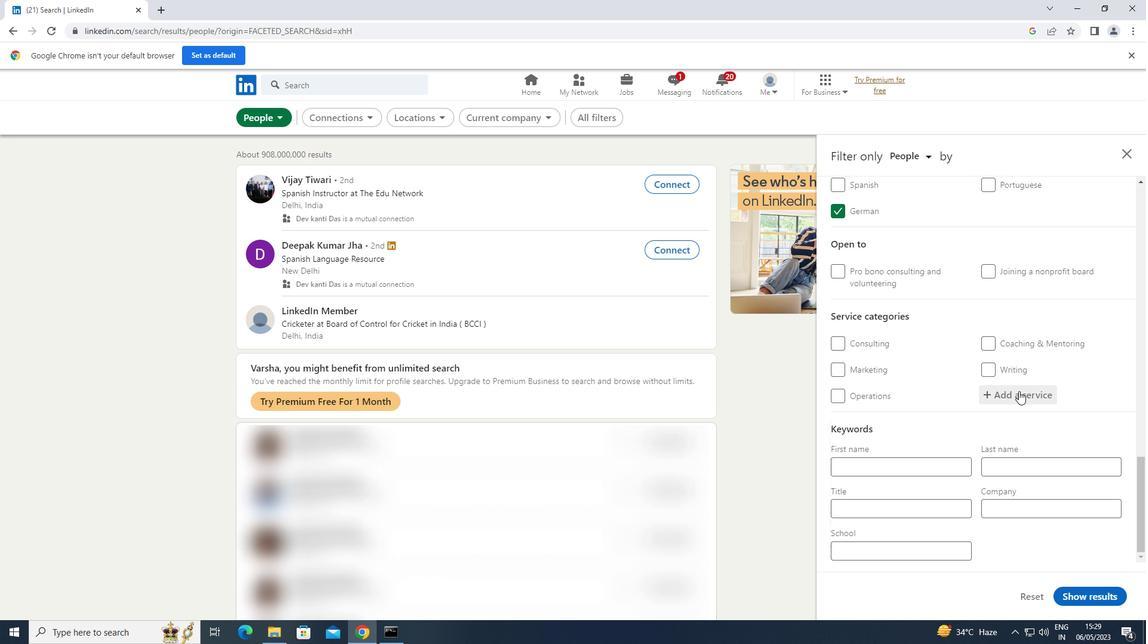 
Action: Key pressed <Key.shift>USER<Key.space><Key.shift>EXPER
Screenshot: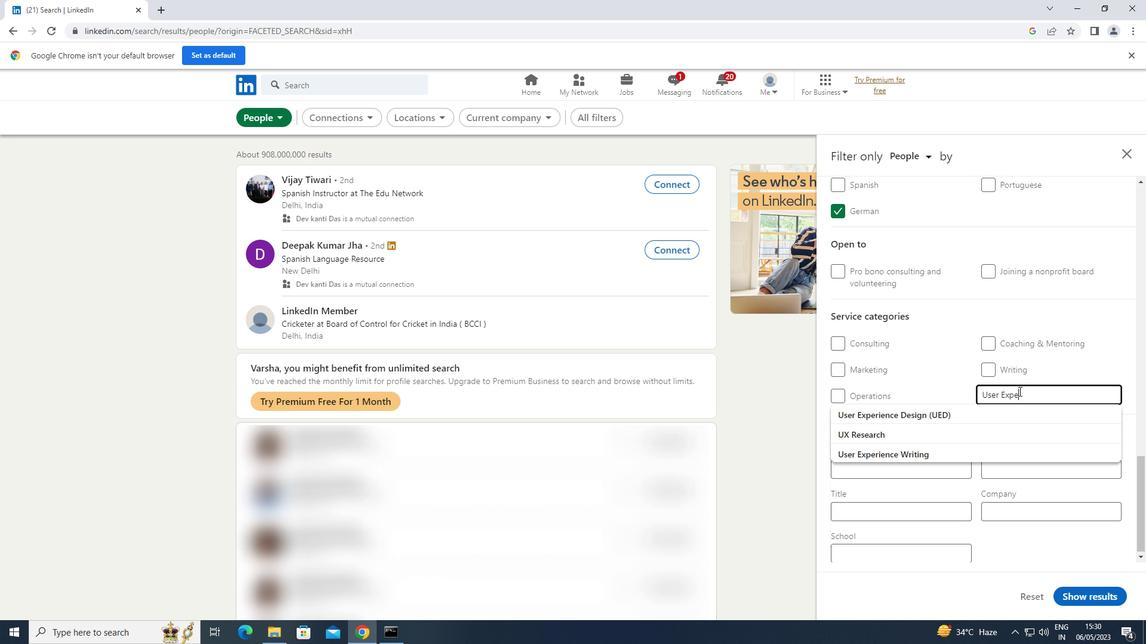 
Action: Mouse moved to (961, 447)
Screenshot: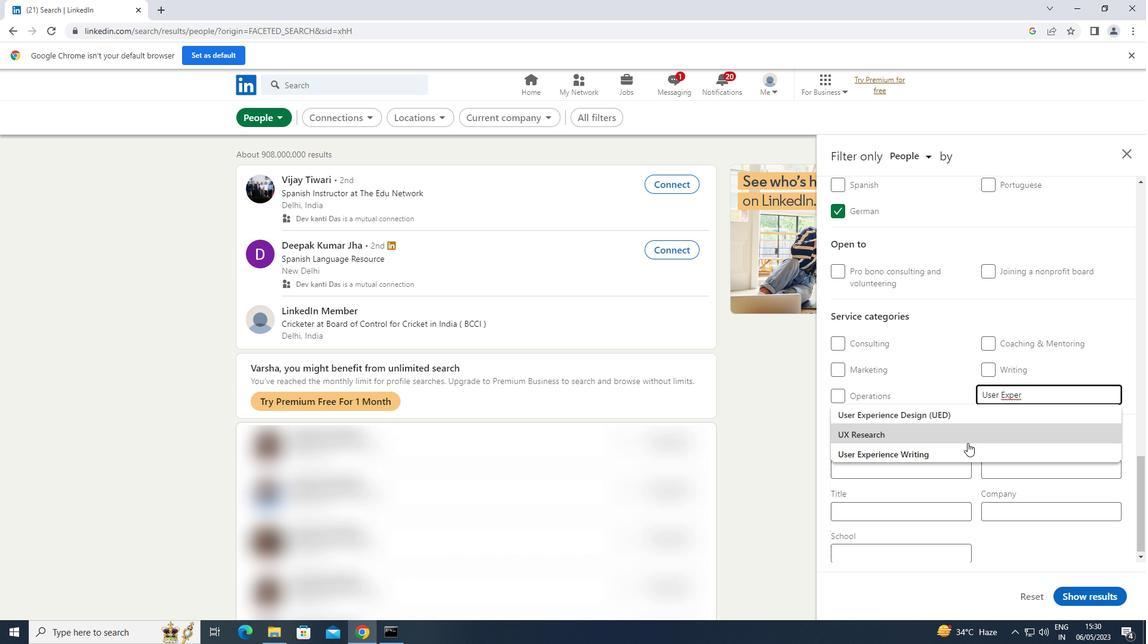 
Action: Mouse pressed left at (961, 447)
Screenshot: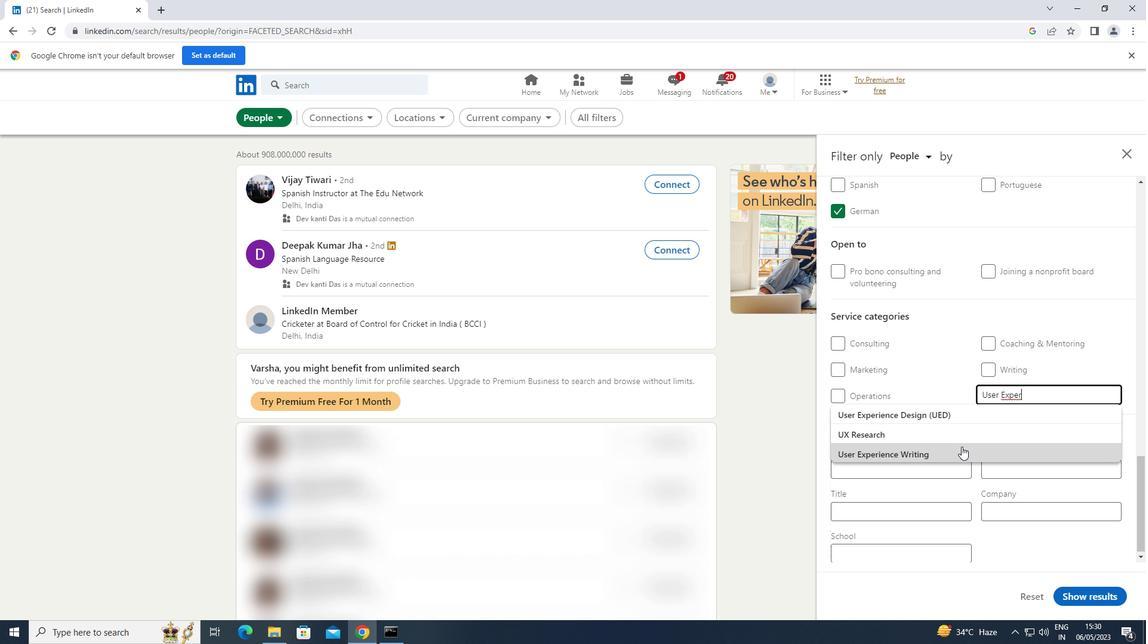 
Action: Mouse moved to (963, 446)
Screenshot: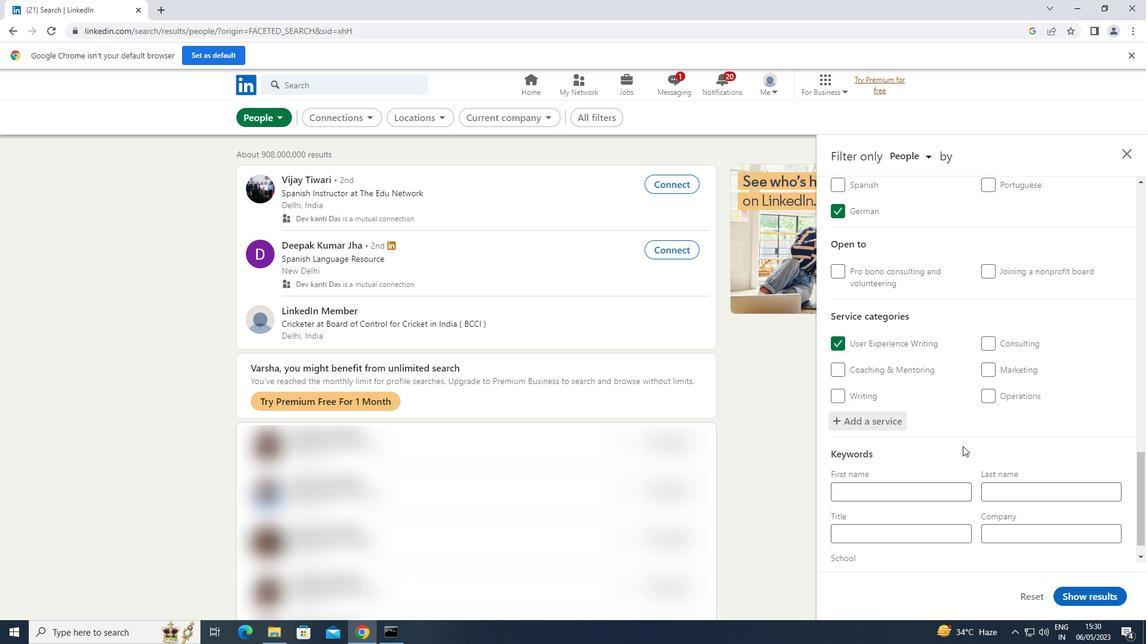 
Action: Mouse scrolled (963, 445) with delta (0, 0)
Screenshot: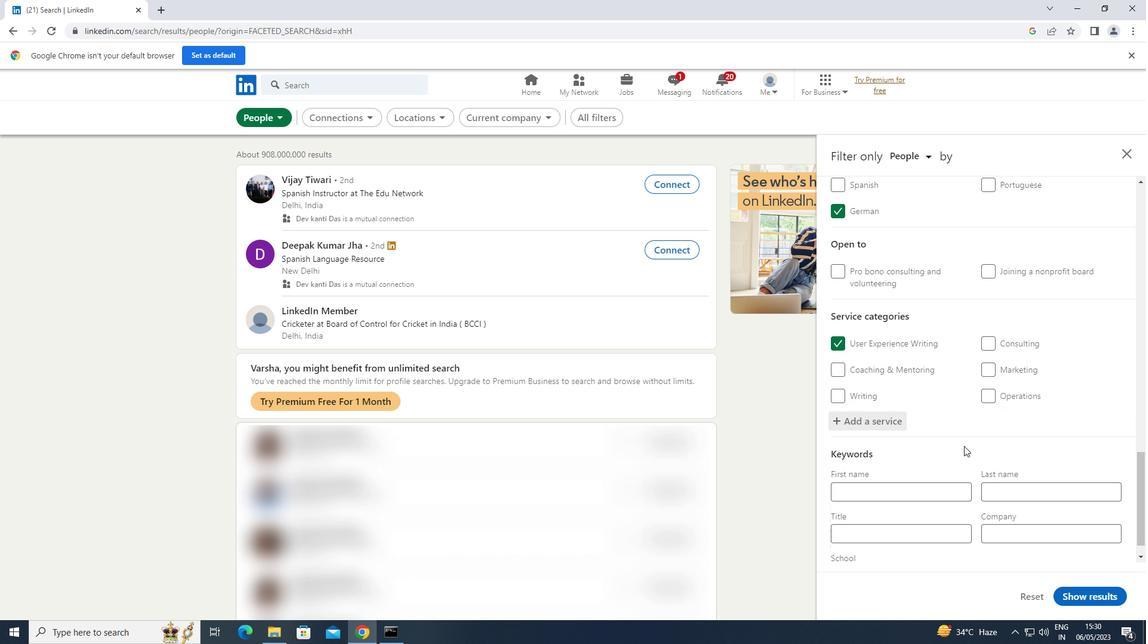 
Action: Mouse scrolled (963, 445) with delta (0, 0)
Screenshot: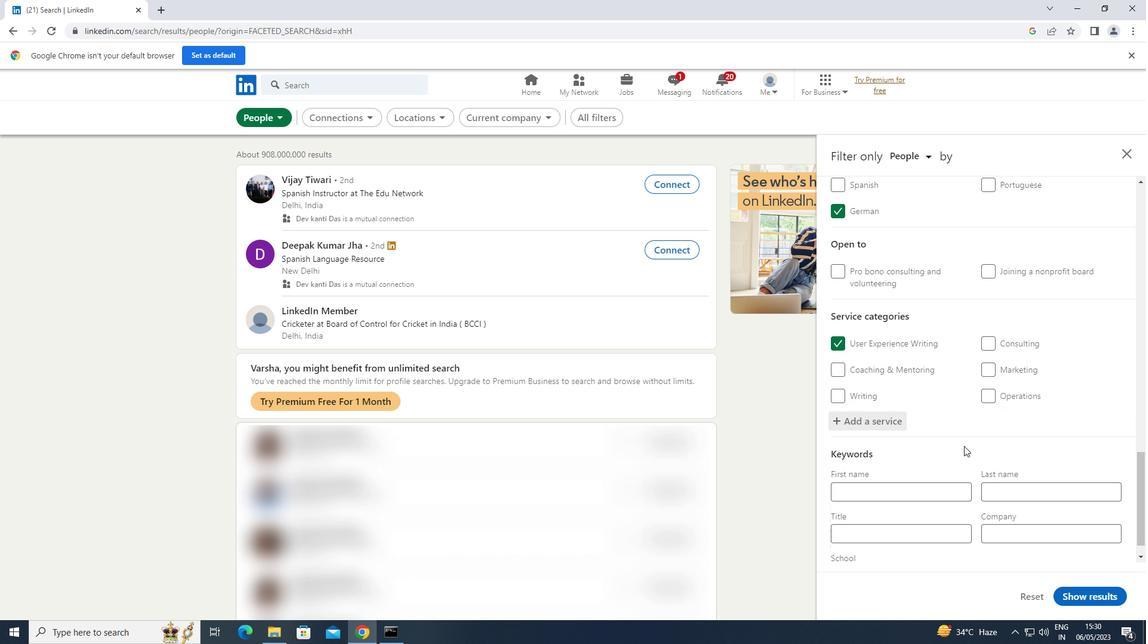 
Action: Mouse scrolled (963, 445) with delta (0, 0)
Screenshot: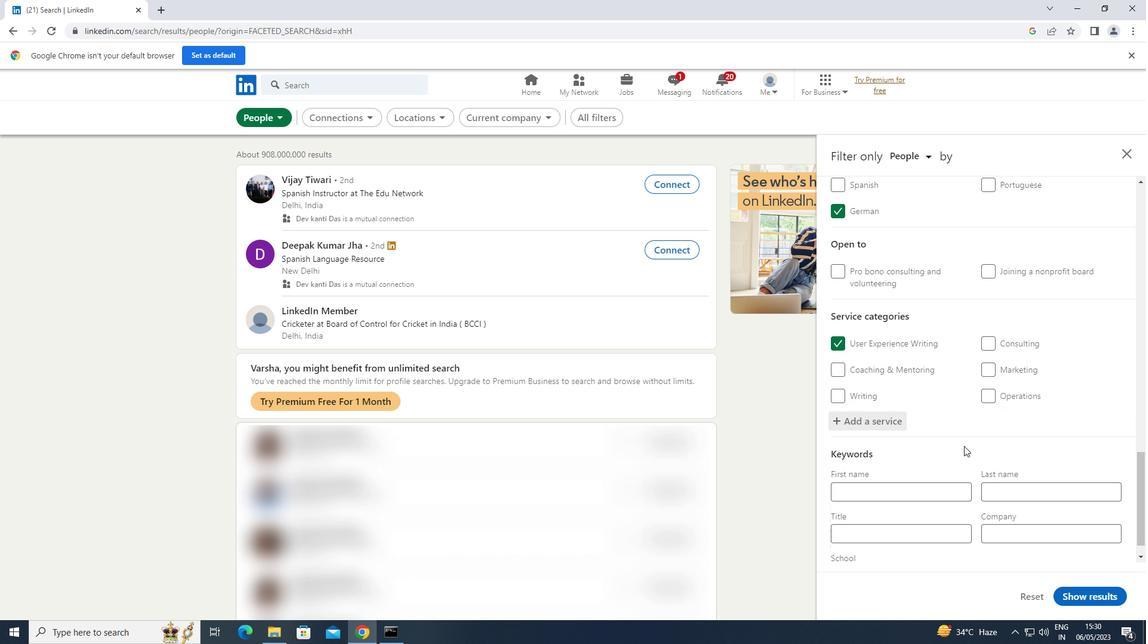 
Action: Mouse scrolled (963, 445) with delta (0, 0)
Screenshot: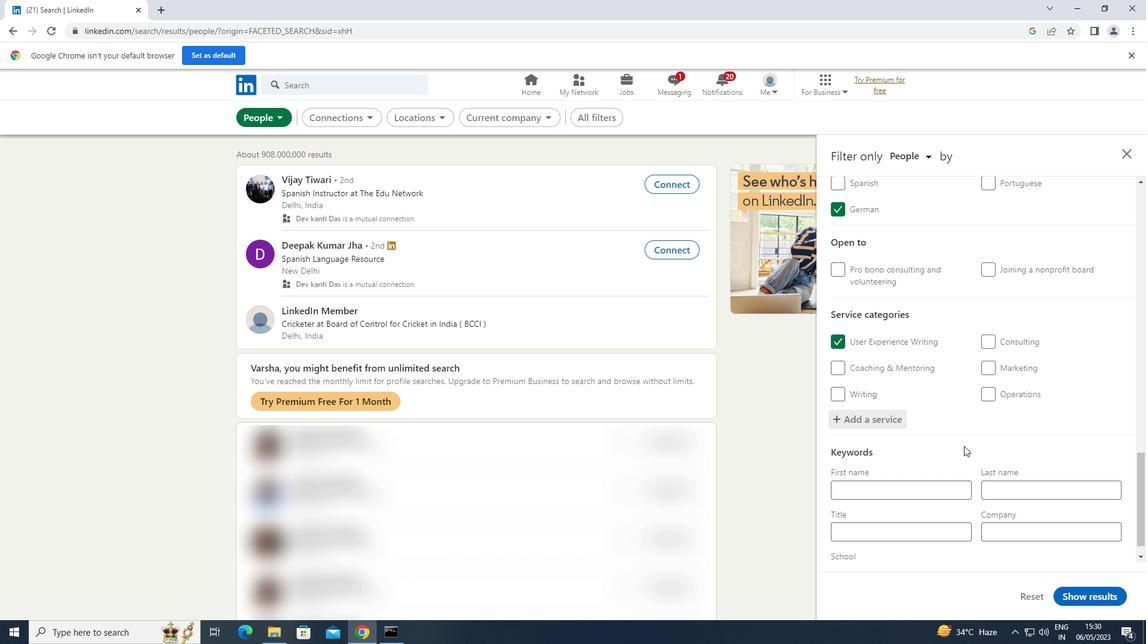 
Action: Mouse scrolled (963, 445) with delta (0, 0)
Screenshot: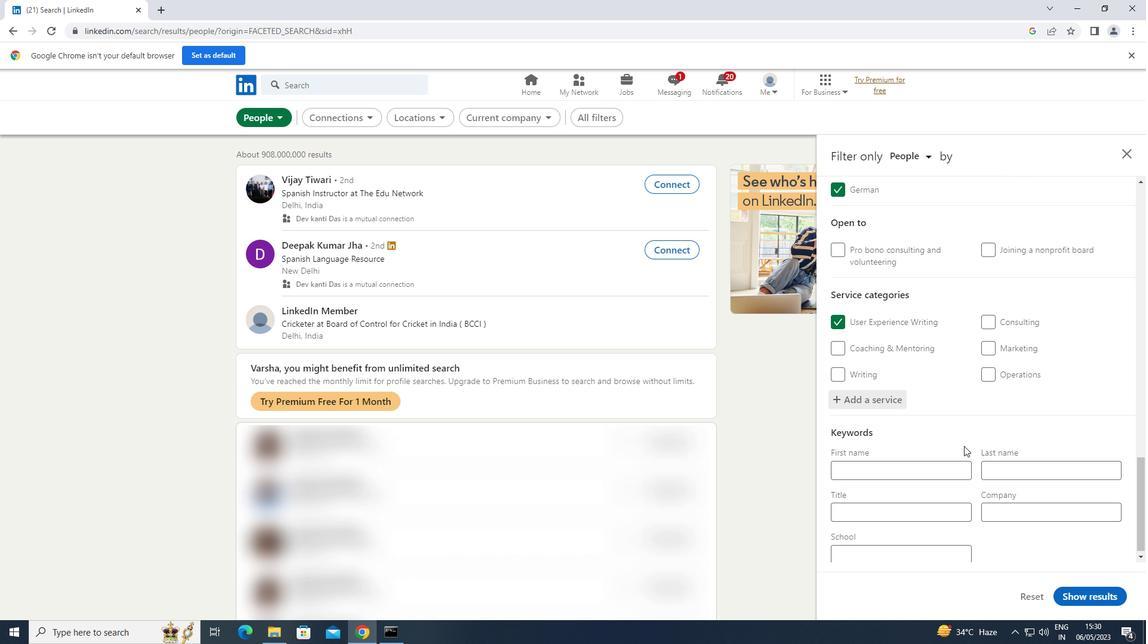 
Action: Mouse moved to (935, 504)
Screenshot: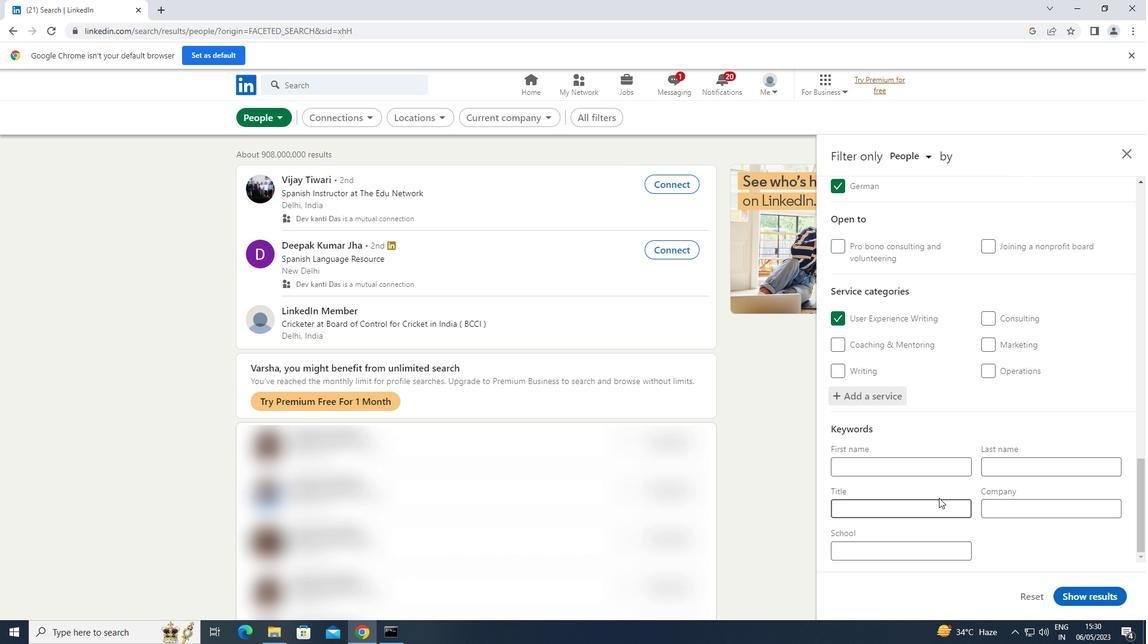 
Action: Mouse pressed left at (935, 504)
Screenshot: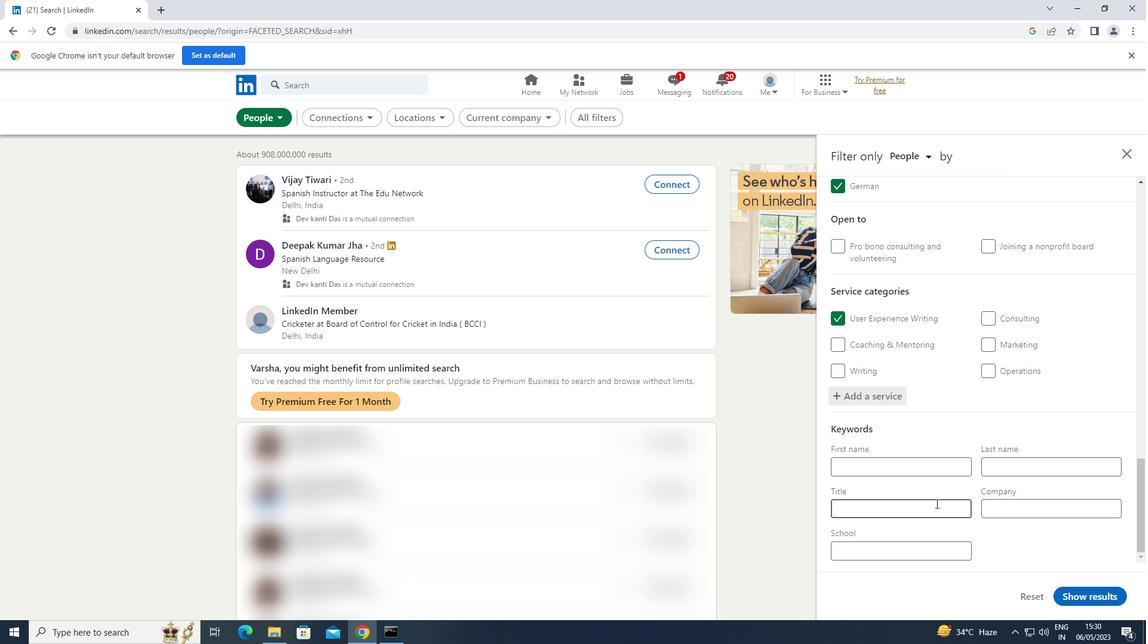 
Action: Mouse moved to (935, 504)
Screenshot: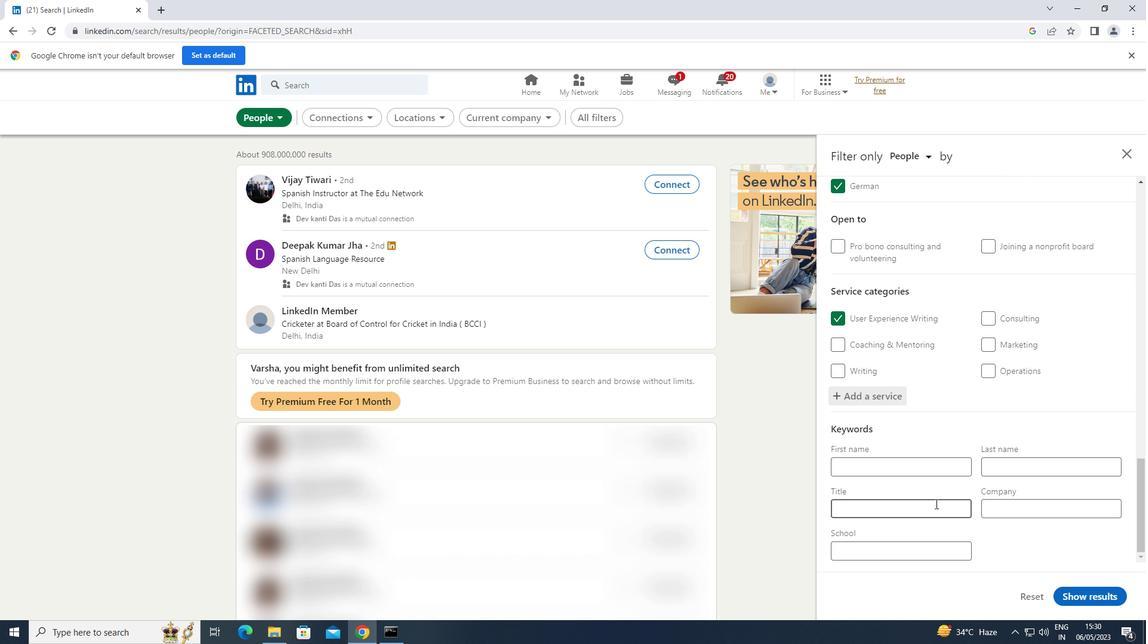 
Action: Key pressed <Key.shift>LIBRARY<Key.space><Key.shift>ASSISTANT
Screenshot: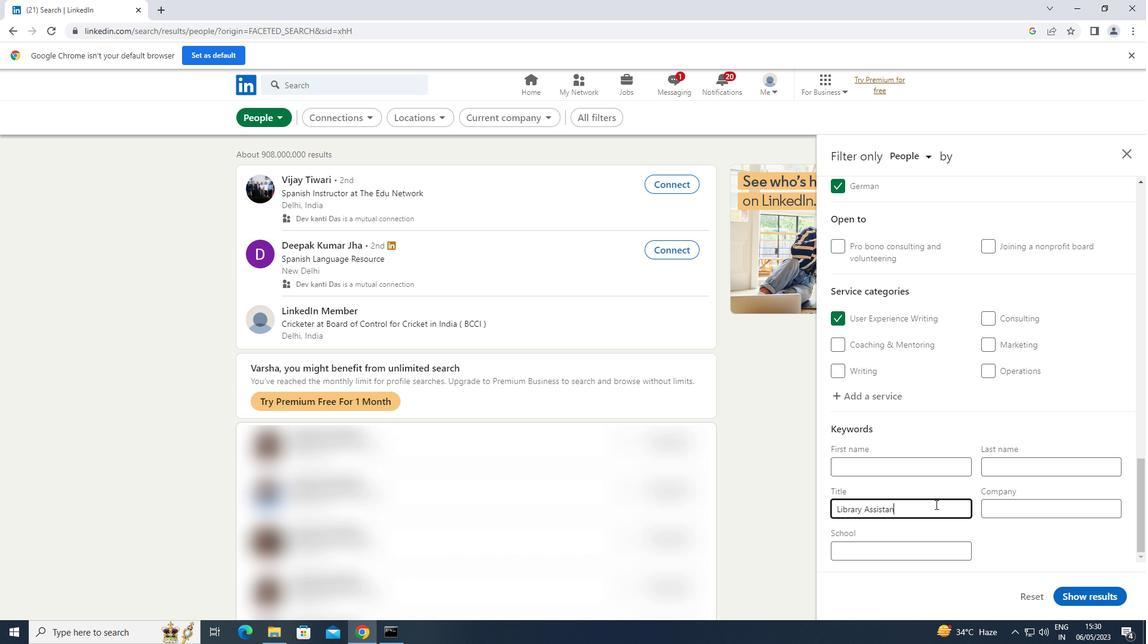 
Action: Mouse moved to (1071, 595)
Screenshot: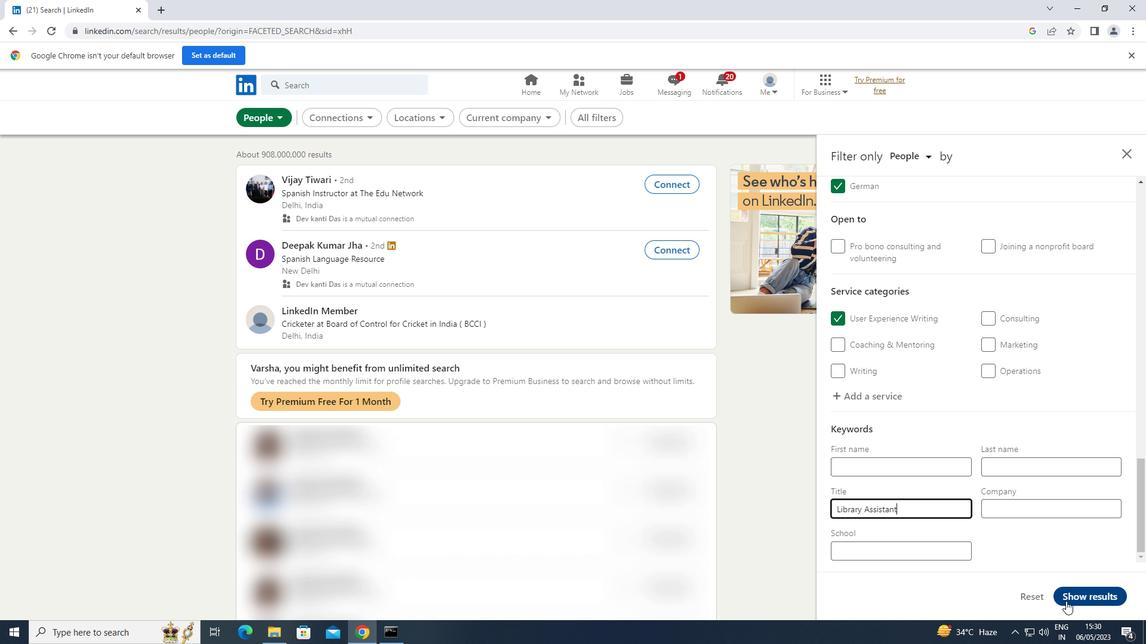 
Action: Mouse pressed left at (1071, 595)
Screenshot: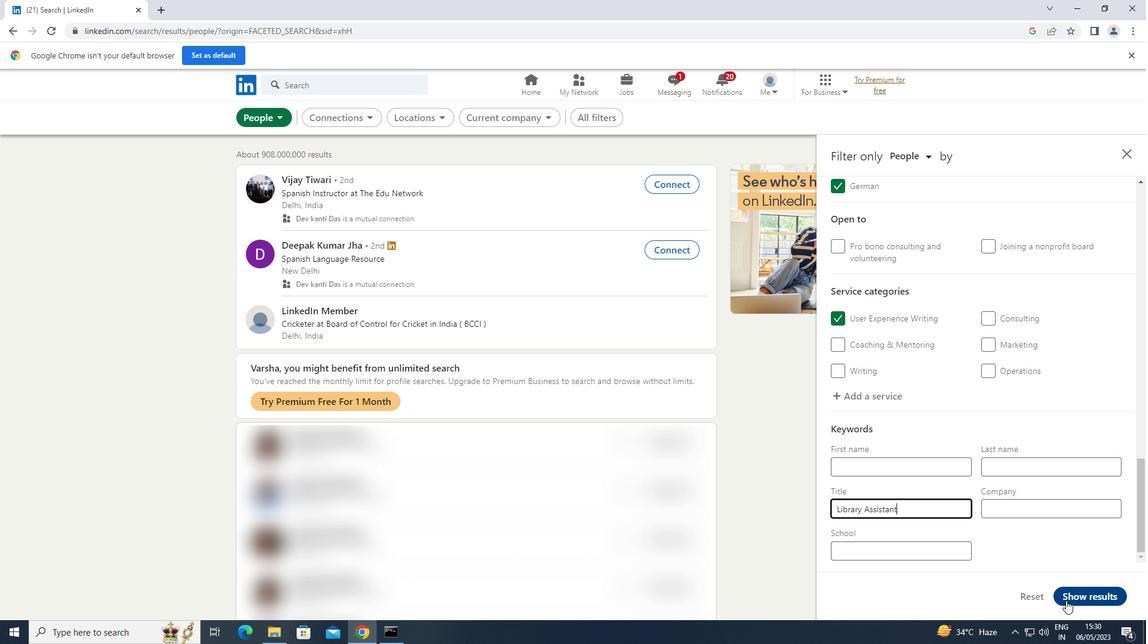 
